 Task: Look for space in Amersfoort, Netherlands from 15th June, 2023 to 21st June, 2023 for 5 adults in price range Rs.14000 to Rs.25000. Place can be entire place with 3 bedrooms having 3 beds and 3 bathrooms. Property type can be house, flat, guest house. Amenities needed are: washing machine. Booking option can be shelf check-in. Required host language is English.
Action: Mouse moved to (482, 92)
Screenshot: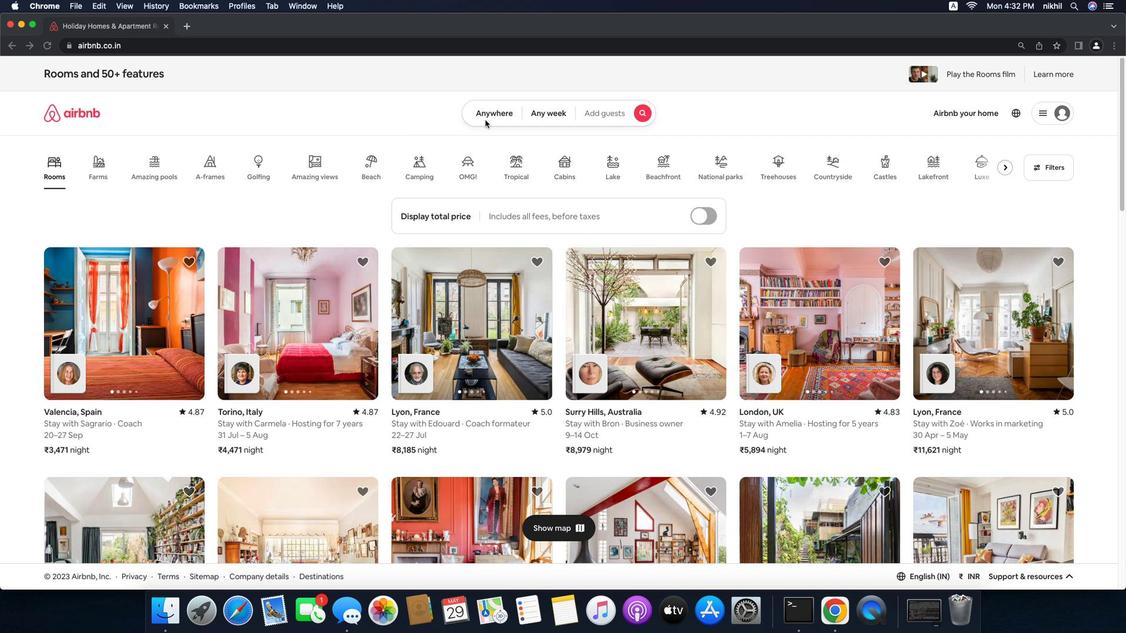 
Action: Mouse pressed left at (482, 92)
Screenshot: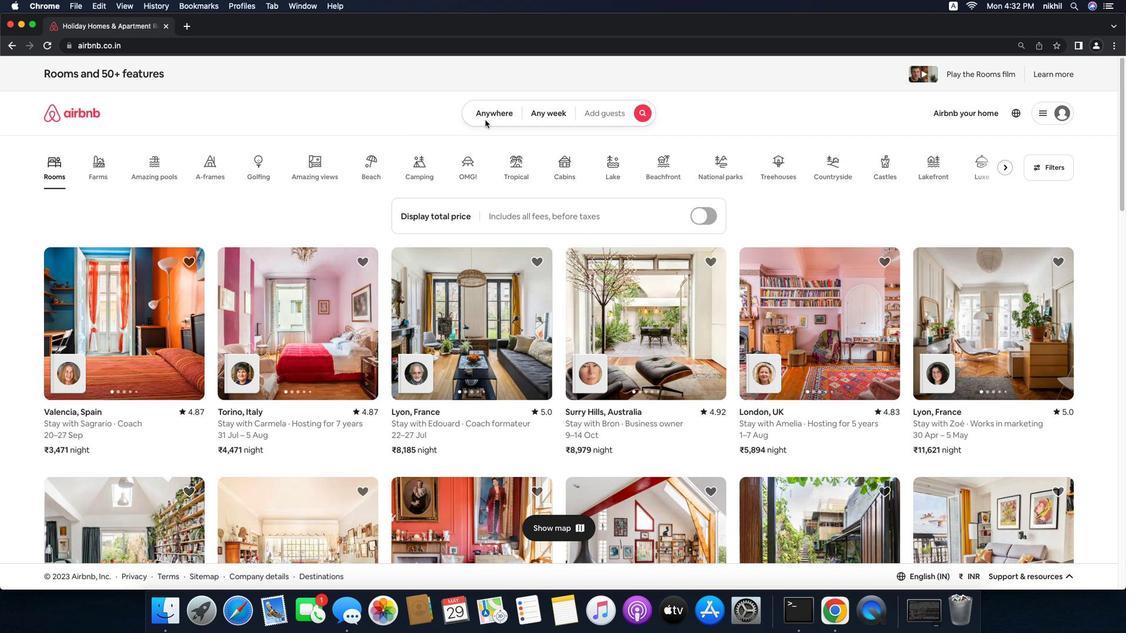 
Action: Mouse moved to (489, 83)
Screenshot: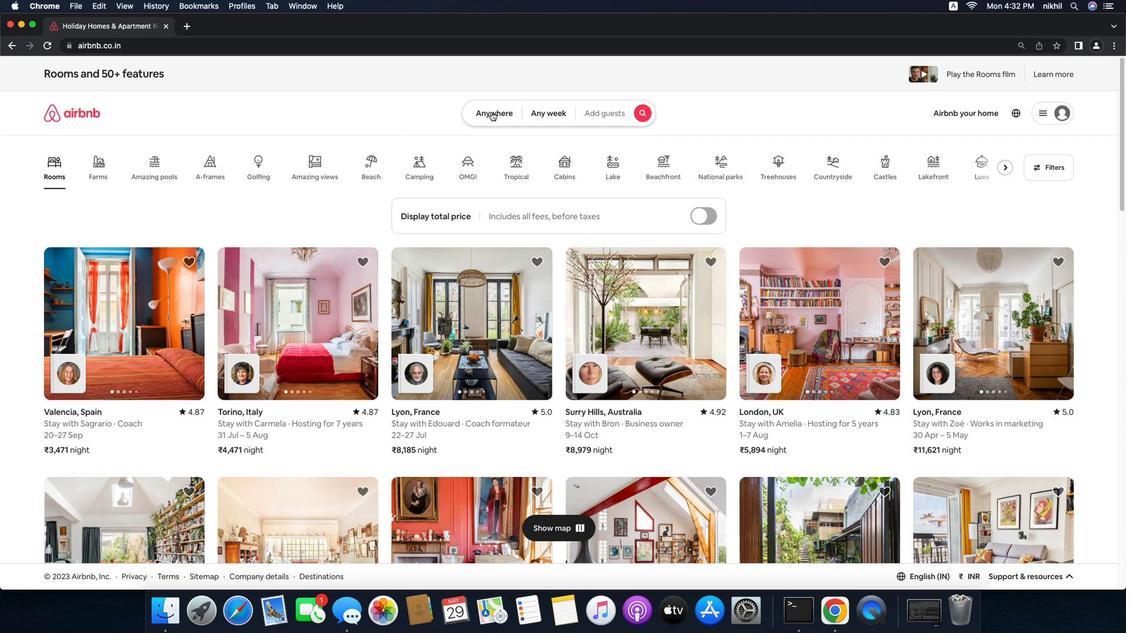 
Action: Mouse pressed left at (489, 83)
Screenshot: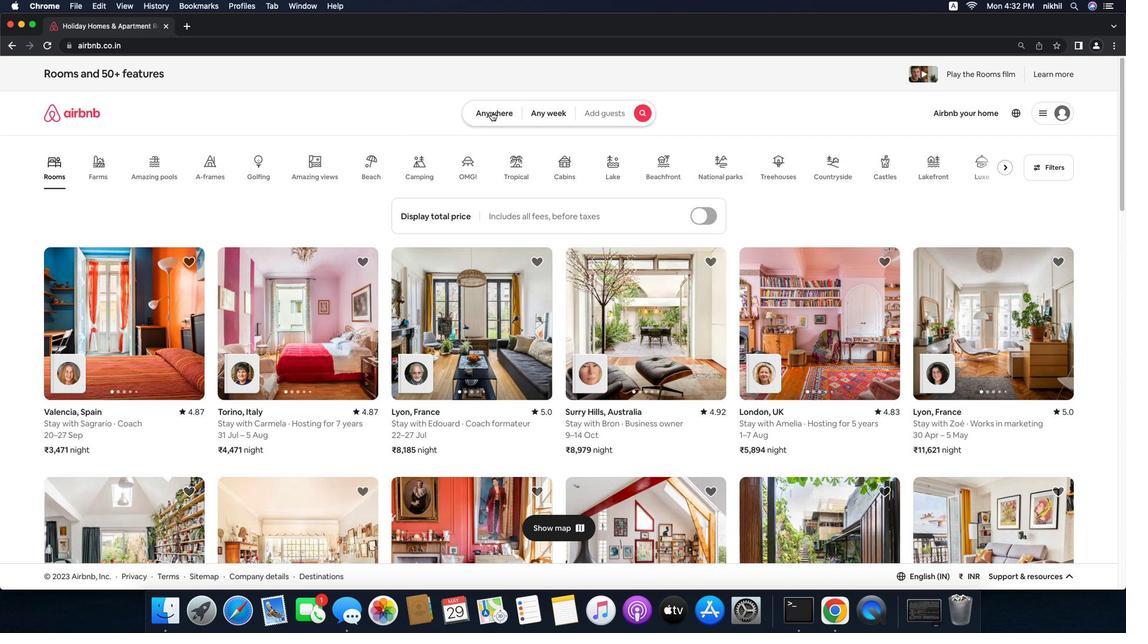 
Action: Mouse moved to (391, 135)
Screenshot: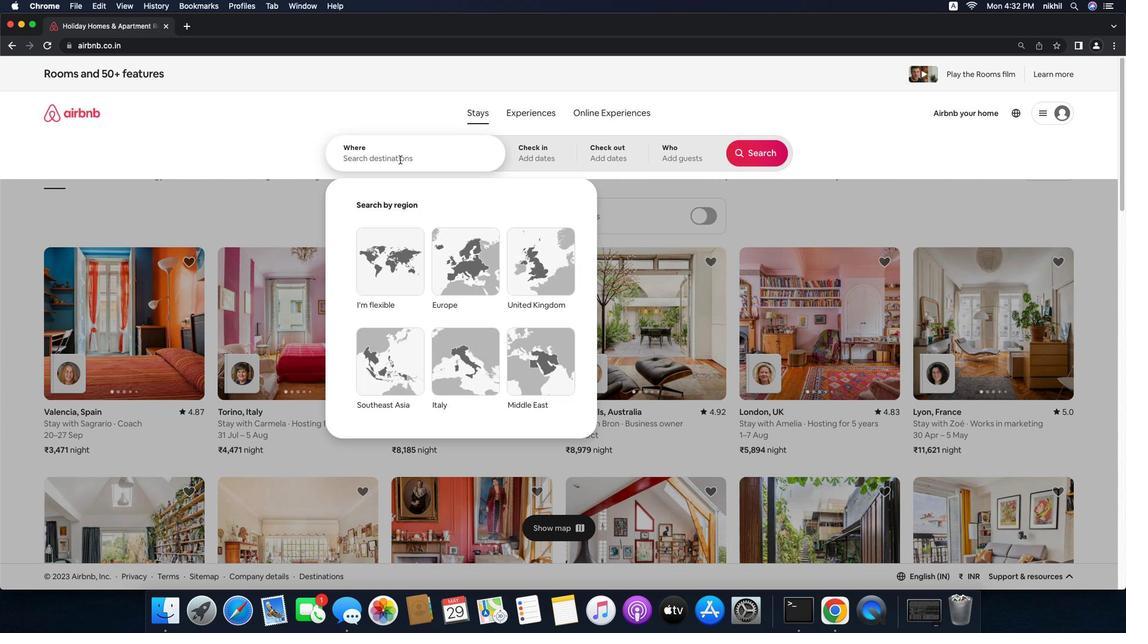 
Action: Mouse pressed left at (391, 135)
Screenshot: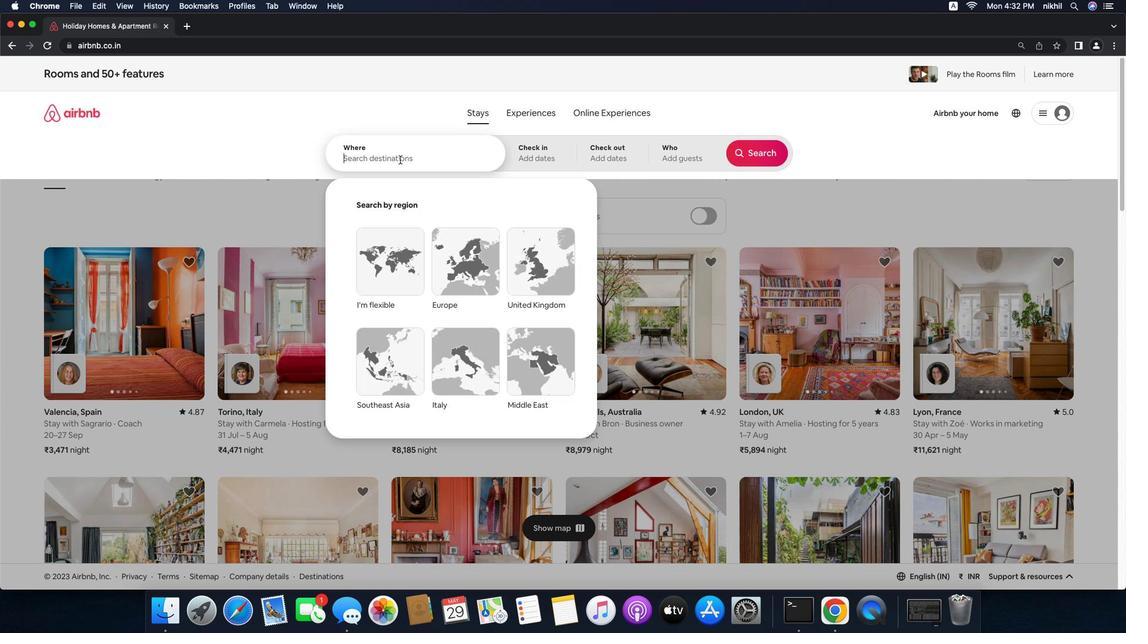 
Action: Key pressed 'A'Key.caps_lock'm''e''r''s''f''o''o''r''t'','Key.spaceKey.caps_lock'N'Key.caps_lock'e''t''h''e''r''l''a''n''d''s'
Screenshot: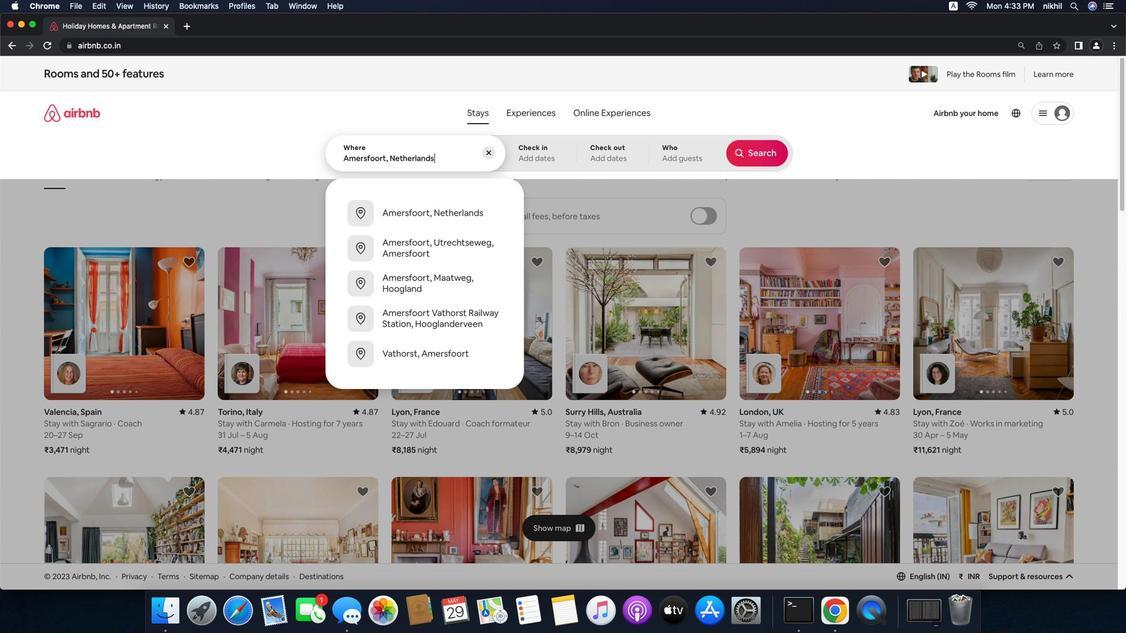 
Action: Mouse moved to (437, 188)
Screenshot: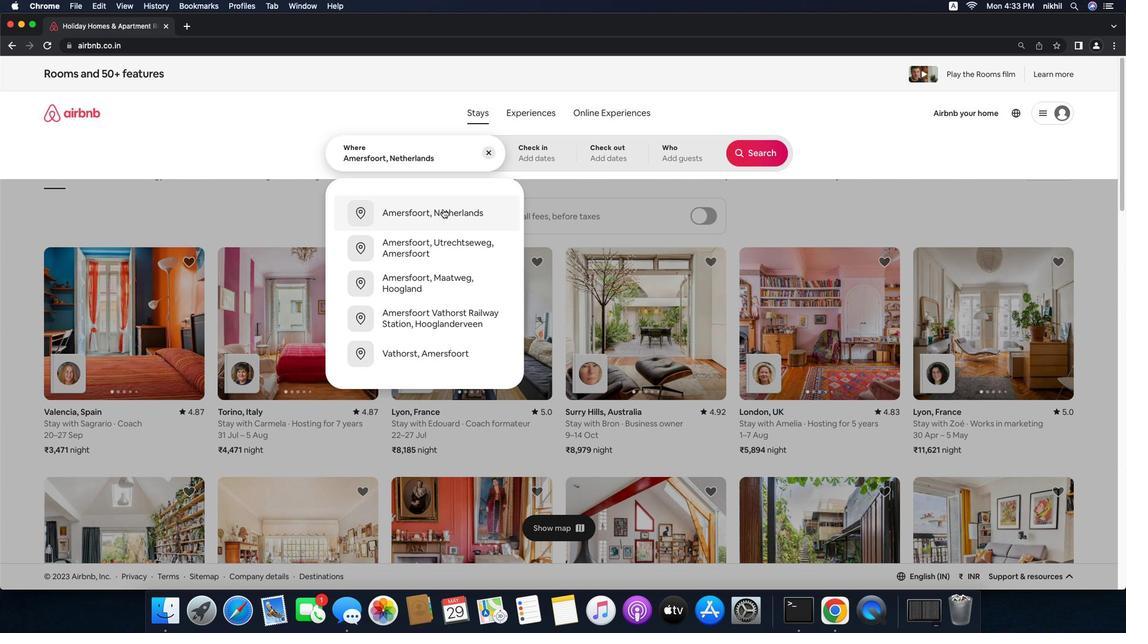 
Action: Mouse pressed left at (437, 188)
Screenshot: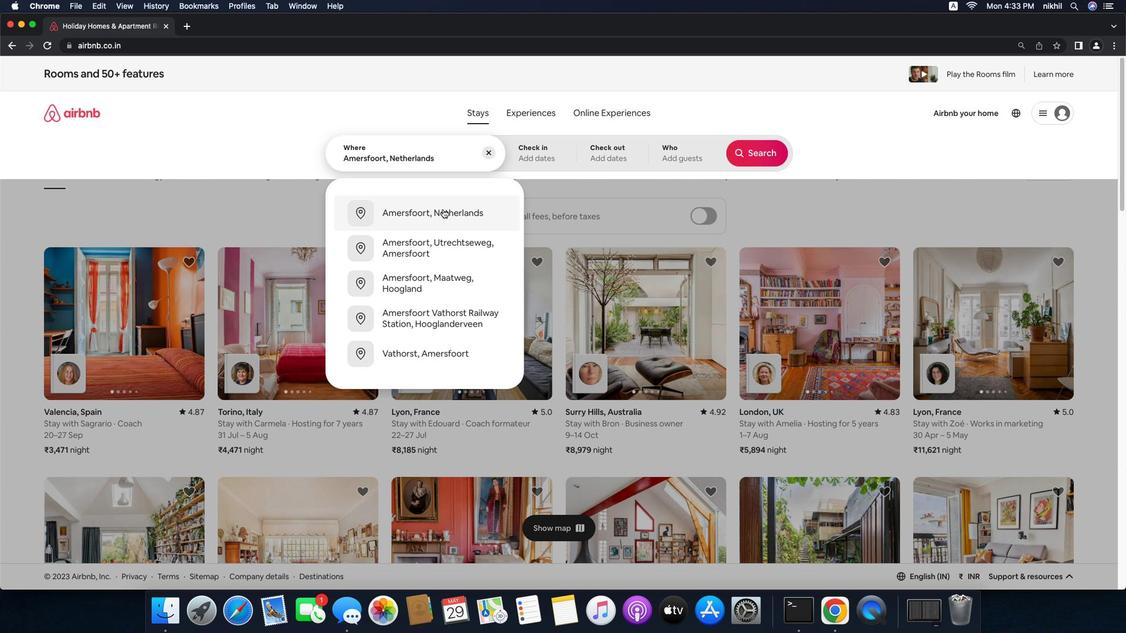 
Action: Mouse moved to (695, 327)
Screenshot: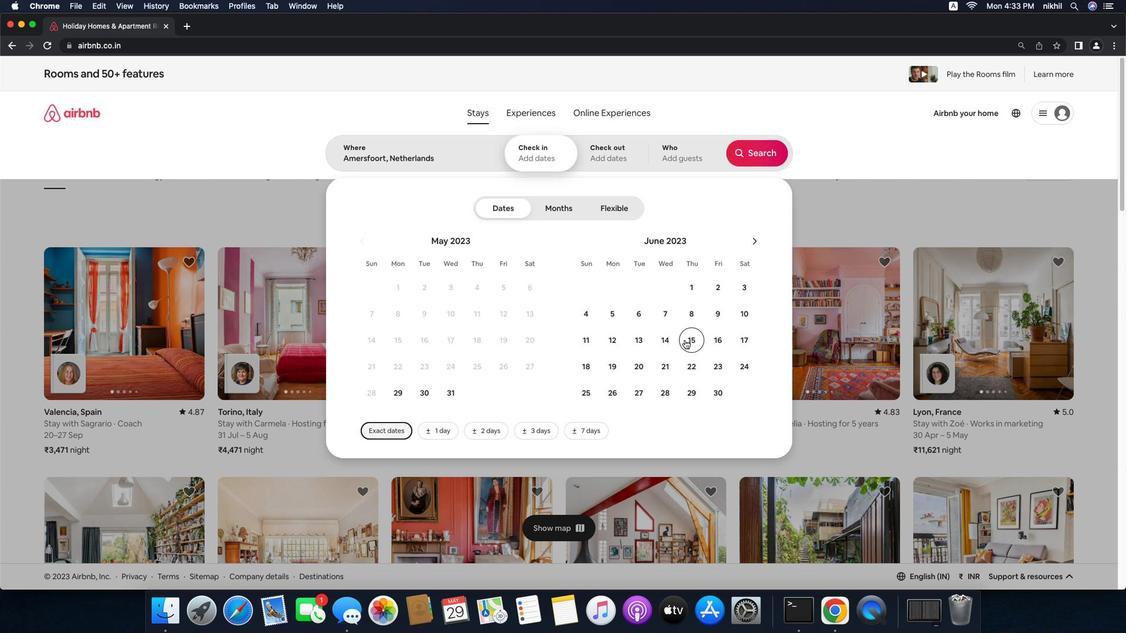 
Action: Mouse pressed left at (695, 327)
Screenshot: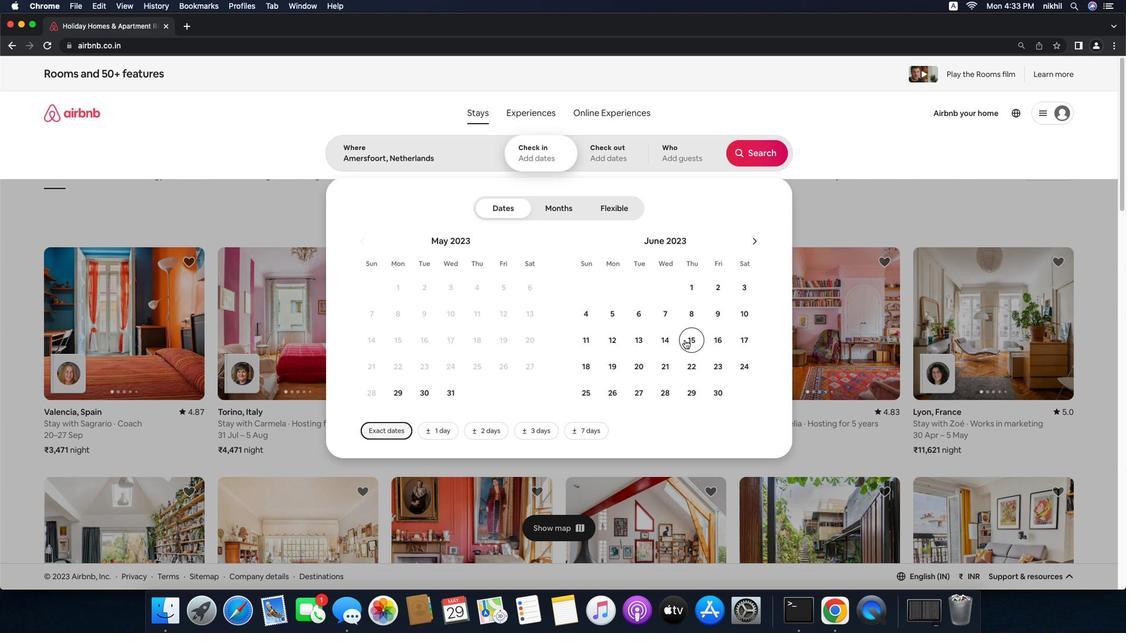 
Action: Mouse moved to (674, 353)
Screenshot: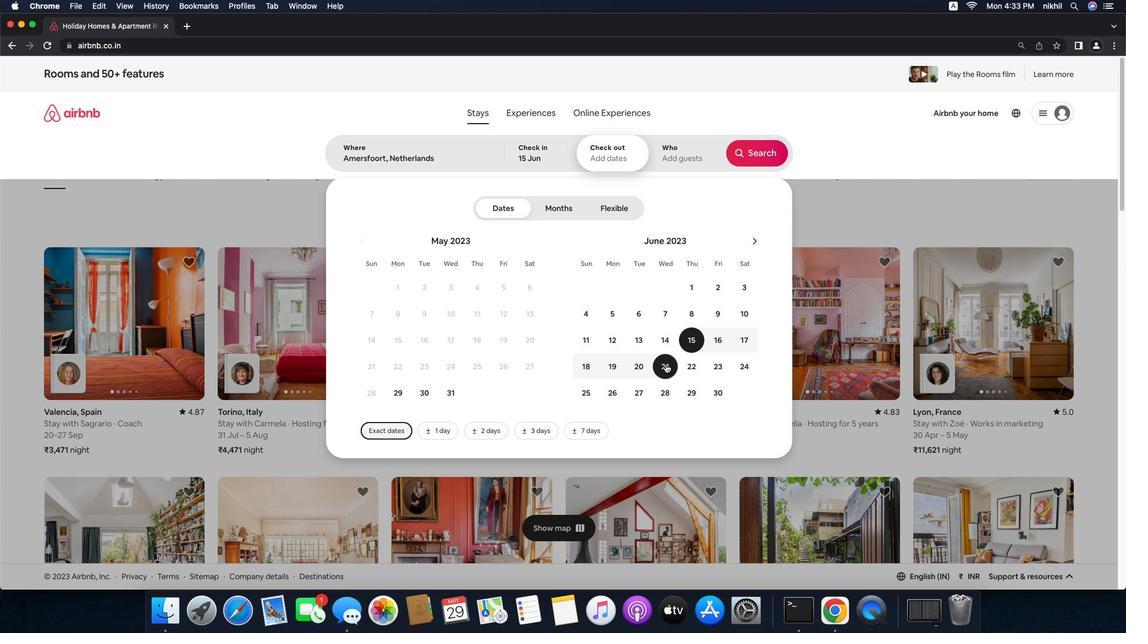 
Action: Mouse pressed left at (674, 353)
Screenshot: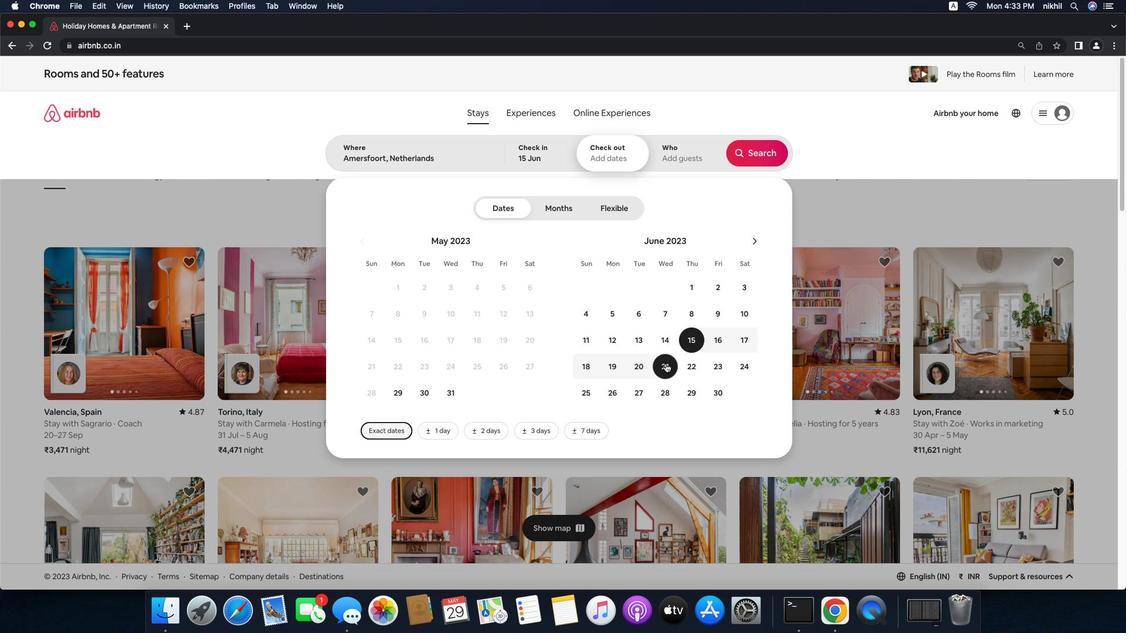 
Action: Mouse moved to (700, 133)
Screenshot: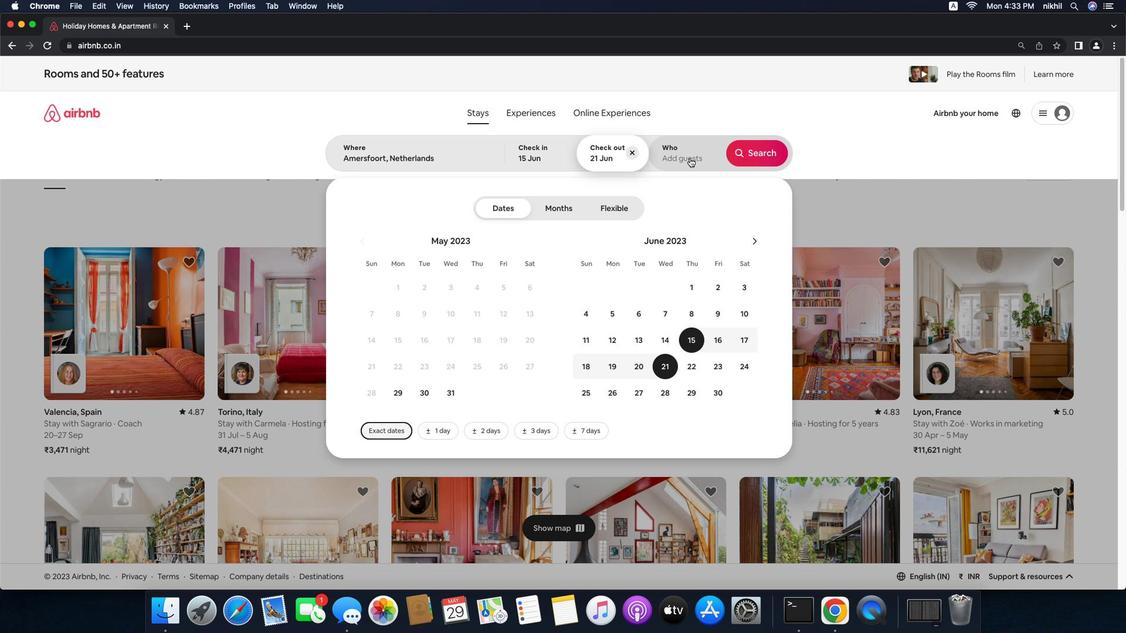 
Action: Mouse pressed left at (700, 133)
Screenshot: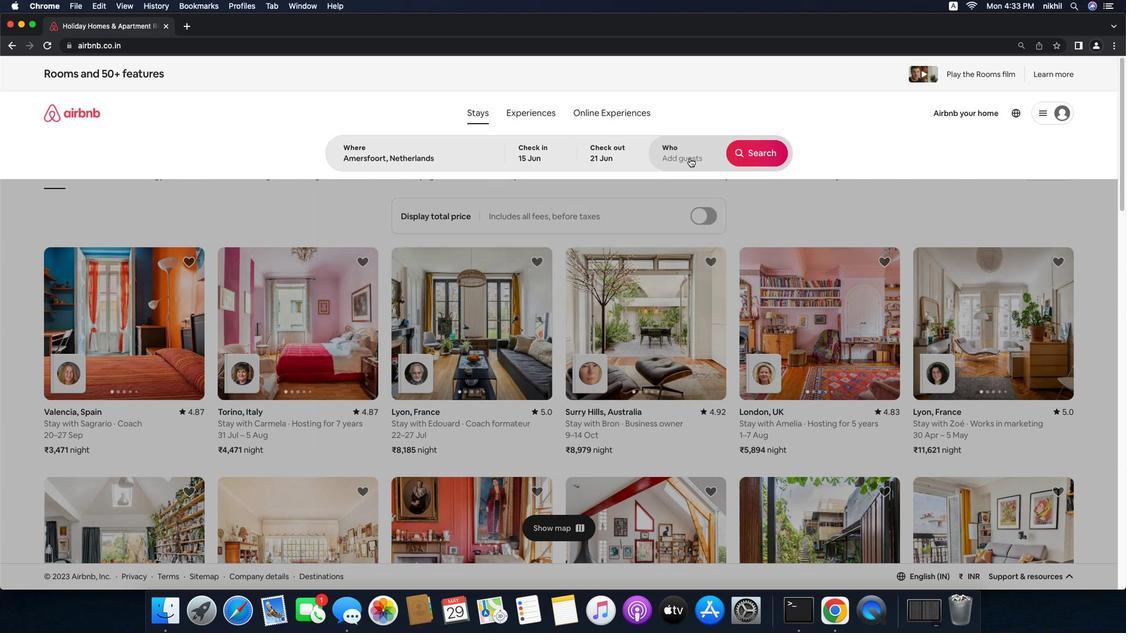 
Action: Mouse moved to (771, 191)
Screenshot: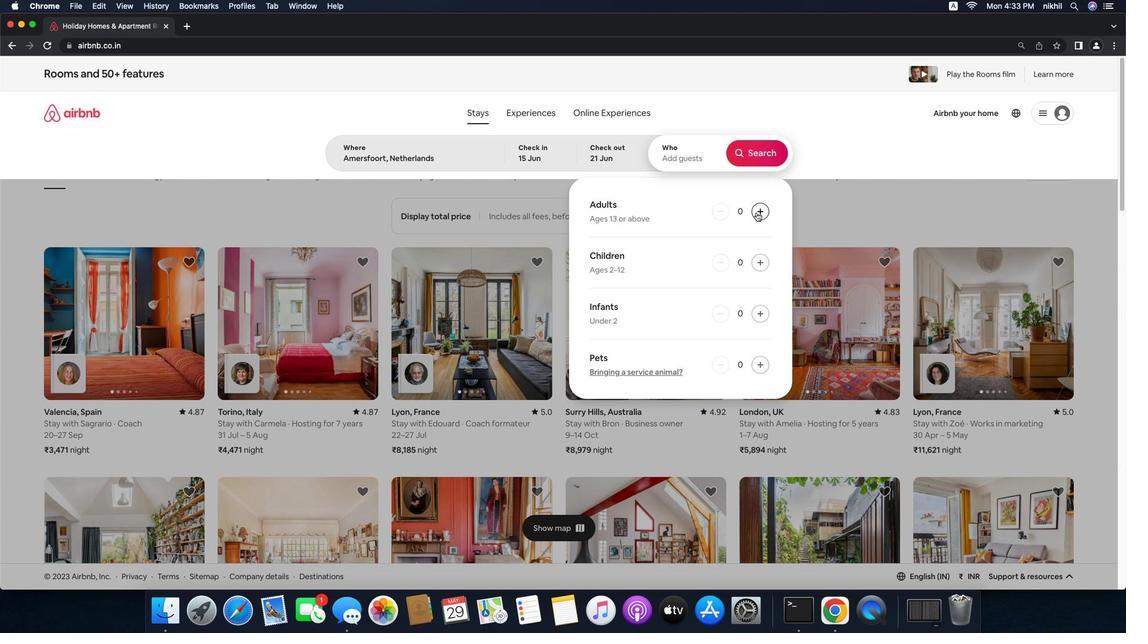 
Action: Mouse pressed left at (771, 191)
Screenshot: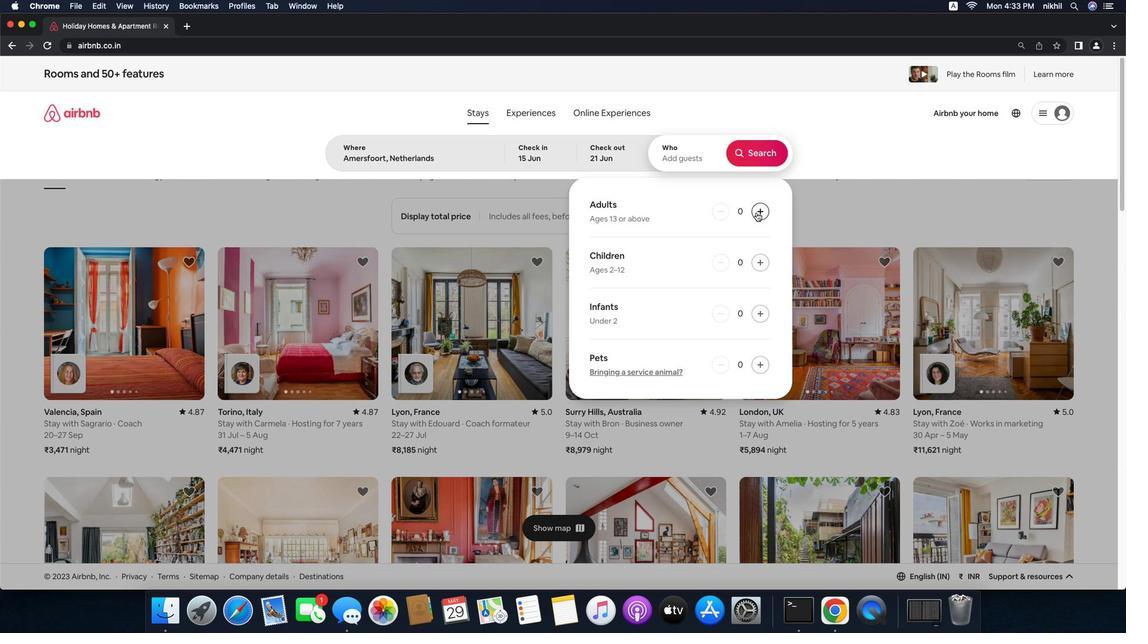 
Action: Mouse pressed left at (771, 191)
Screenshot: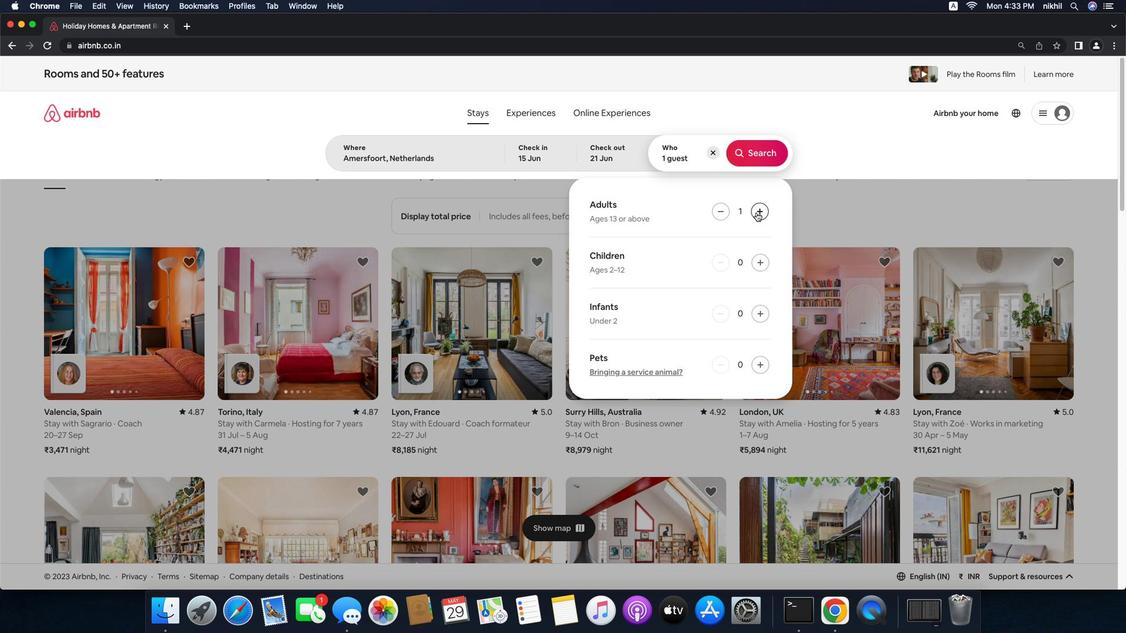 
Action: Mouse pressed left at (771, 191)
Screenshot: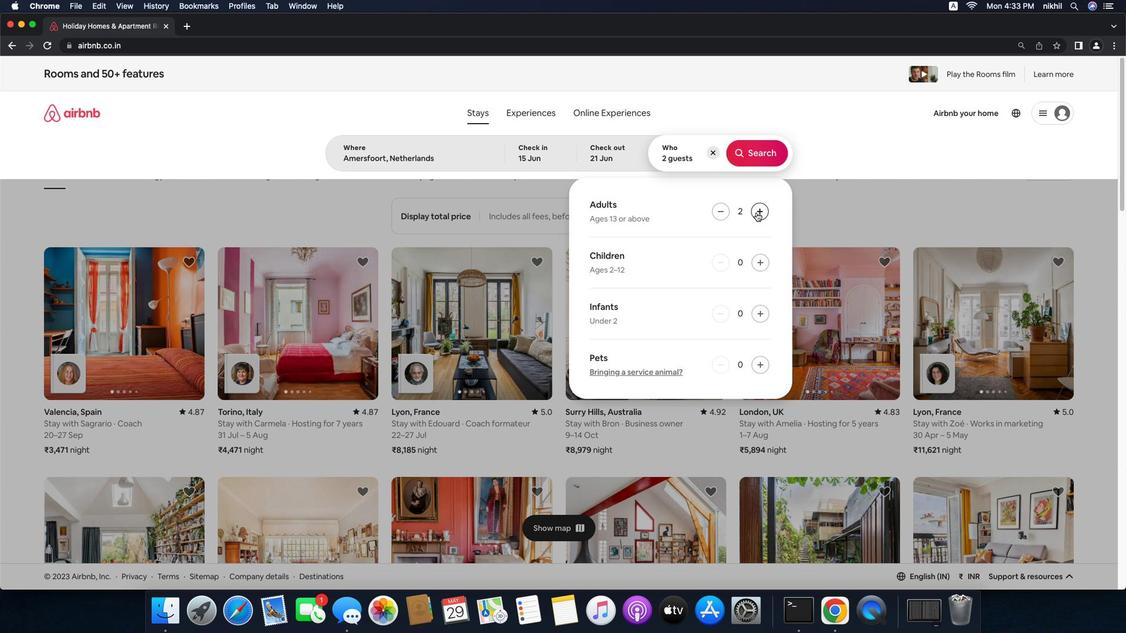 
Action: Mouse pressed left at (771, 191)
Screenshot: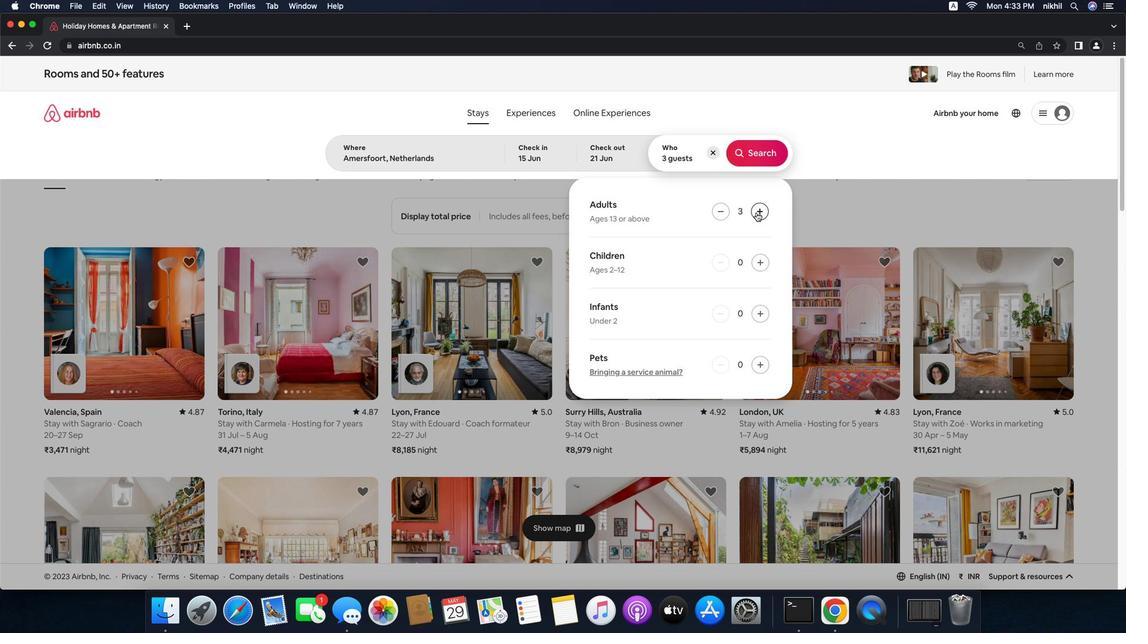 
Action: Mouse pressed left at (771, 191)
Screenshot: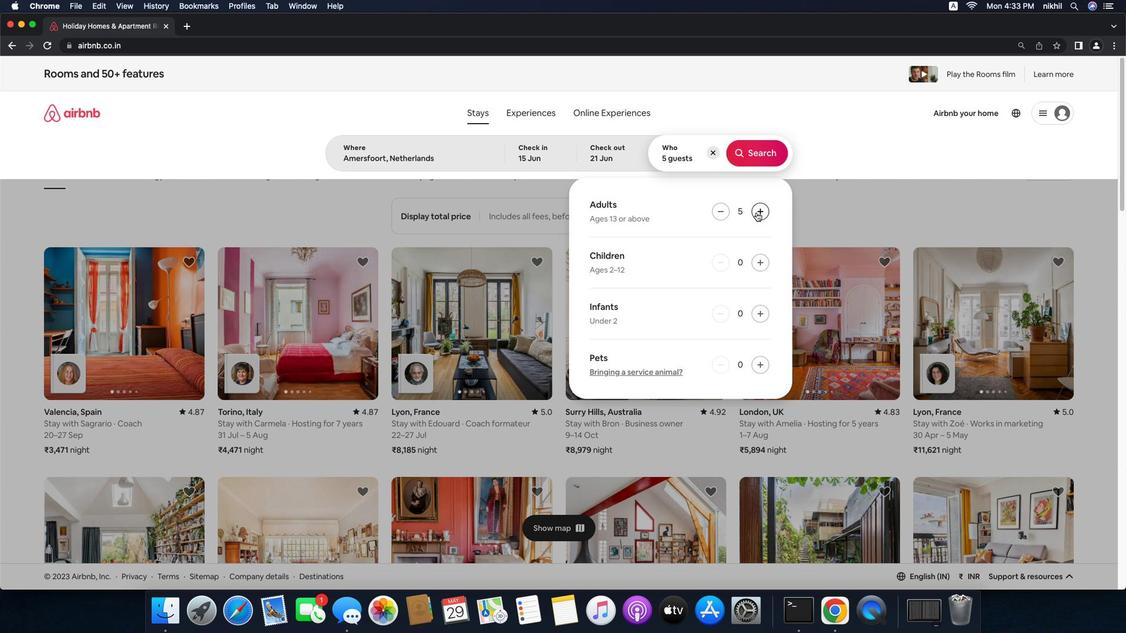 
Action: Mouse moved to (778, 126)
Screenshot: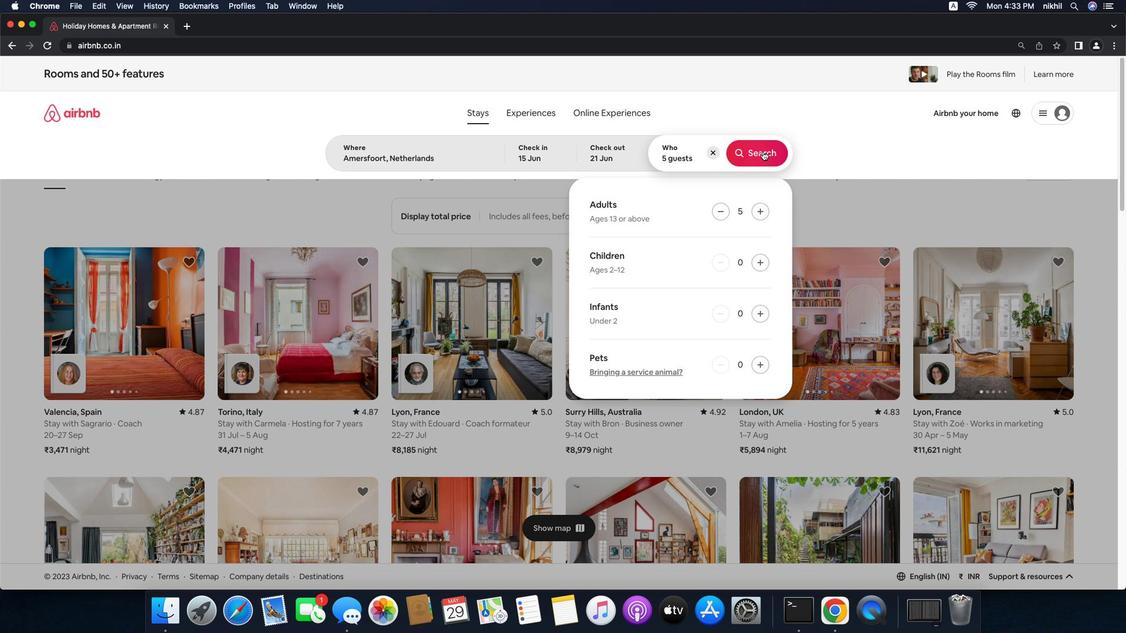 
Action: Mouse pressed left at (778, 126)
Screenshot: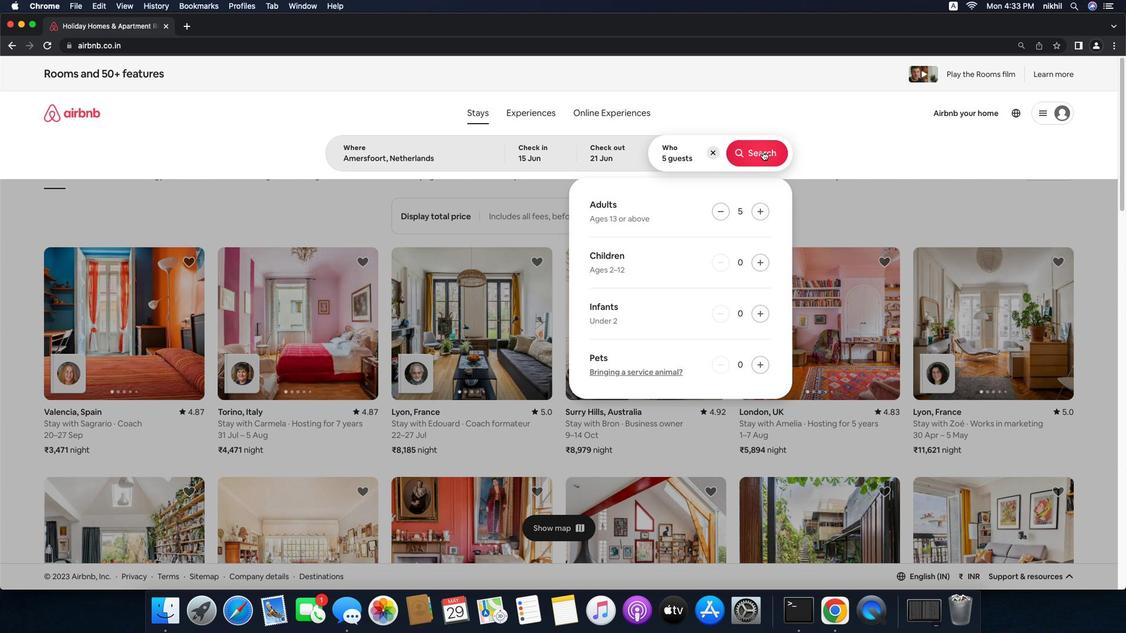 
Action: Mouse moved to (1112, 91)
Screenshot: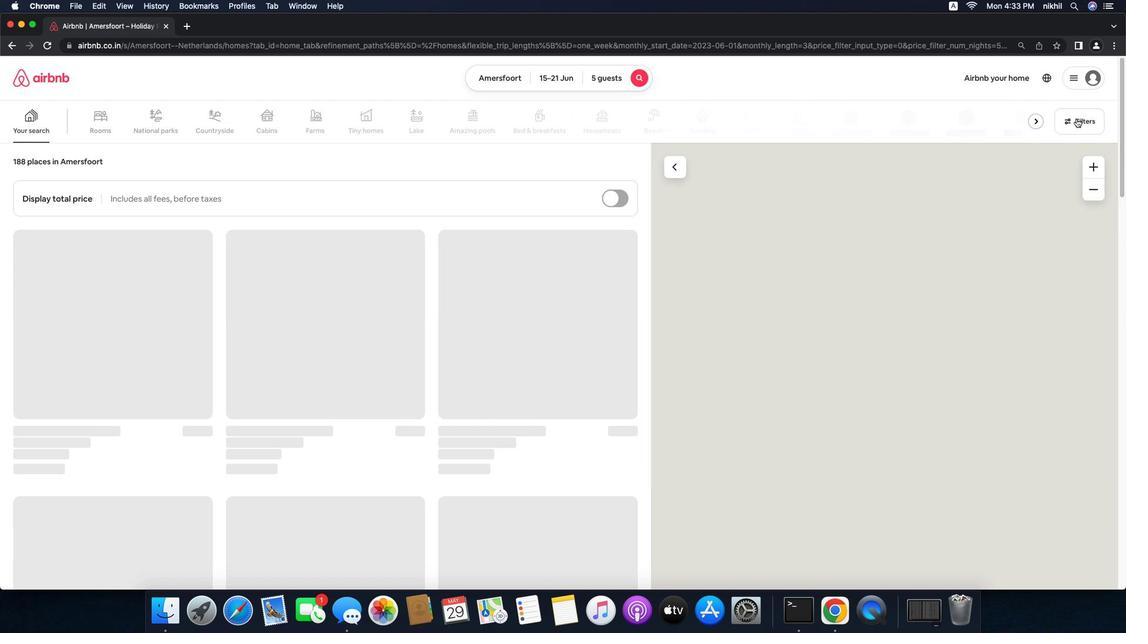 
Action: Mouse pressed left at (1112, 91)
Screenshot: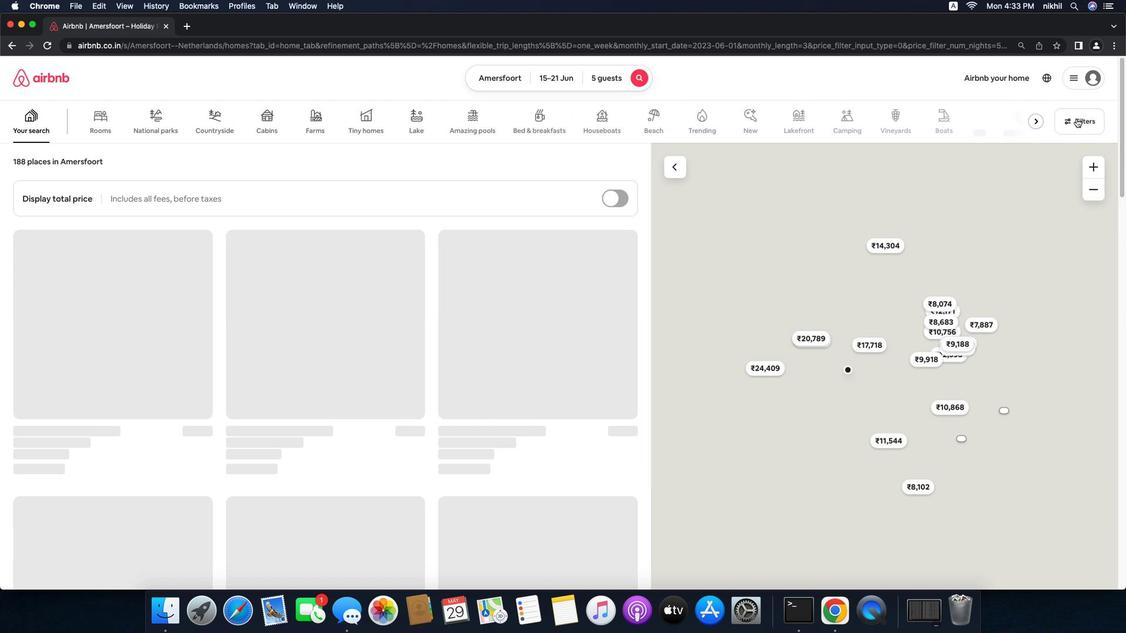 
Action: Mouse moved to (446, 377)
Screenshot: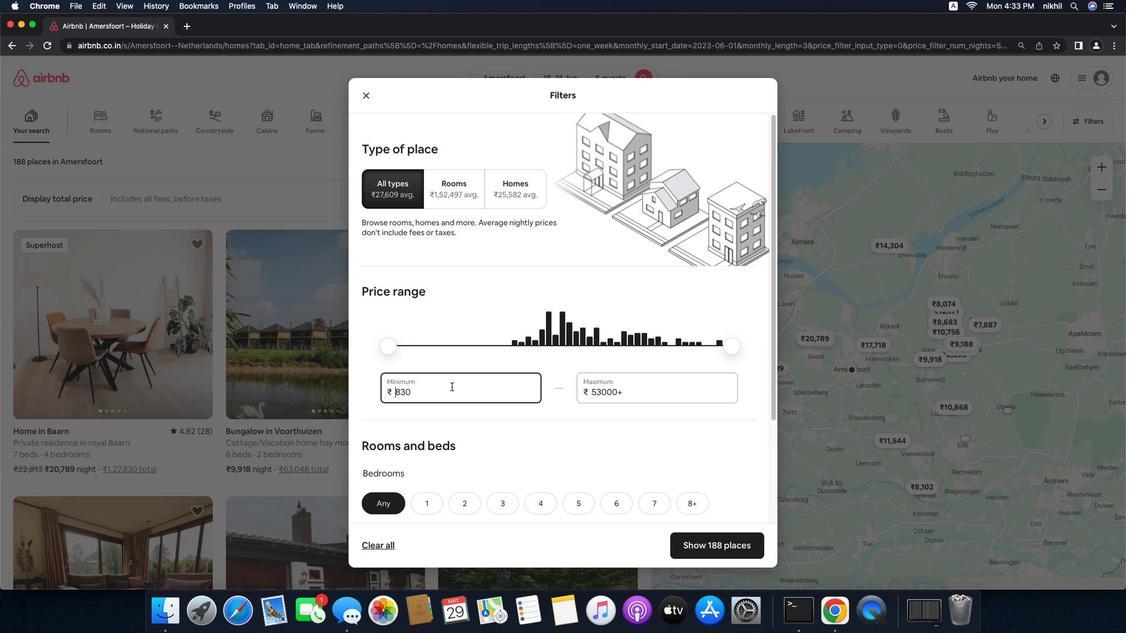 
Action: Mouse pressed left at (446, 377)
Screenshot: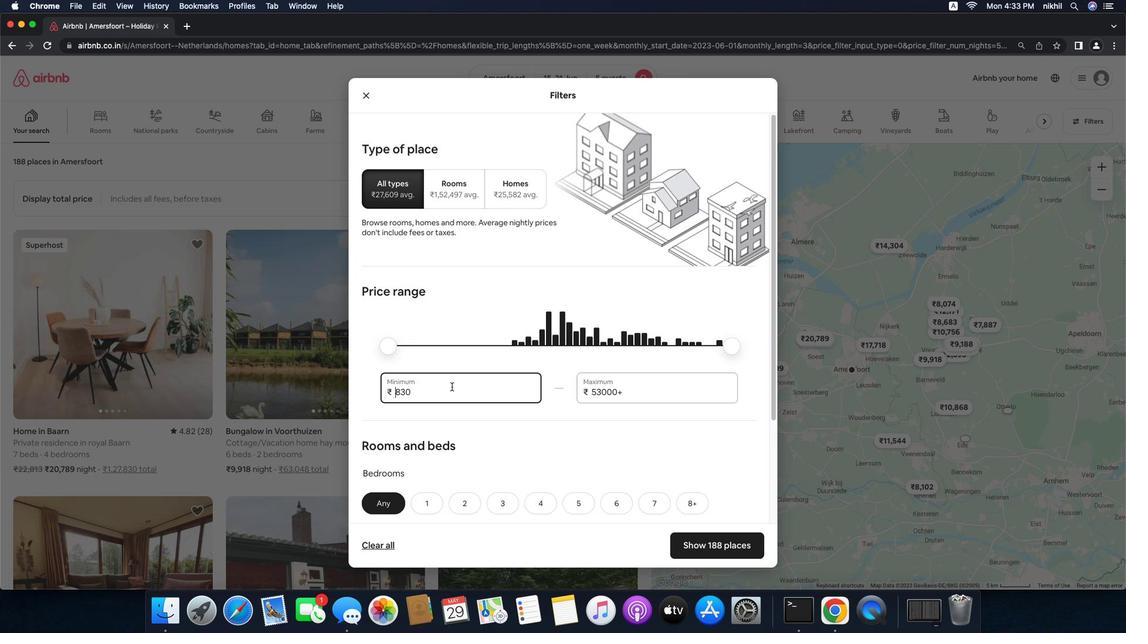 
Action: Mouse moved to (446, 376)
Screenshot: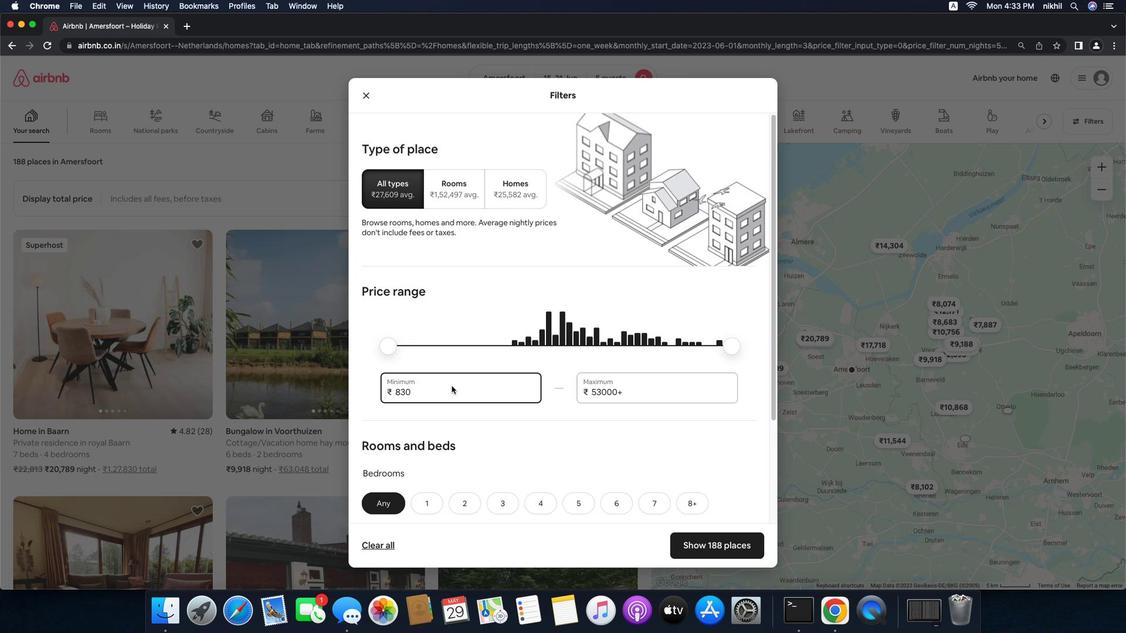 
Action: Mouse pressed left at (446, 376)
Screenshot: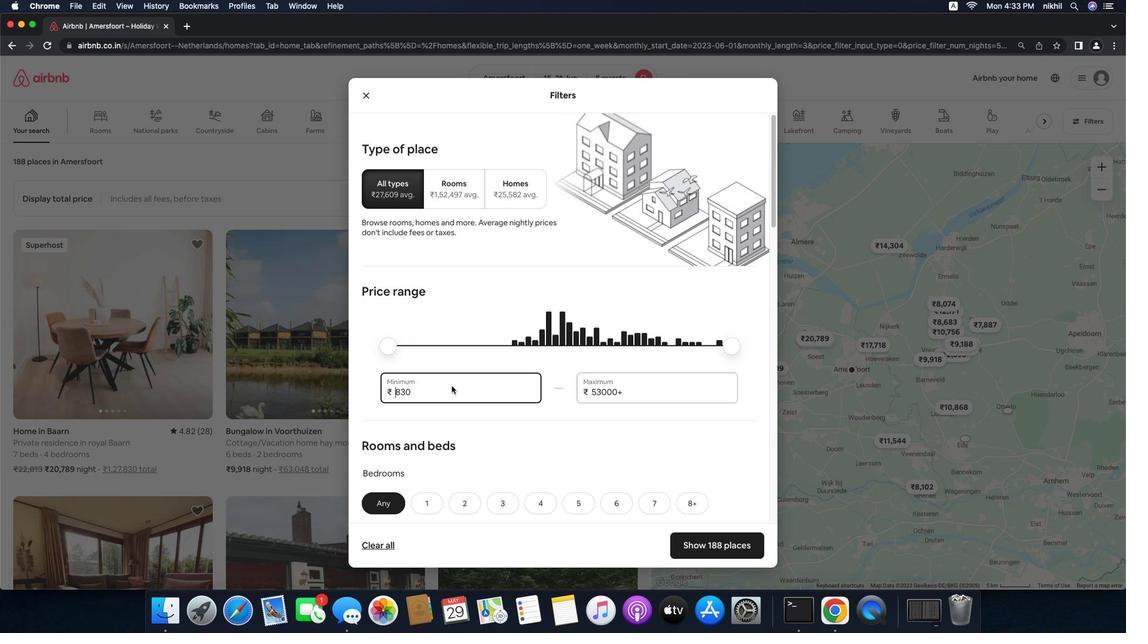 
Action: Mouse moved to (417, 384)
Screenshot: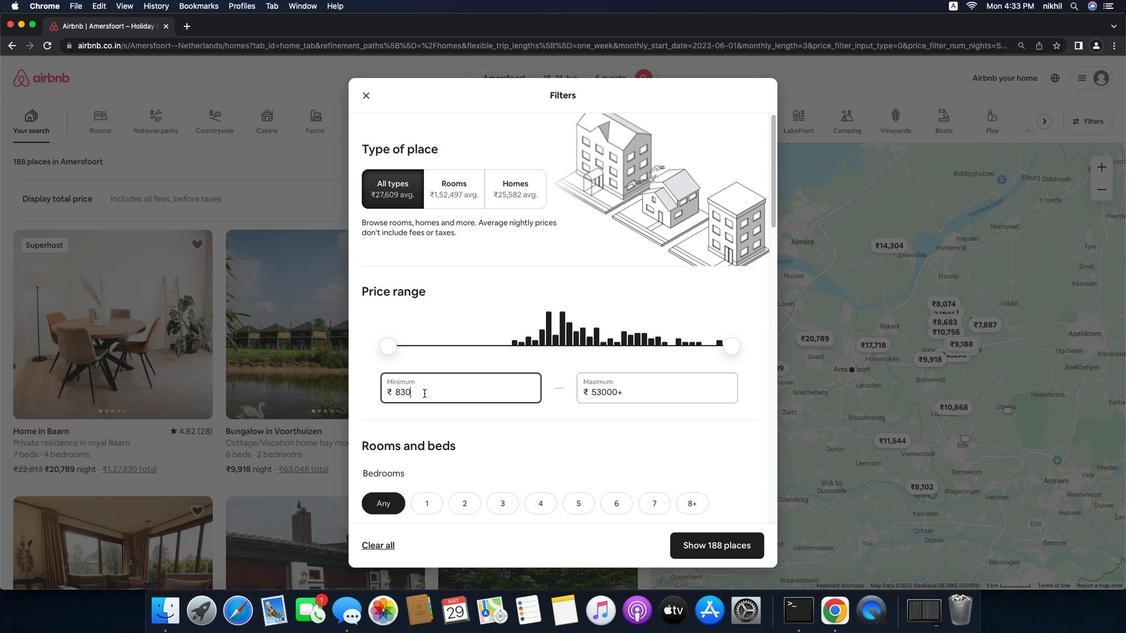 
Action: Mouse pressed left at (417, 384)
Screenshot: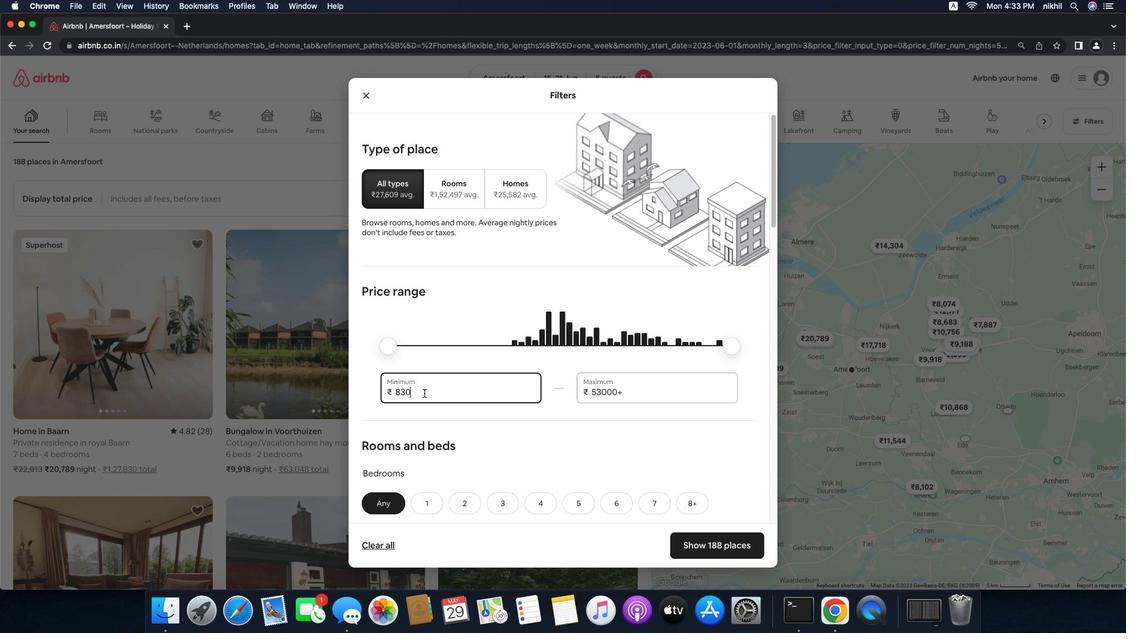 
Action: Mouse moved to (416, 384)
Screenshot: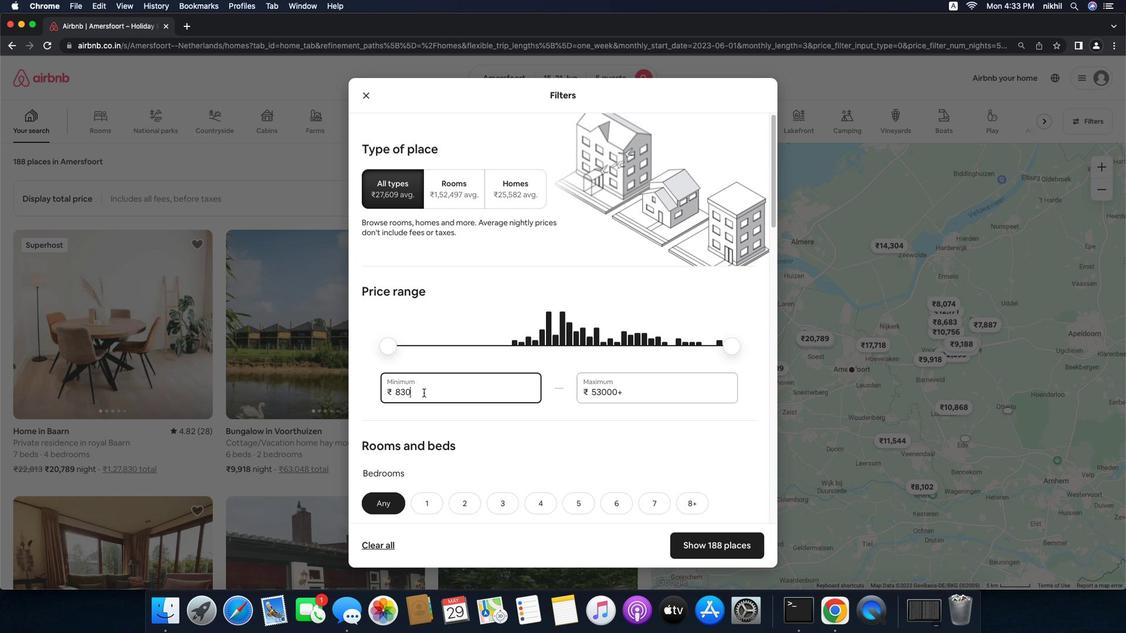 
Action: Key pressed Key.backspaceKey.backspaceKey.backspace'1''4''0''0''0'
Screenshot: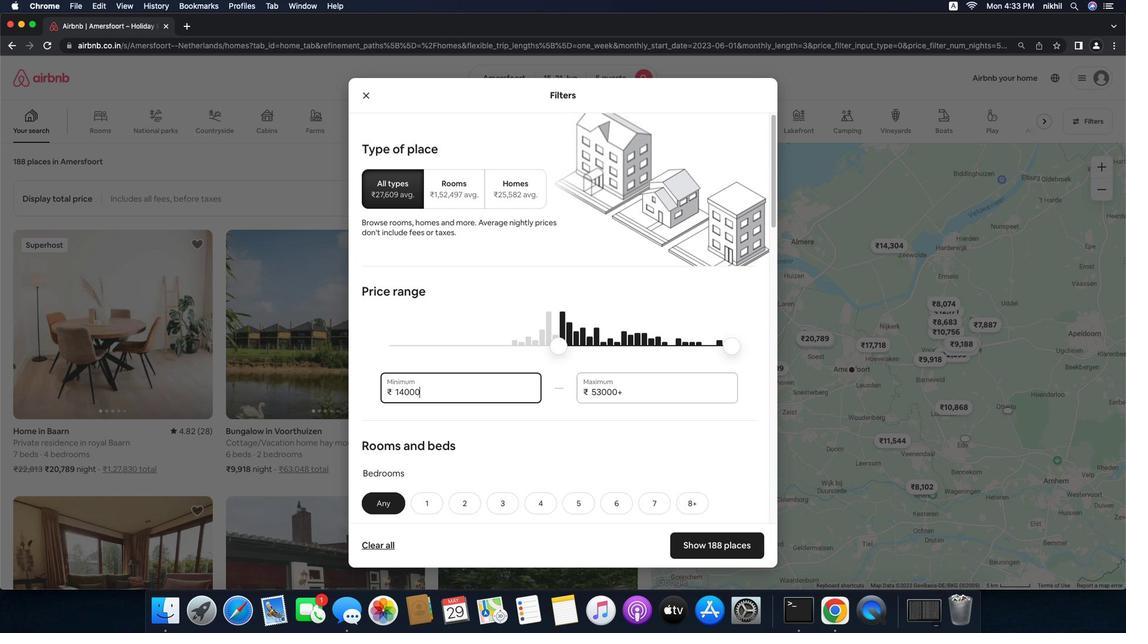 
Action: Mouse moved to (646, 387)
Screenshot: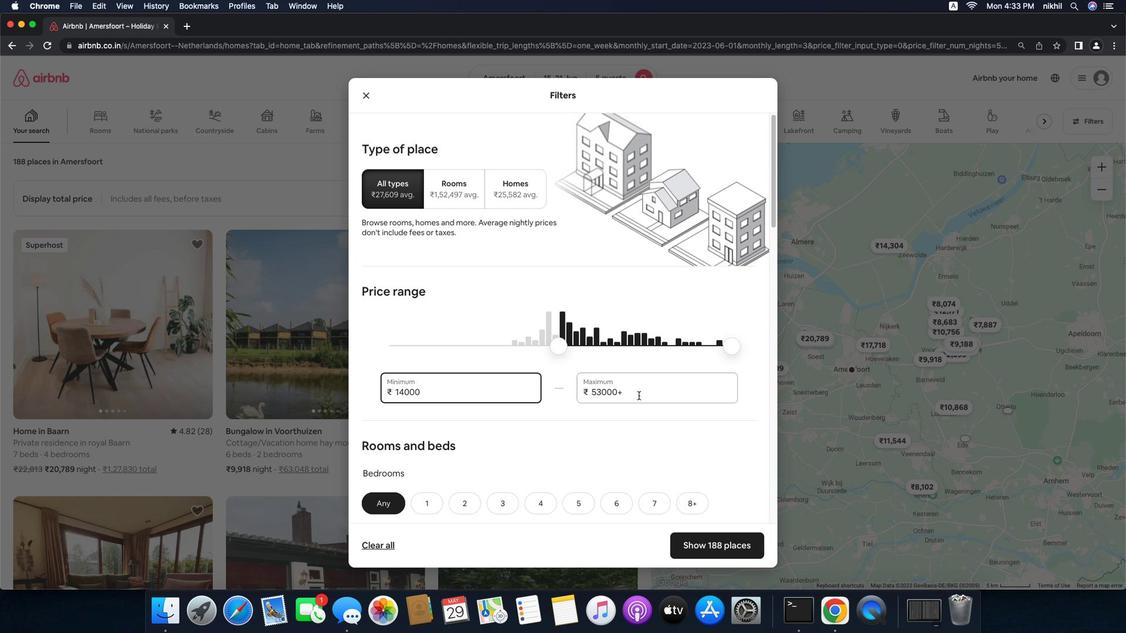 
Action: Mouse pressed left at (646, 387)
Screenshot: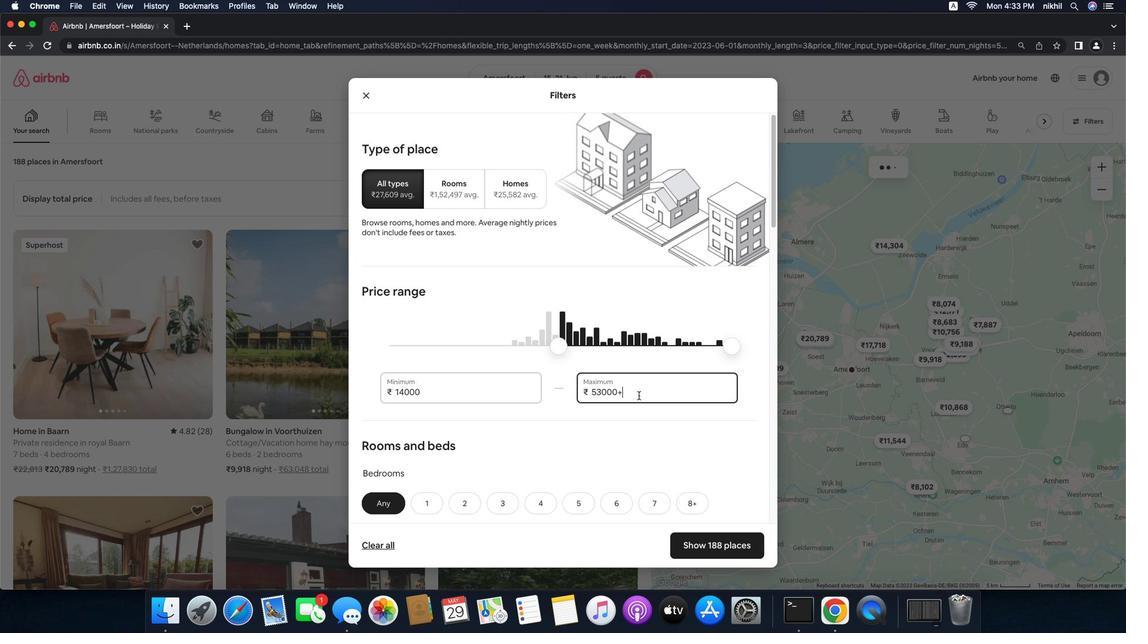 
Action: Mouse moved to (645, 387)
Screenshot: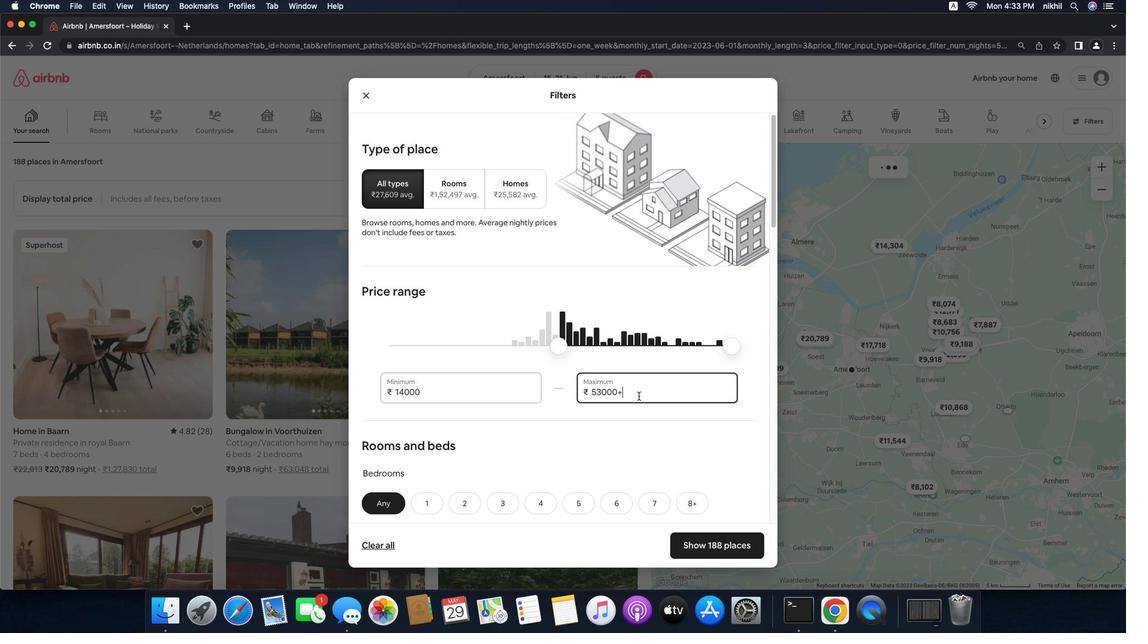 
Action: Key pressed Key.backspaceKey.backspaceKey.backspaceKey.backspaceKey.backspaceKey.backspace'2''5''0''0''0'
Screenshot: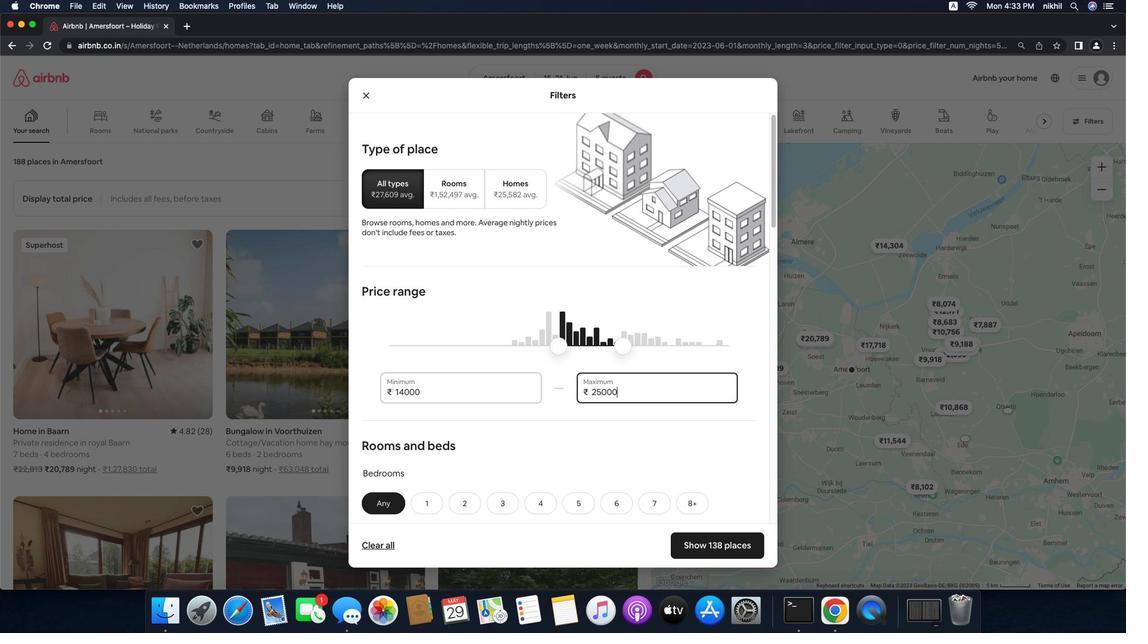 
Action: Mouse moved to (534, 405)
Screenshot: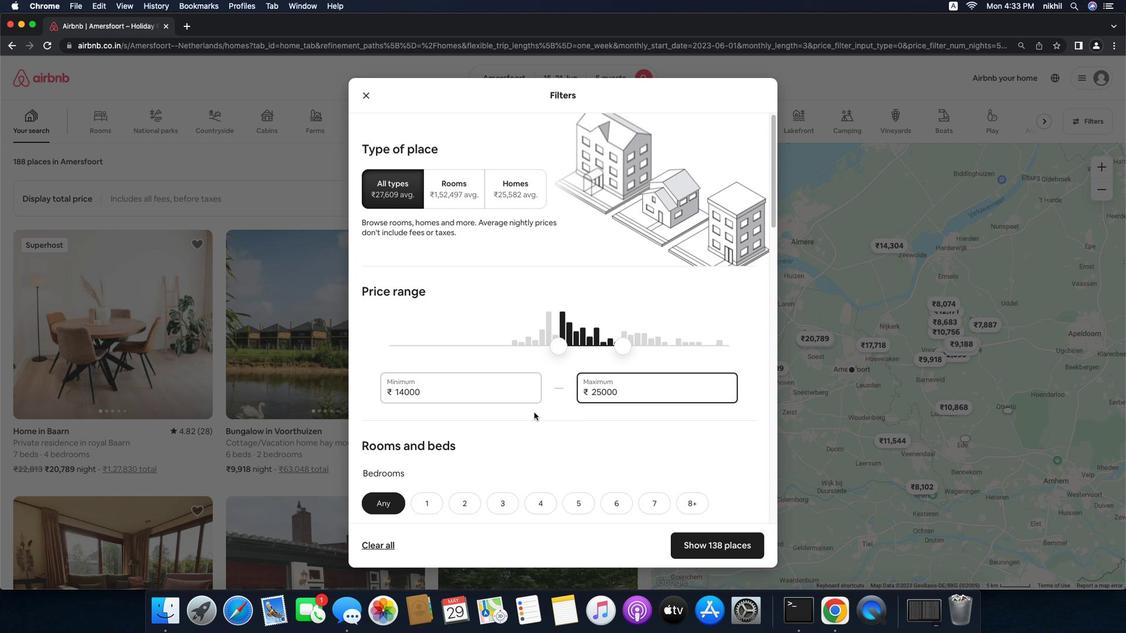 
Action: Mouse scrolled (534, 405) with delta (-34, -35)
Screenshot: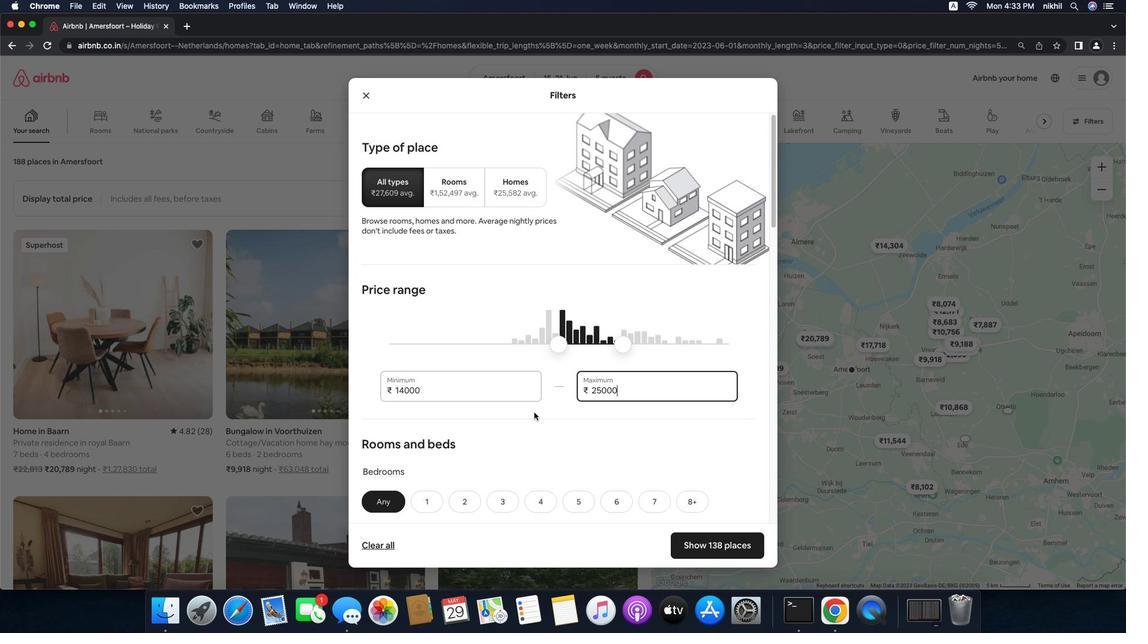 
Action: Mouse scrolled (534, 405) with delta (-34, -35)
Screenshot: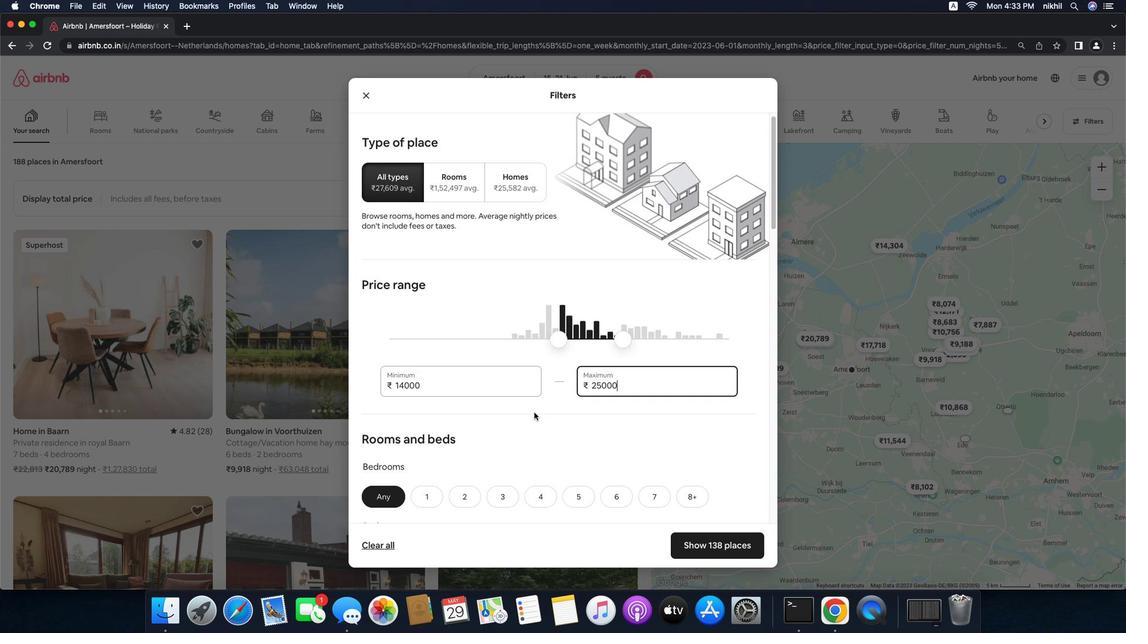 
Action: Mouse scrolled (534, 405) with delta (-34, -35)
Screenshot: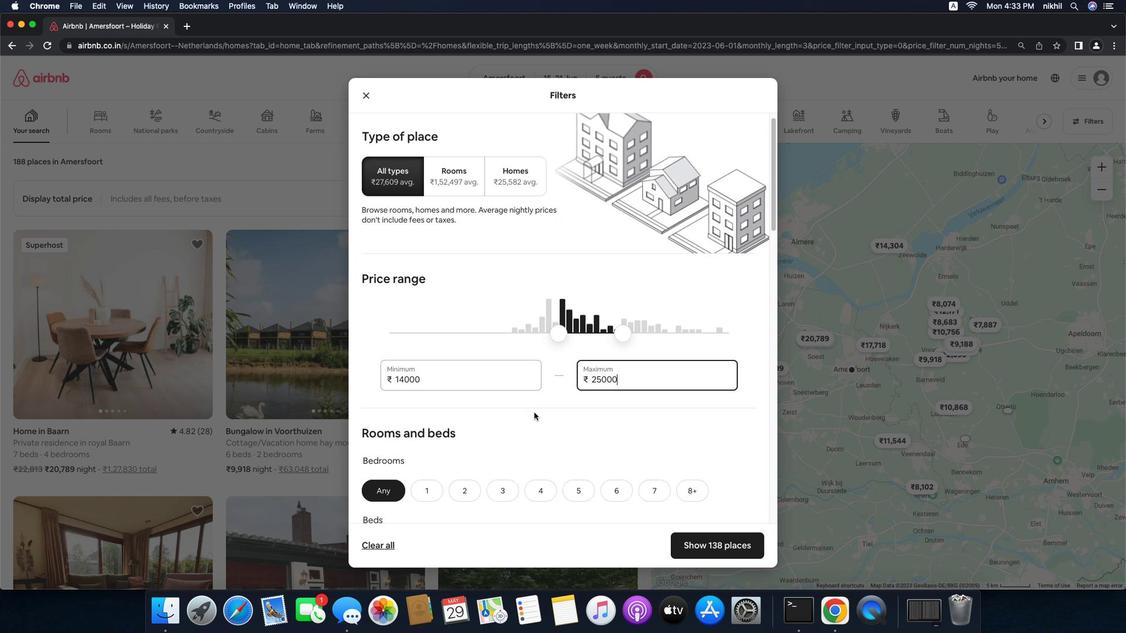 
Action: Mouse scrolled (534, 405) with delta (-34, -35)
Screenshot: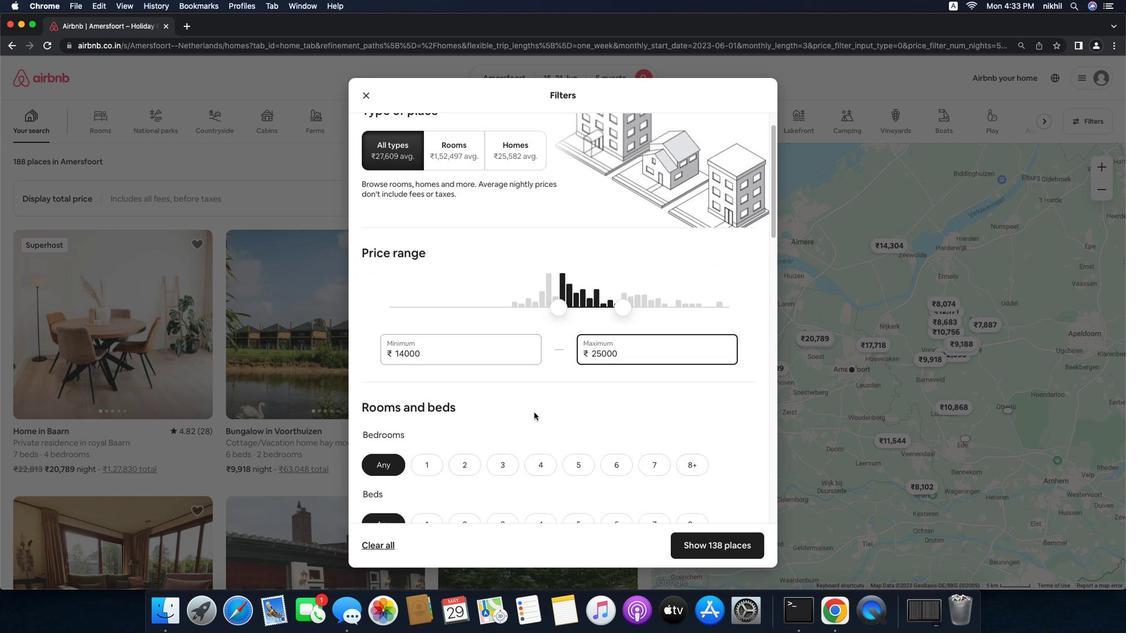 
Action: Mouse scrolled (534, 405) with delta (-34, -35)
Screenshot: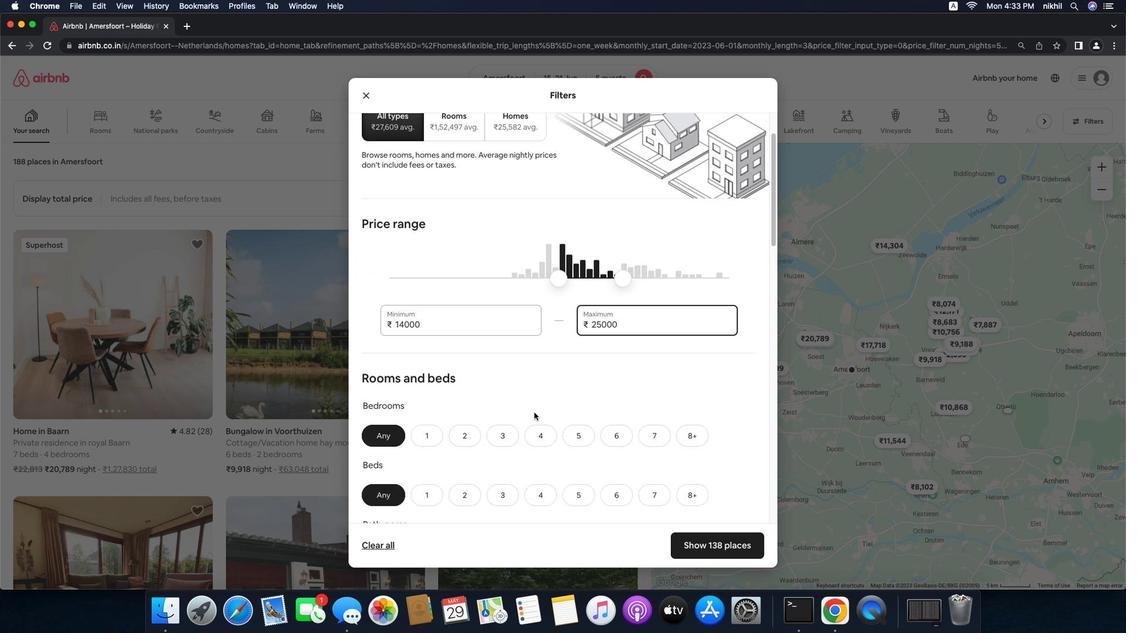 
Action: Mouse scrolled (534, 405) with delta (-34, -36)
Screenshot: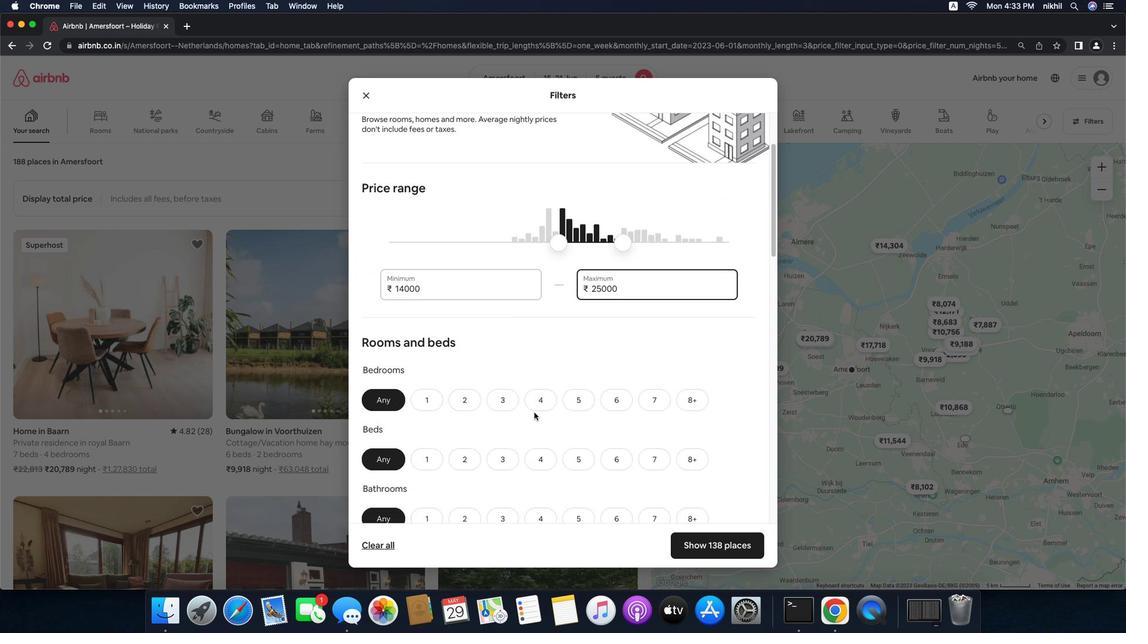 
Action: Mouse scrolled (534, 405) with delta (-34, -35)
Screenshot: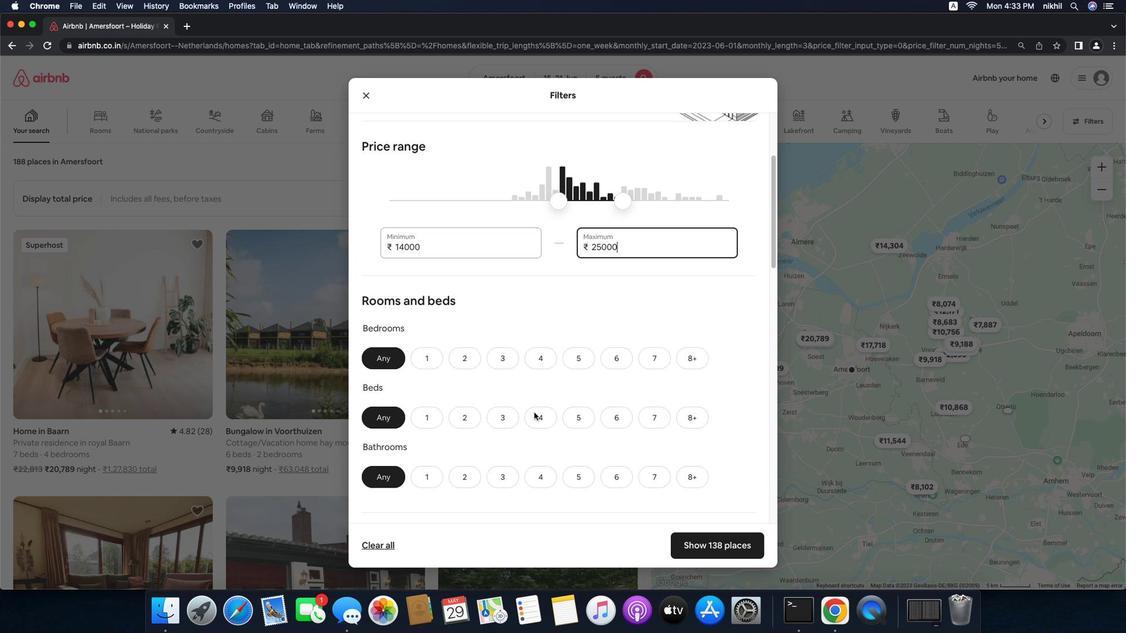 
Action: Mouse scrolled (534, 405) with delta (-34, -35)
Screenshot: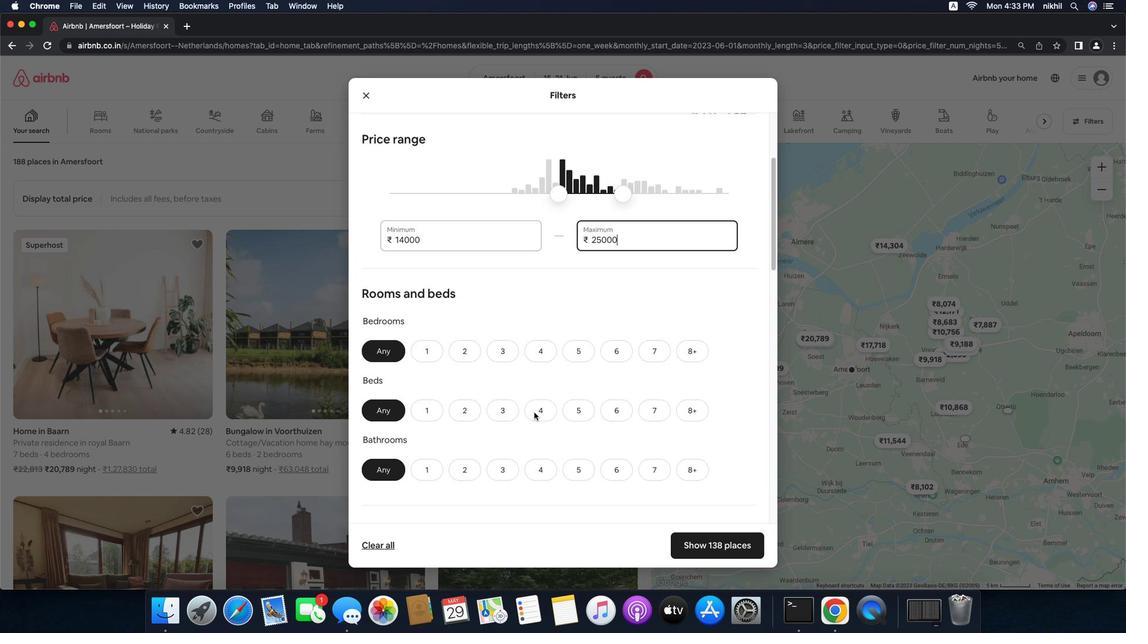 
Action: Mouse moved to (499, 326)
Screenshot: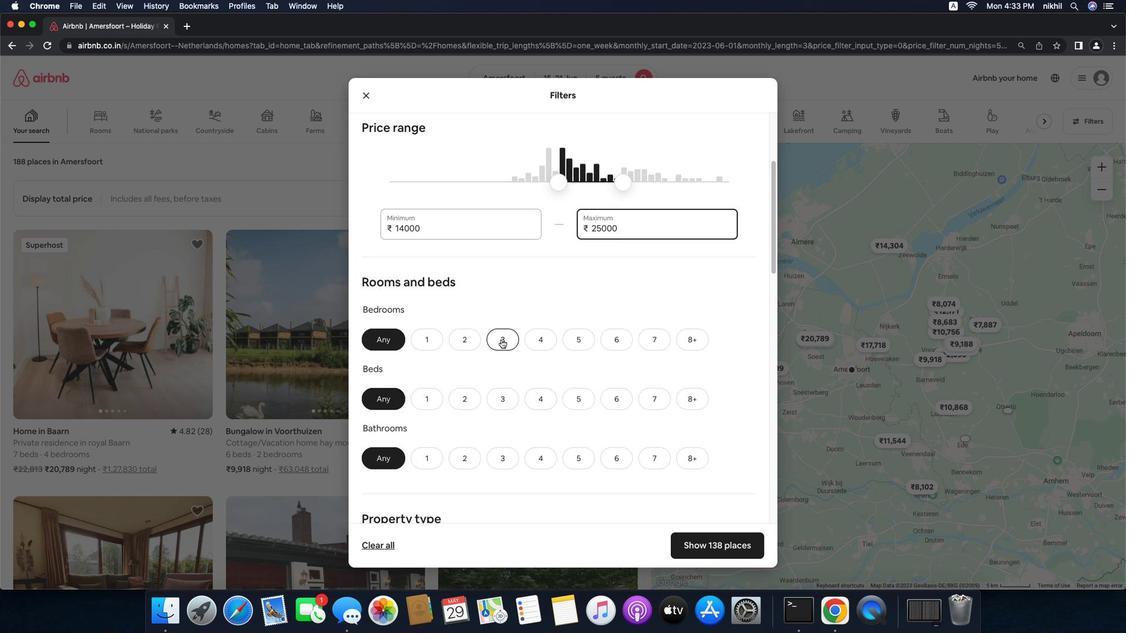 
Action: Mouse pressed left at (499, 326)
Screenshot: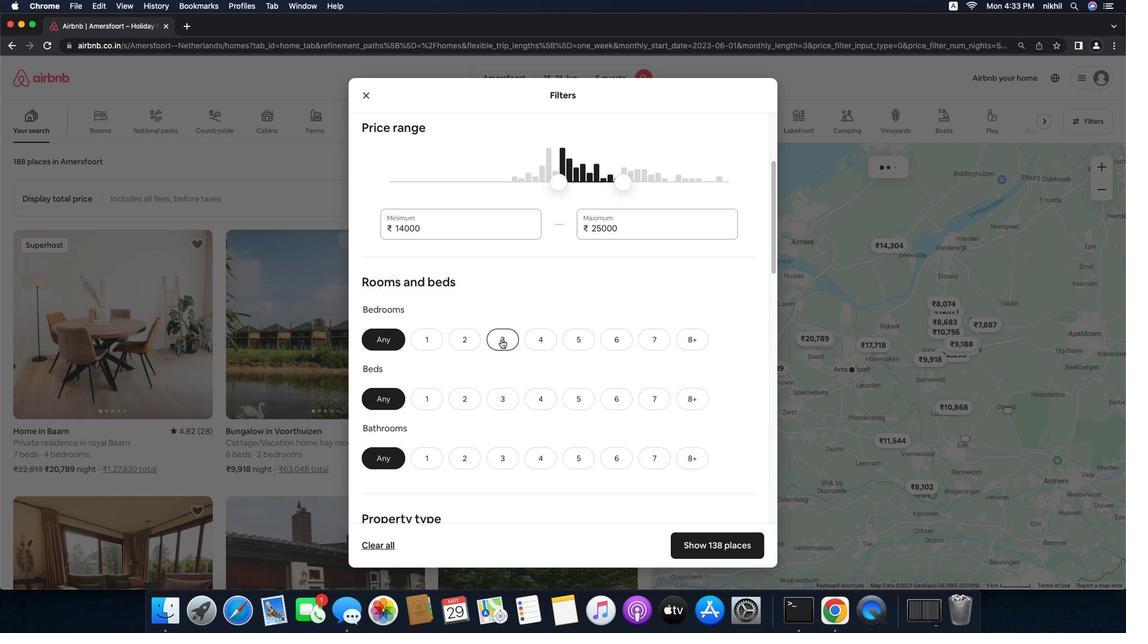 
Action: Mouse moved to (502, 394)
Screenshot: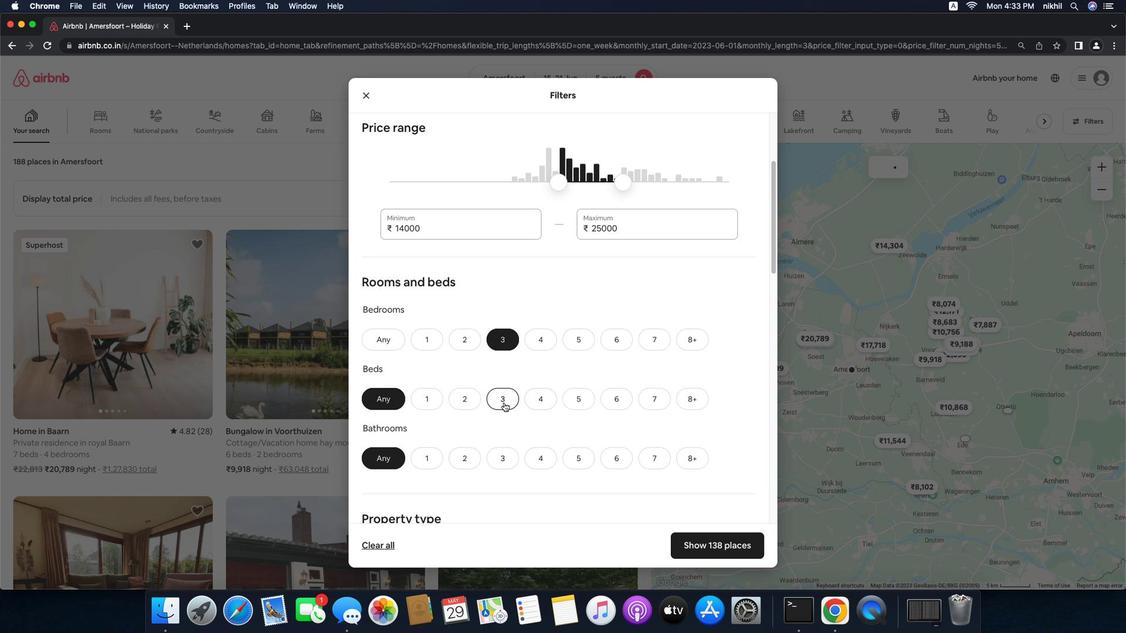 
Action: Mouse pressed left at (502, 394)
Screenshot: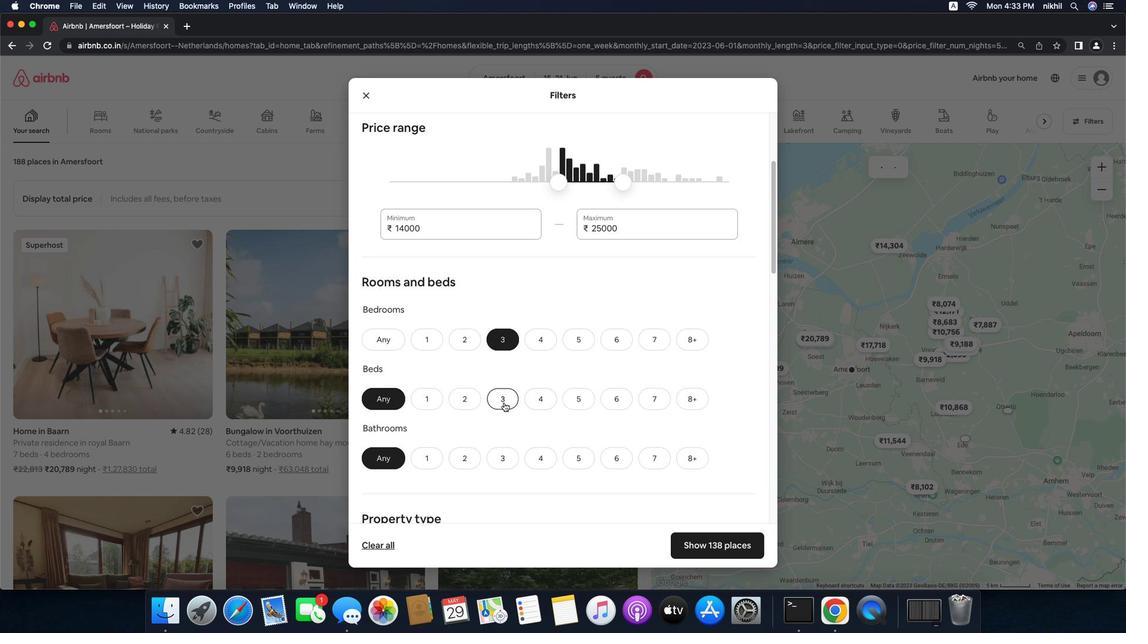 
Action: Mouse moved to (501, 450)
Screenshot: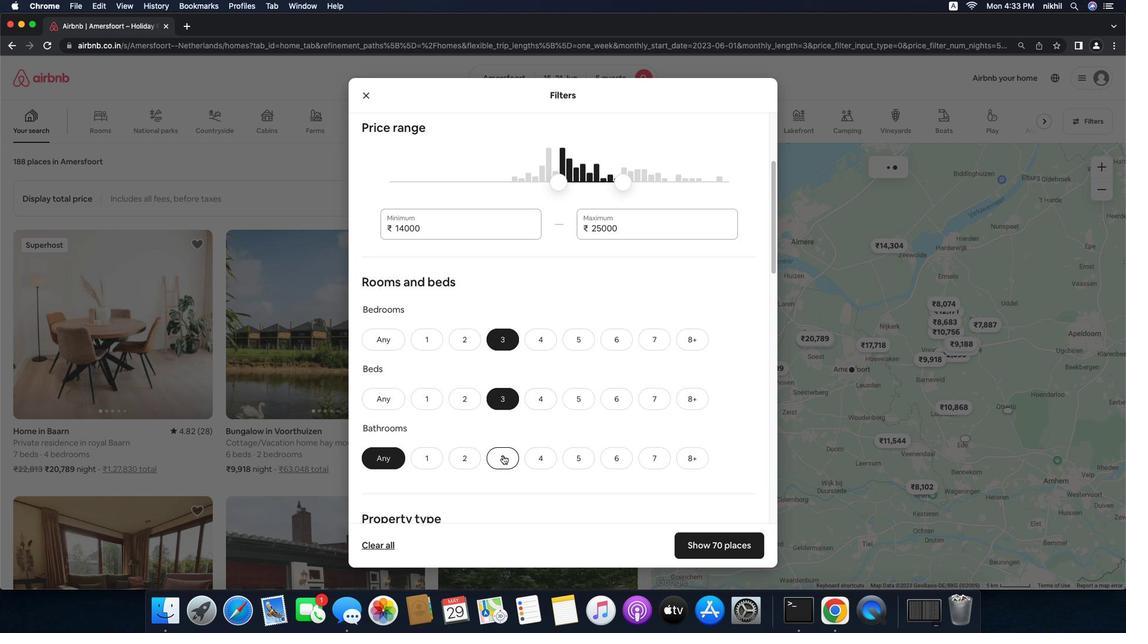 
Action: Mouse pressed left at (501, 450)
Screenshot: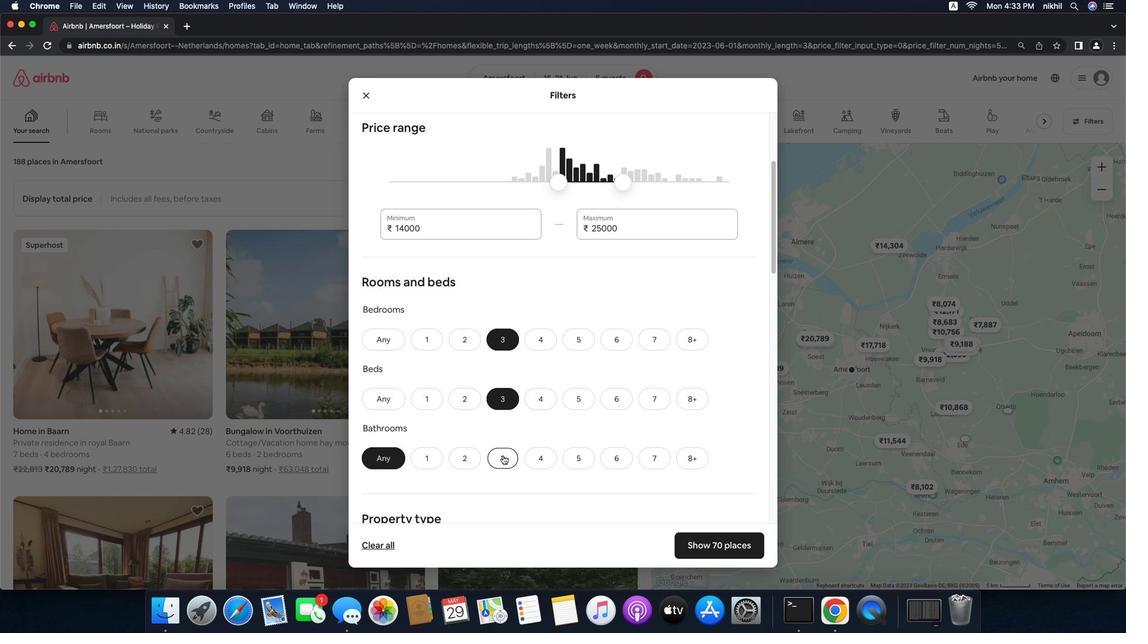 
Action: Mouse moved to (542, 427)
Screenshot: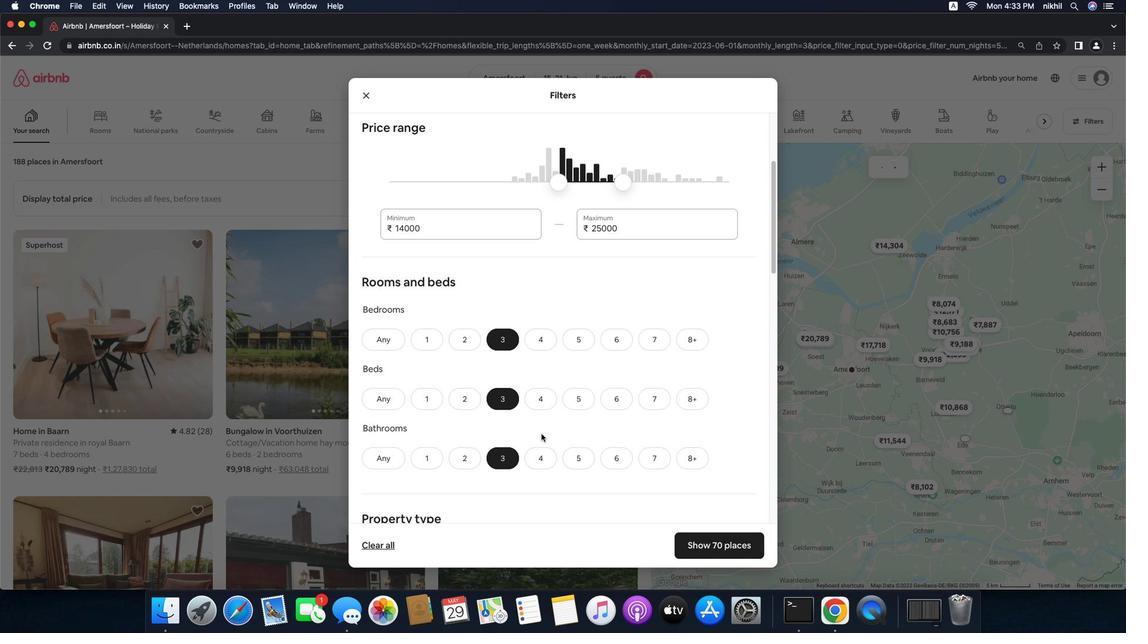 
Action: Mouse scrolled (542, 427) with delta (-34, -35)
Screenshot: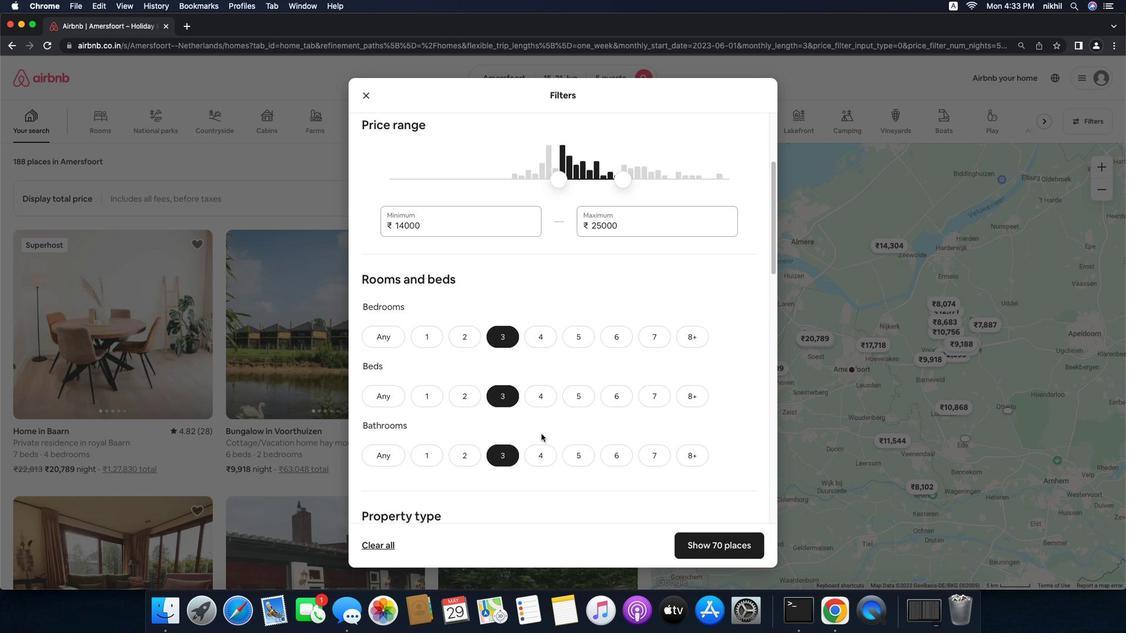 
Action: Mouse scrolled (542, 427) with delta (-34, -35)
Screenshot: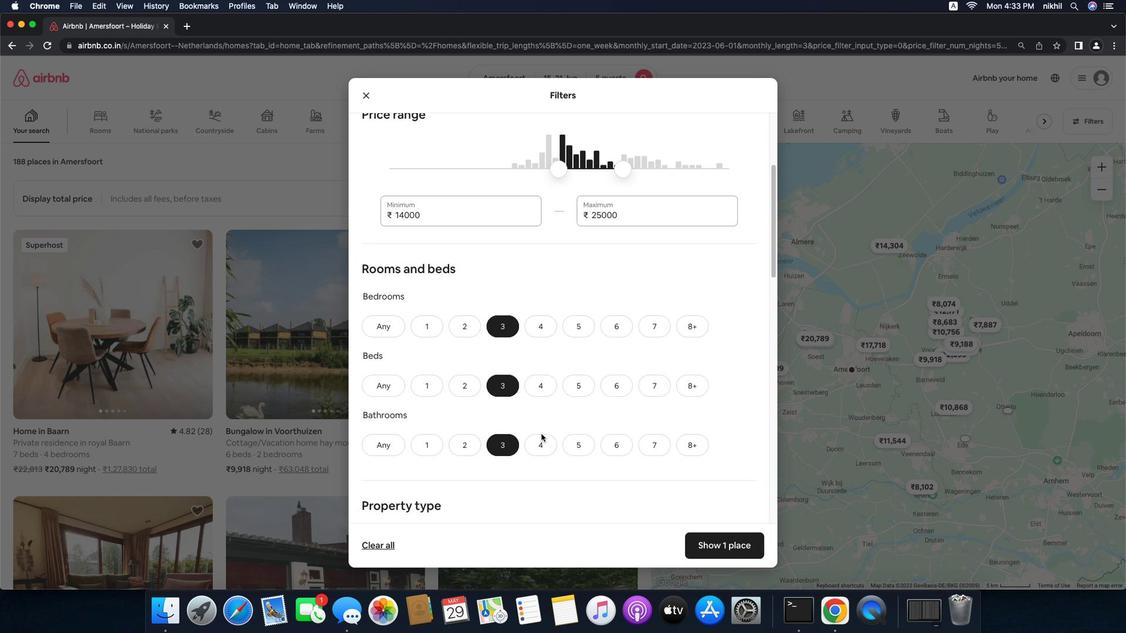 
Action: Mouse scrolled (542, 427) with delta (-34, -36)
Screenshot: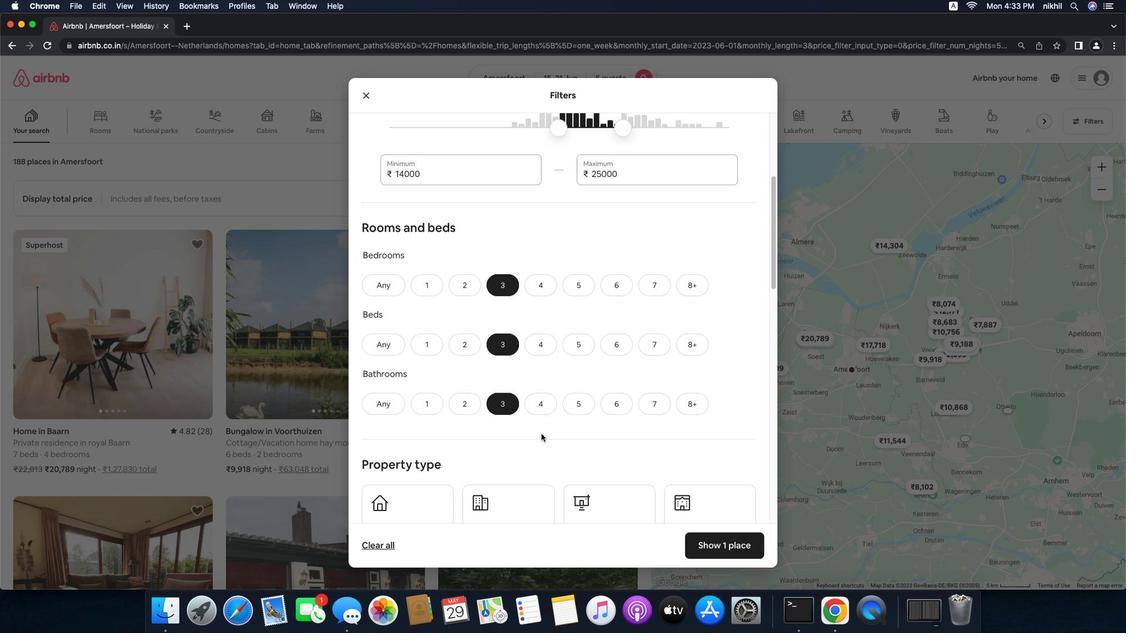 
Action: Mouse moved to (418, 475)
Screenshot: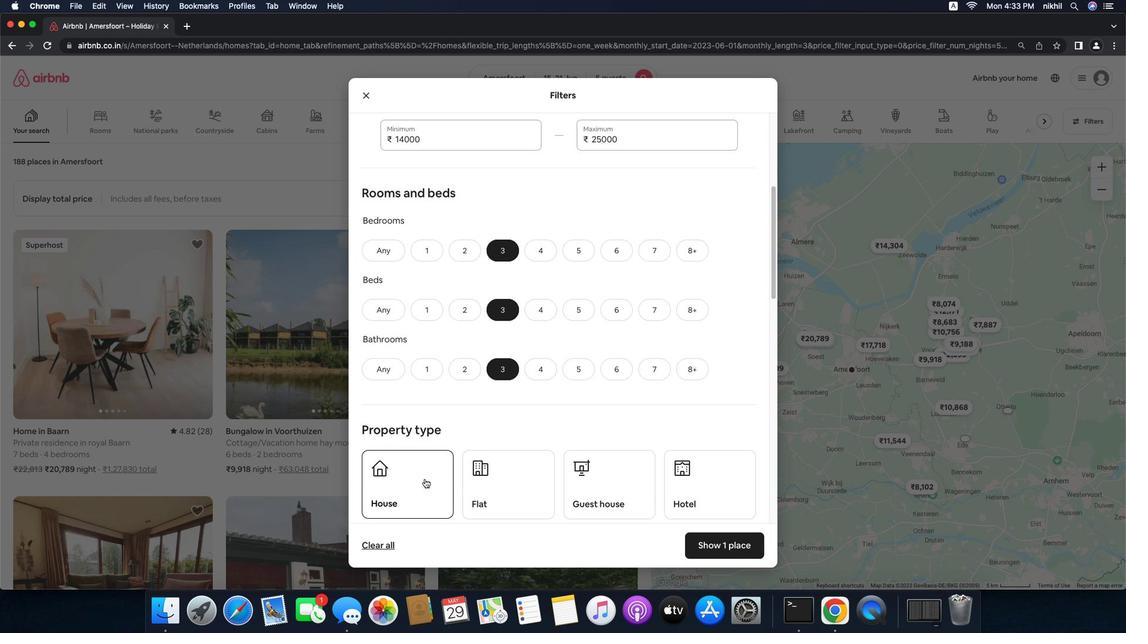
Action: Mouse pressed left at (418, 475)
Screenshot: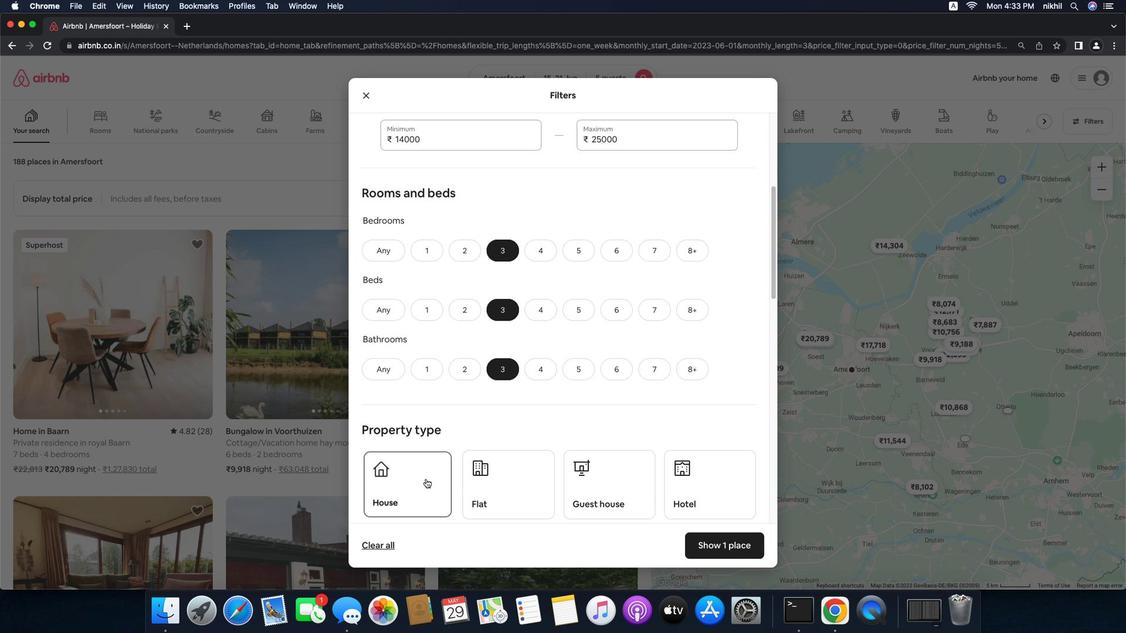 
Action: Mouse moved to (496, 480)
Screenshot: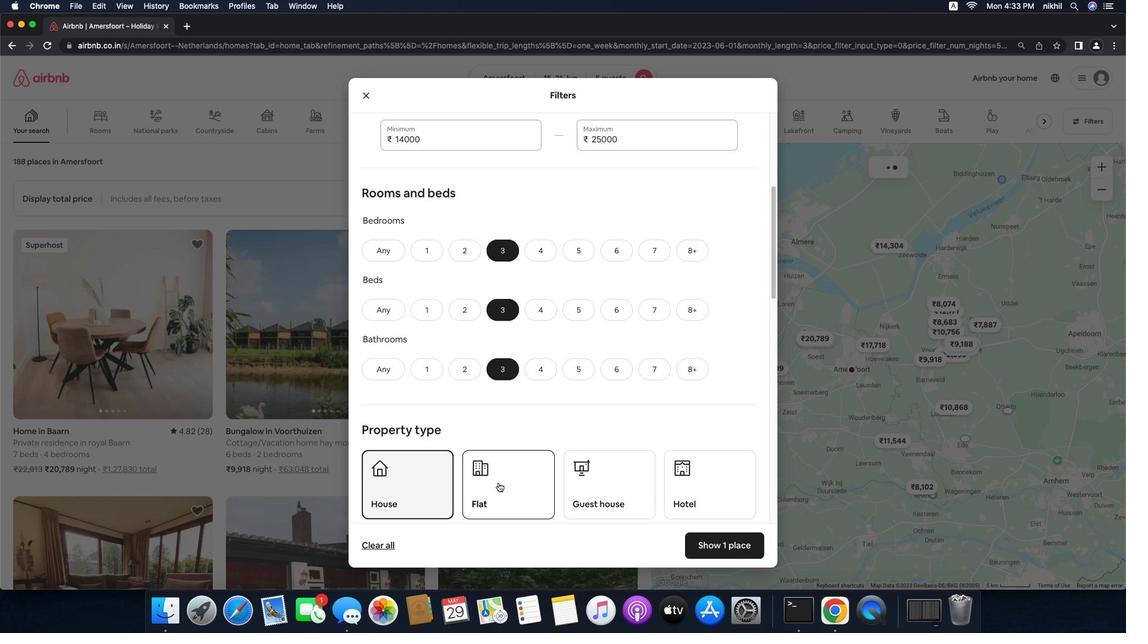 
Action: Mouse pressed left at (496, 480)
Screenshot: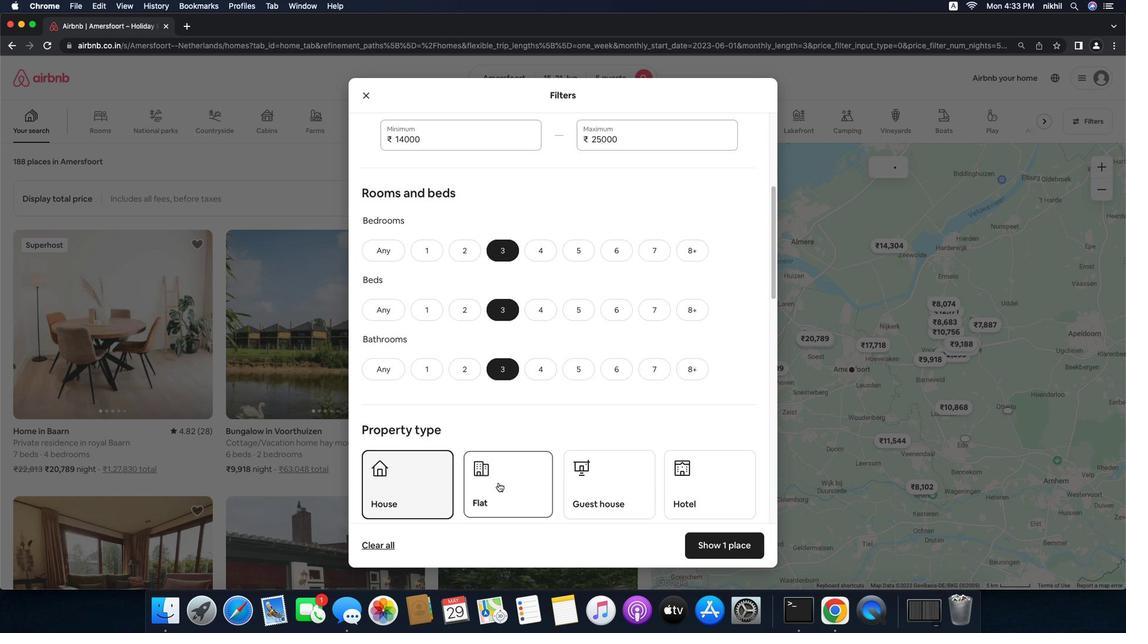 
Action: Mouse moved to (601, 481)
Screenshot: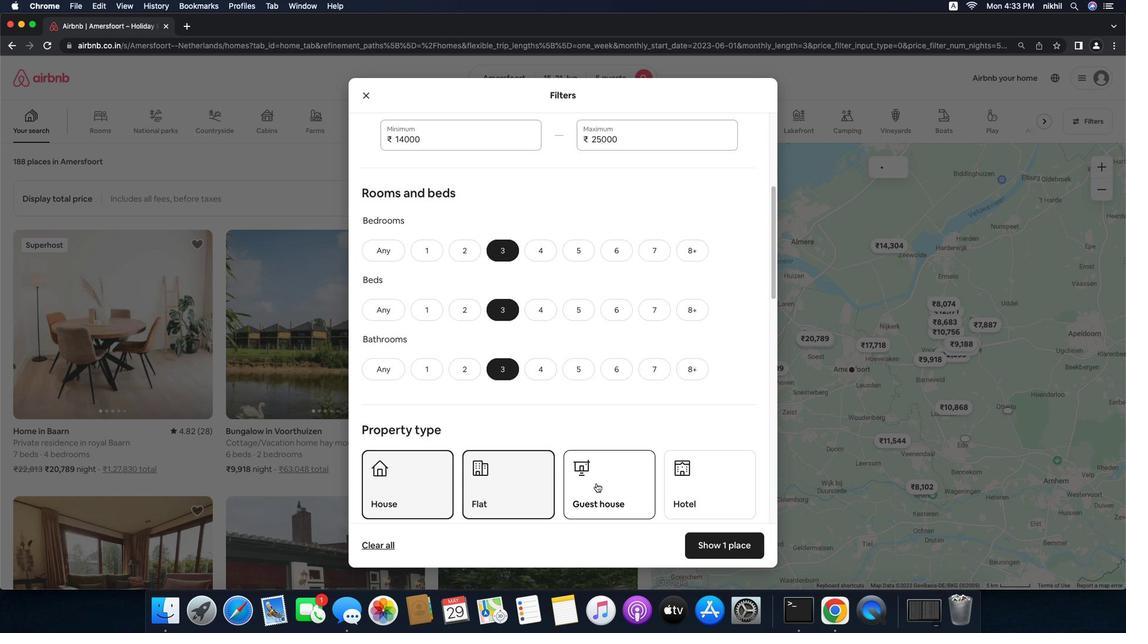 
Action: Mouse pressed left at (601, 481)
Screenshot: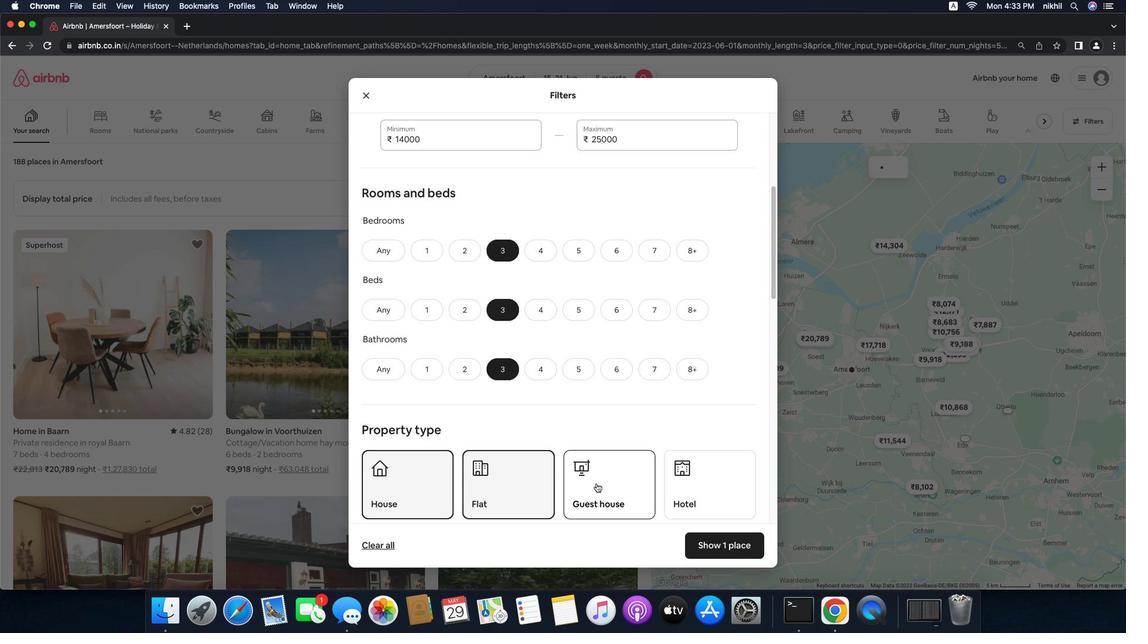 
Action: Mouse moved to (590, 414)
Screenshot: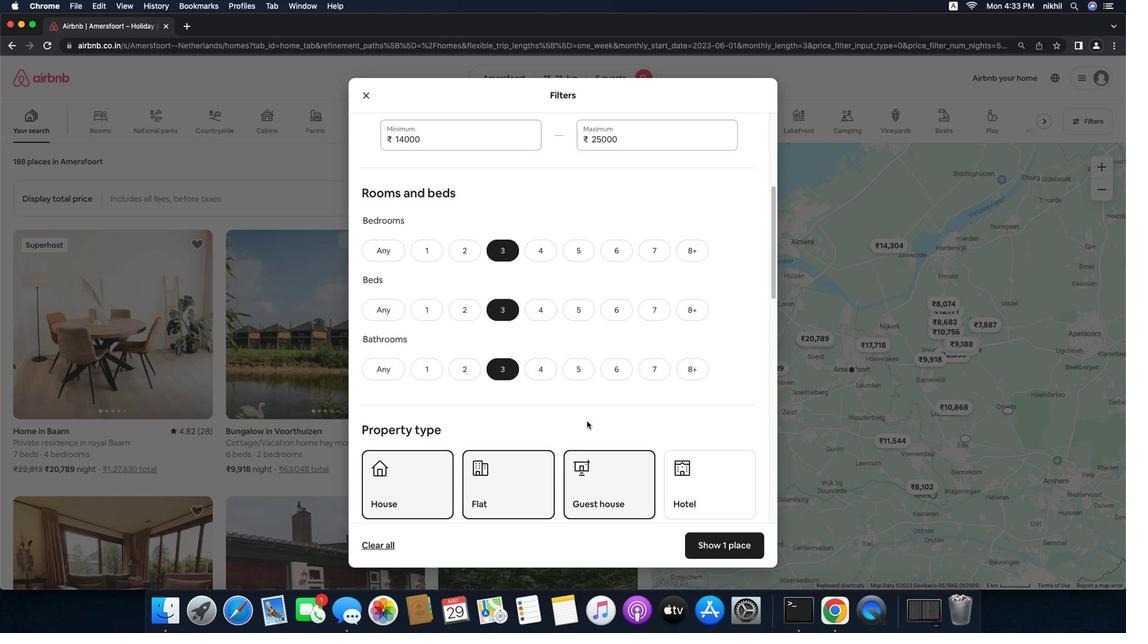
Action: Mouse scrolled (590, 414) with delta (-34, -35)
Screenshot: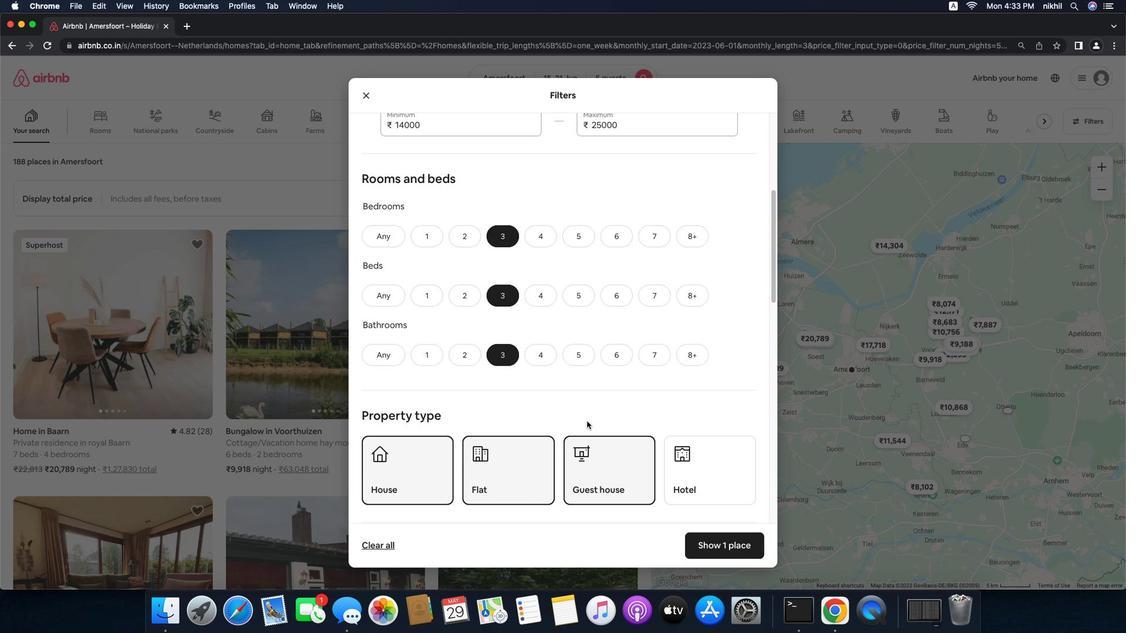 
Action: Mouse scrolled (590, 414) with delta (-34, -35)
Screenshot: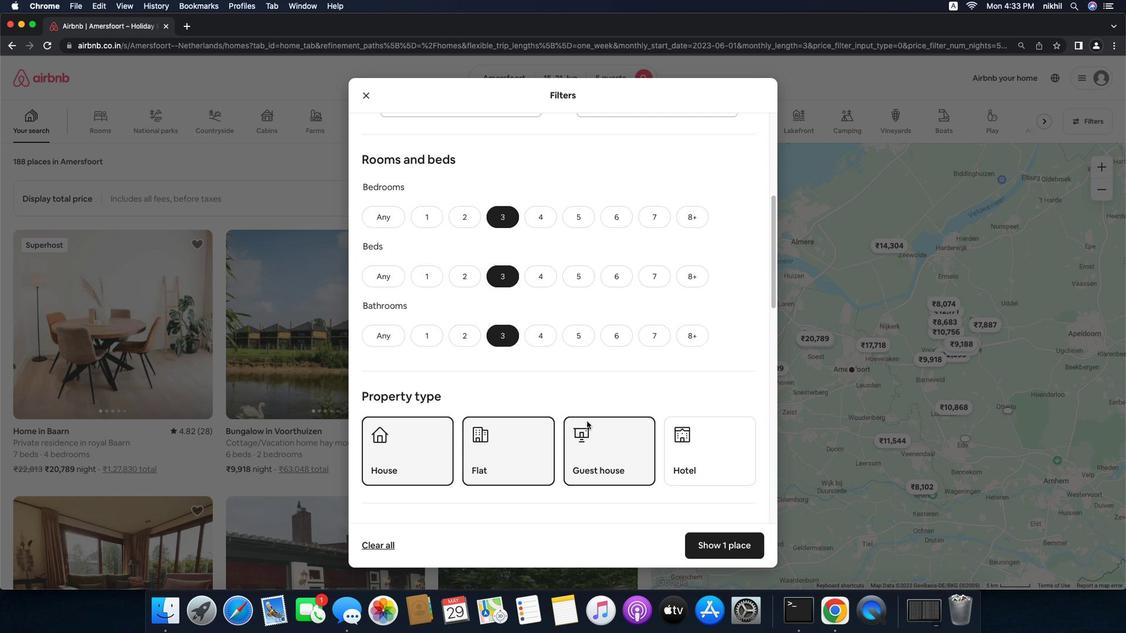 
Action: Mouse scrolled (590, 414) with delta (-34, -36)
Screenshot: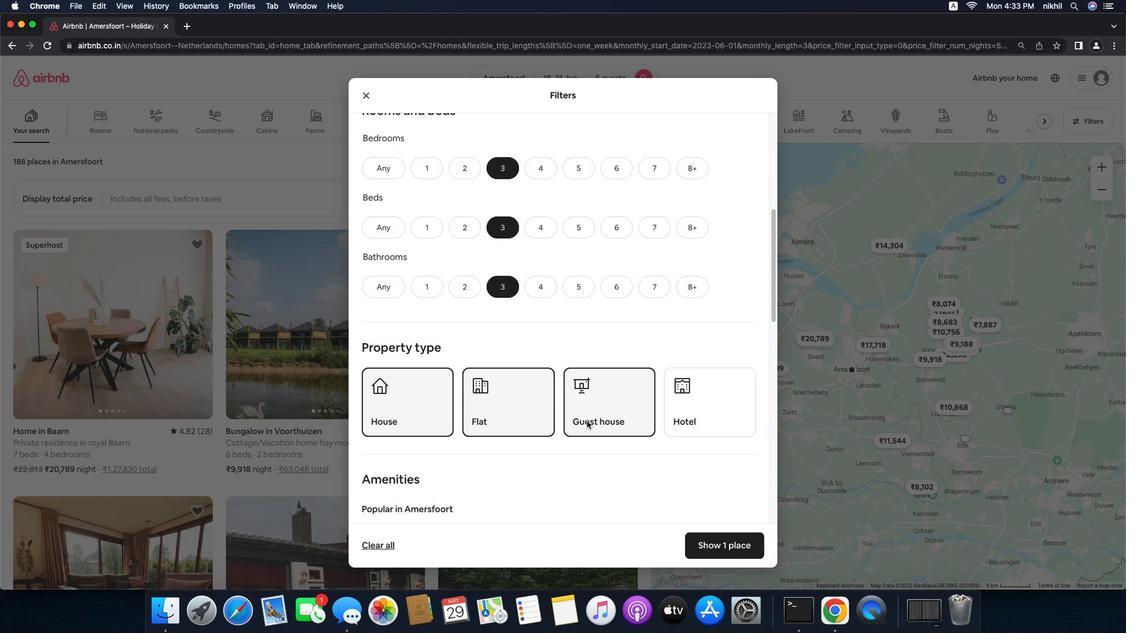 
Action: Mouse scrolled (590, 414) with delta (-34, -35)
Screenshot: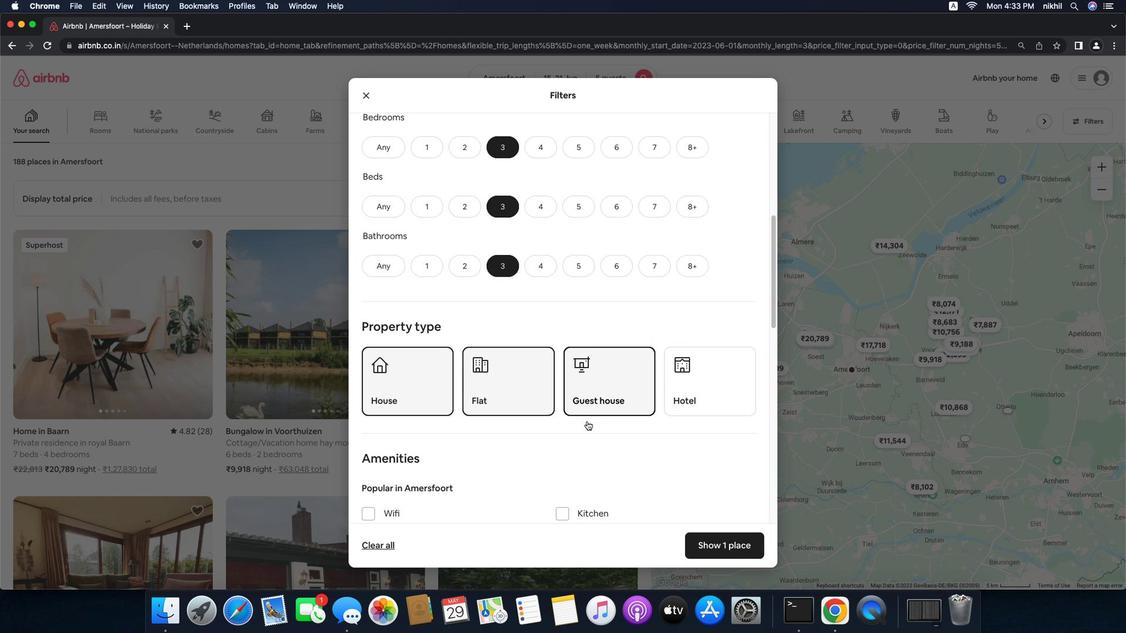 
Action: Mouse scrolled (590, 414) with delta (-34, -35)
Screenshot: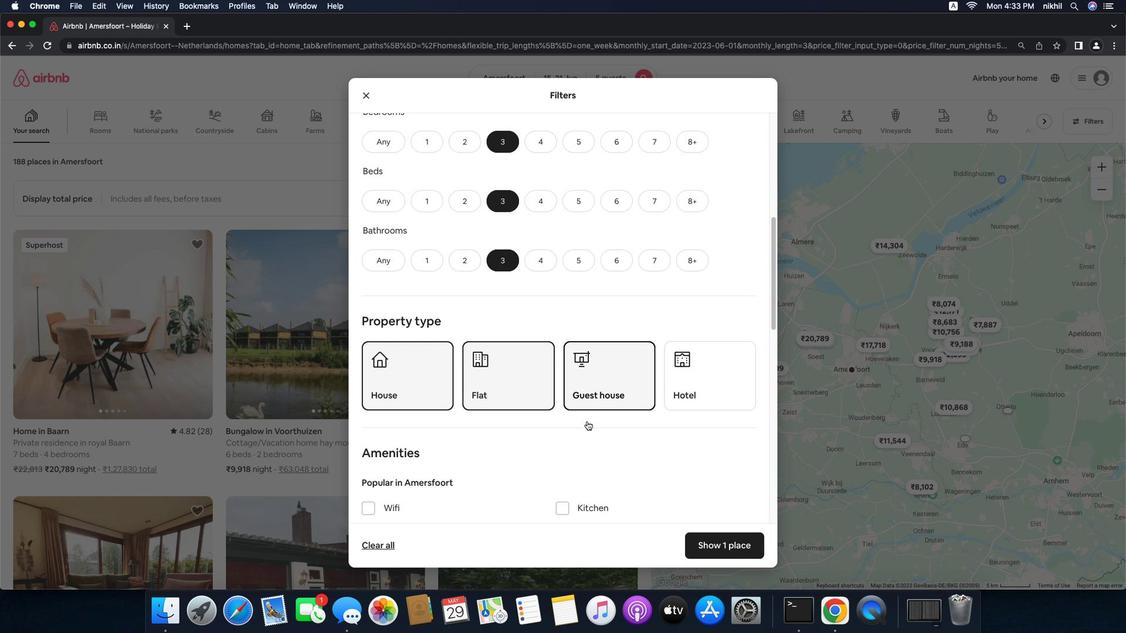 
Action: Mouse scrolled (590, 414) with delta (-34, -35)
Screenshot: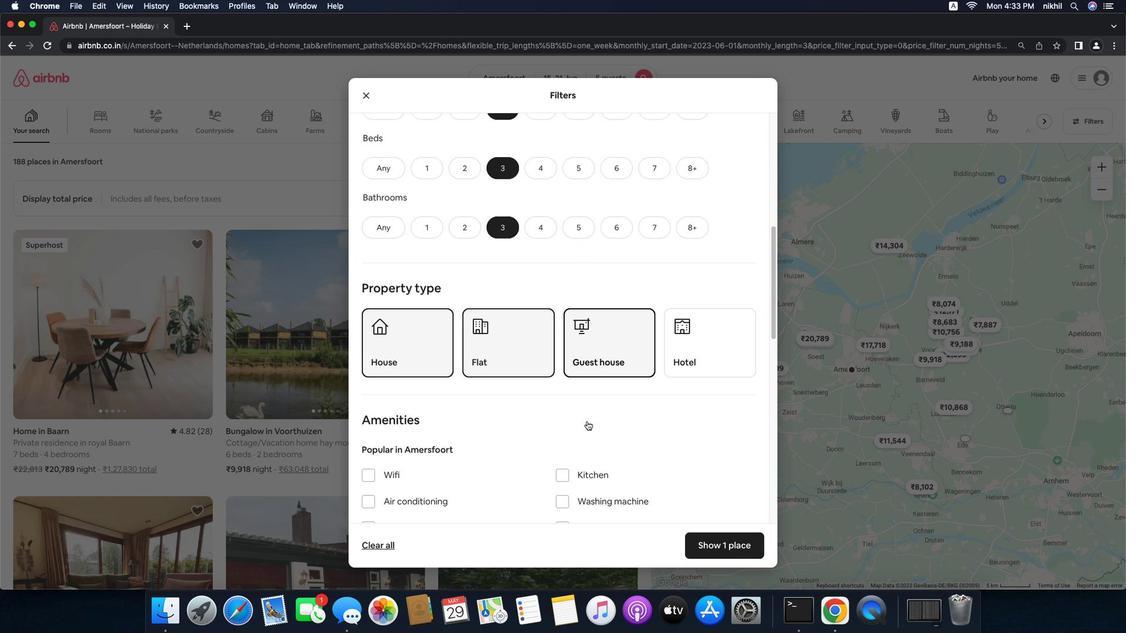 
Action: Mouse scrolled (590, 414) with delta (-34, -35)
Screenshot: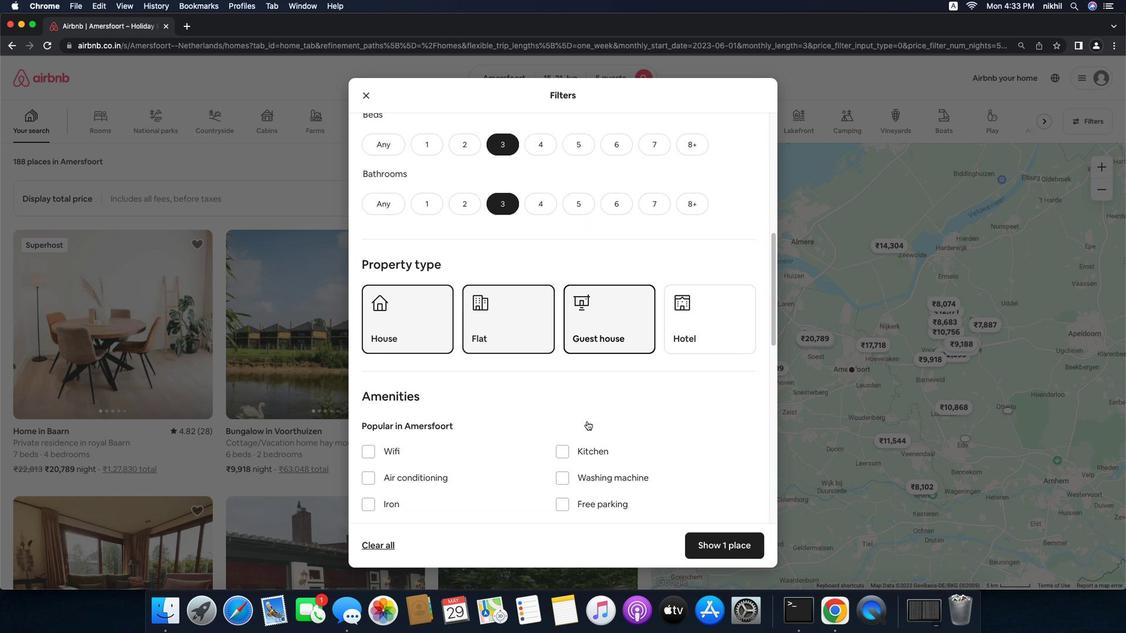
Action: Mouse scrolled (590, 414) with delta (-34, -35)
Screenshot: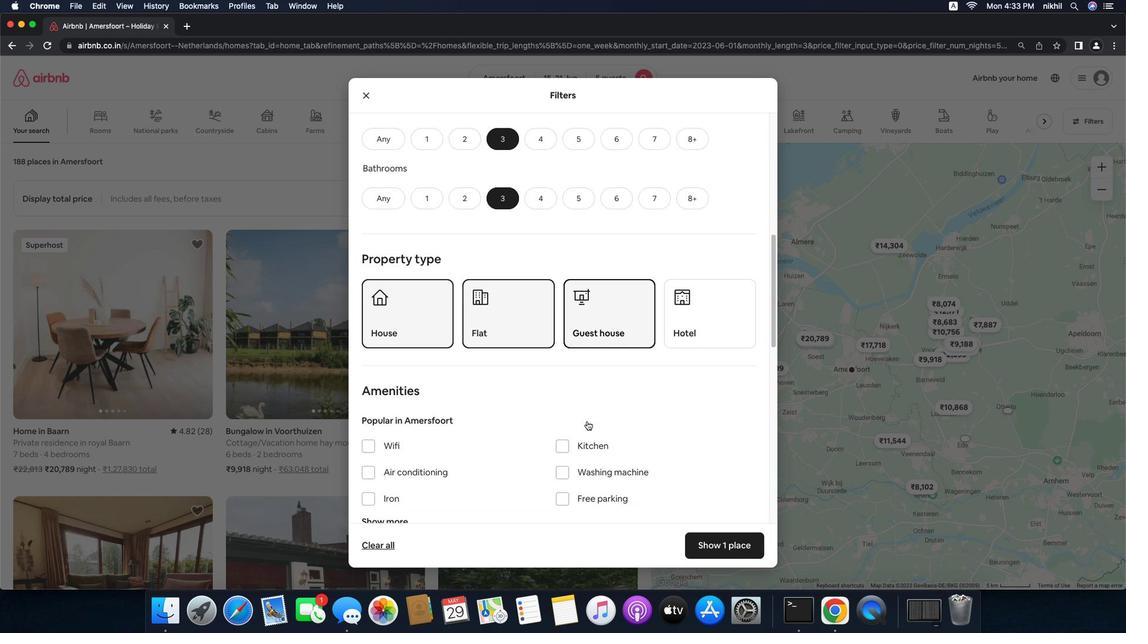 
Action: Mouse scrolled (590, 414) with delta (-34, -35)
Screenshot: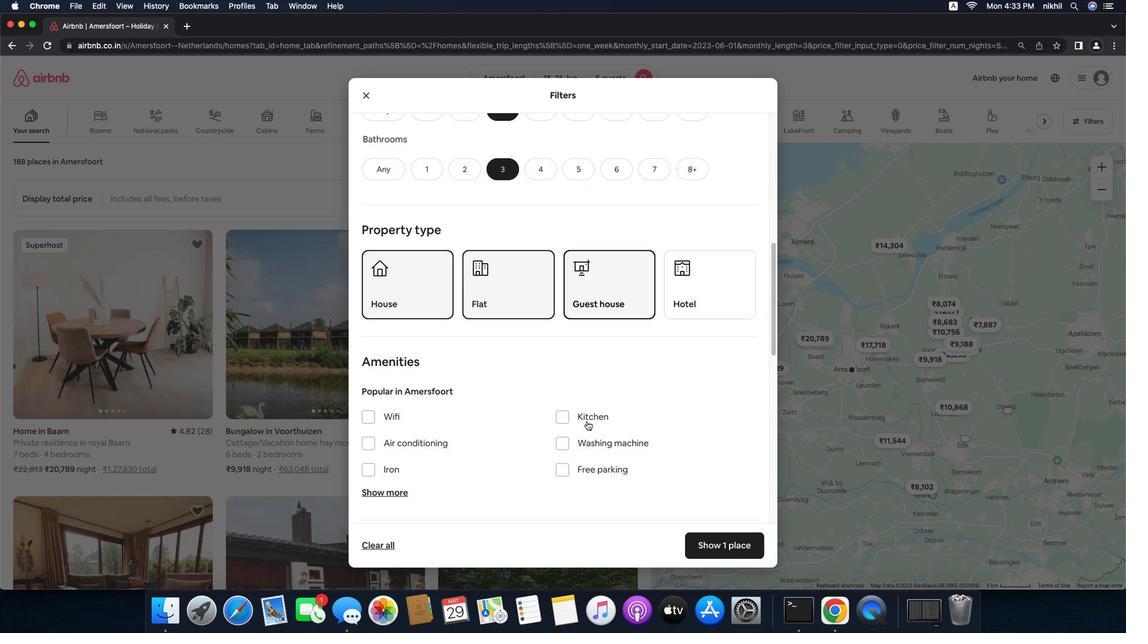 
Action: Mouse moved to (565, 423)
Screenshot: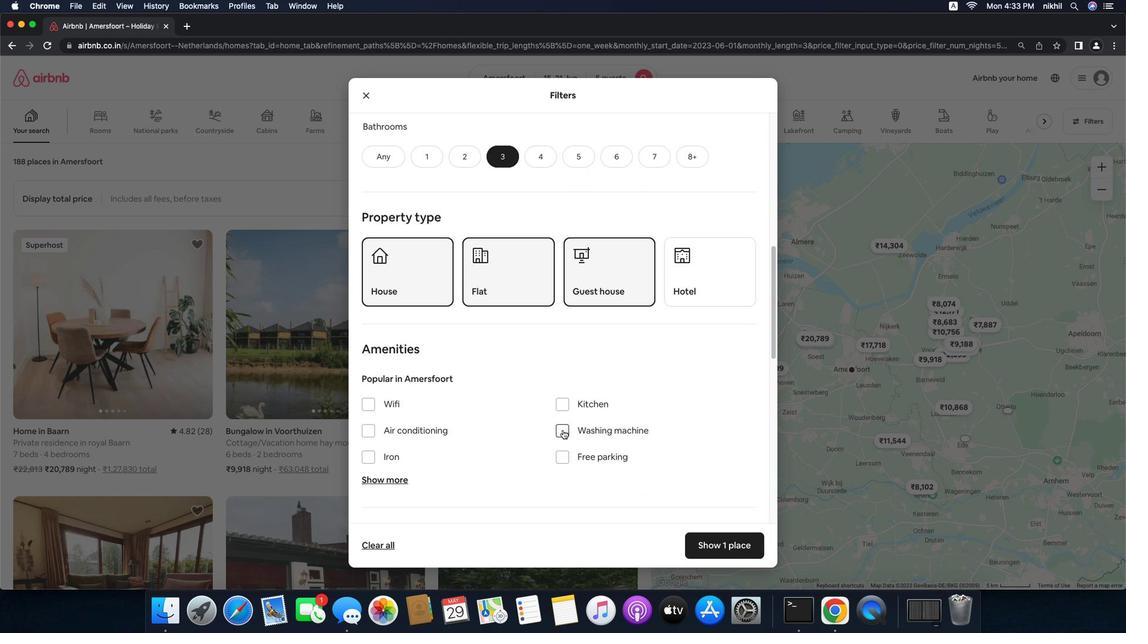 
Action: Mouse pressed left at (565, 423)
Screenshot: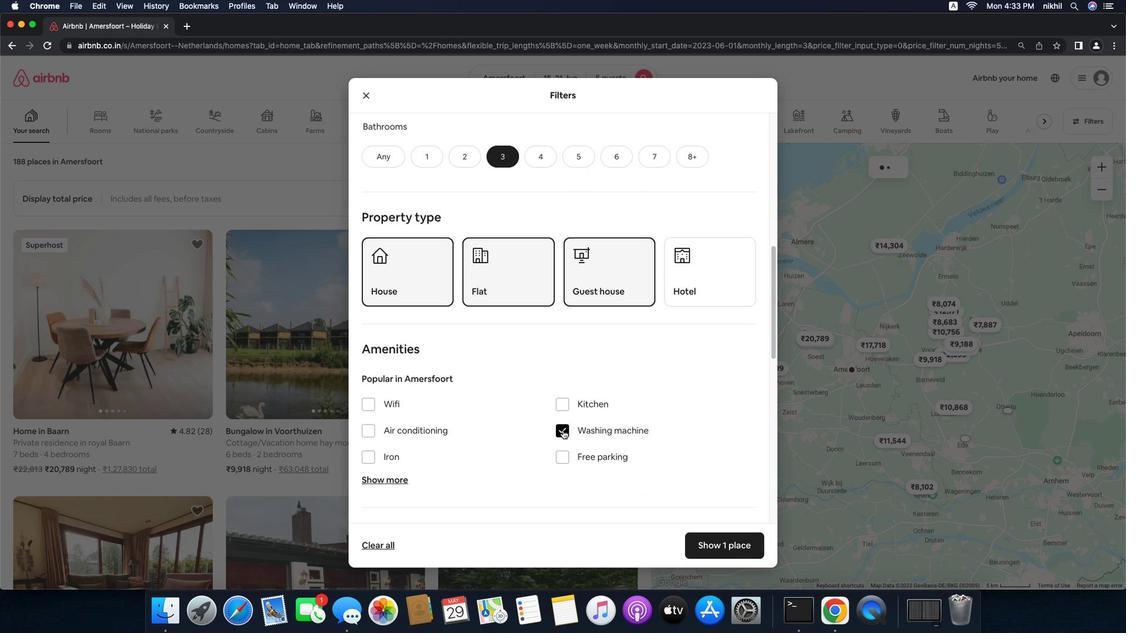 
Action: Mouse moved to (637, 412)
Screenshot: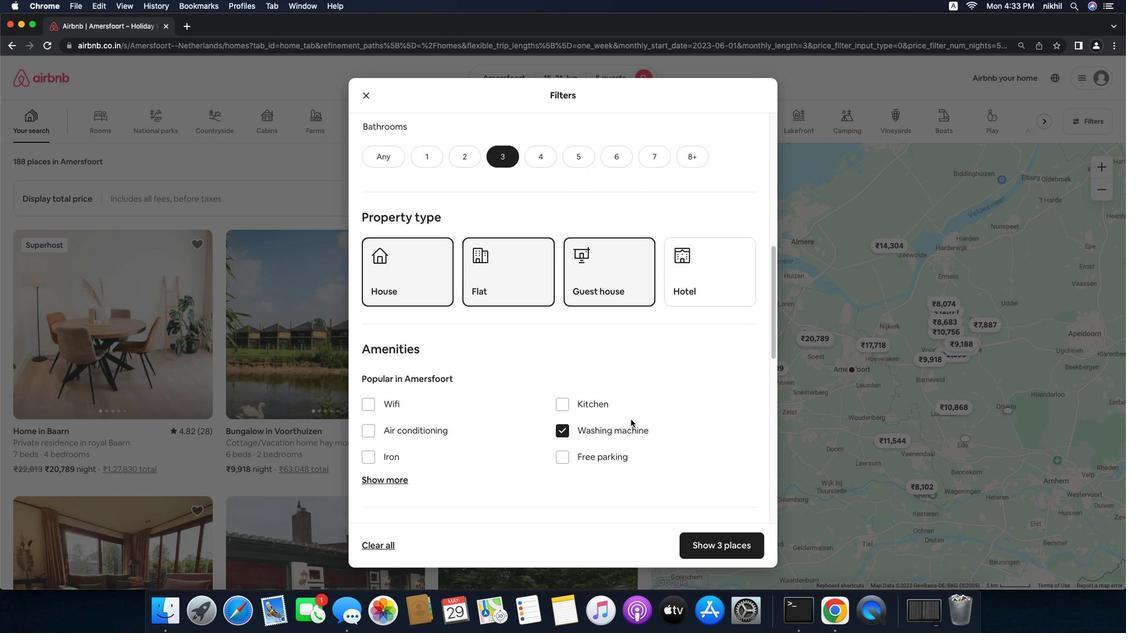 
Action: Mouse scrolled (637, 412) with delta (-34, -35)
Screenshot: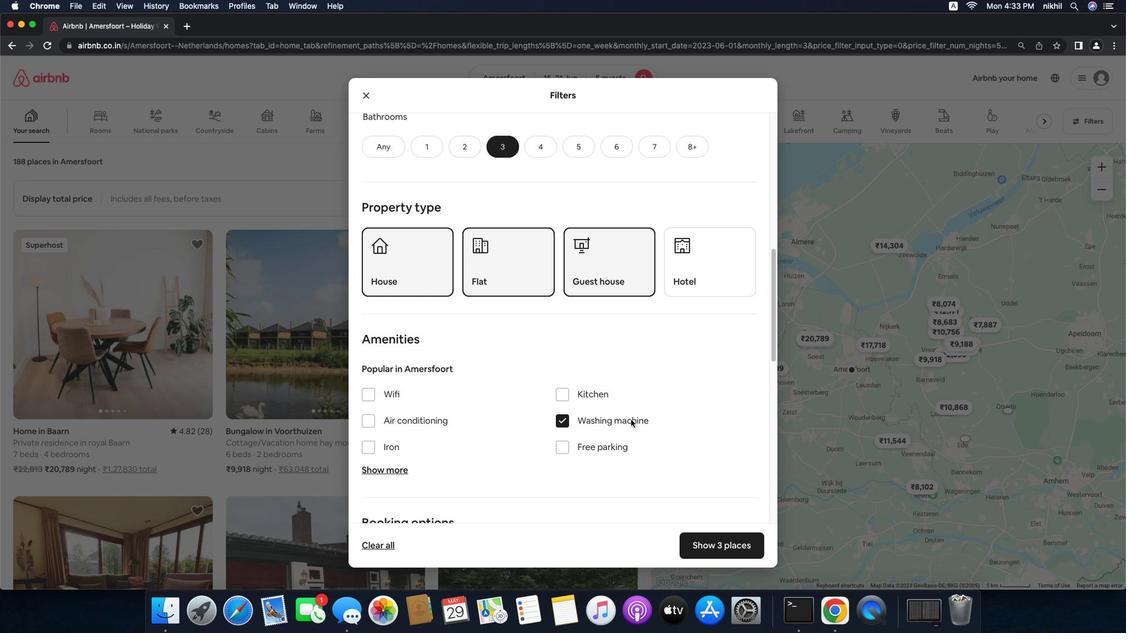 
Action: Mouse scrolled (637, 412) with delta (-34, -35)
Screenshot: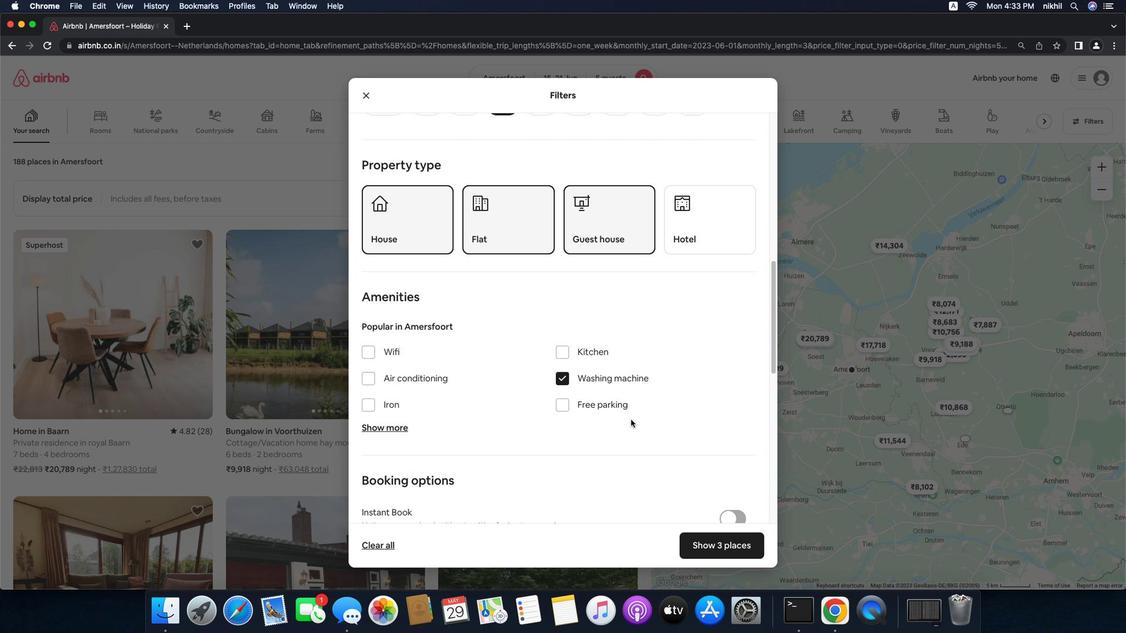 
Action: Mouse scrolled (637, 412) with delta (-34, -36)
Screenshot: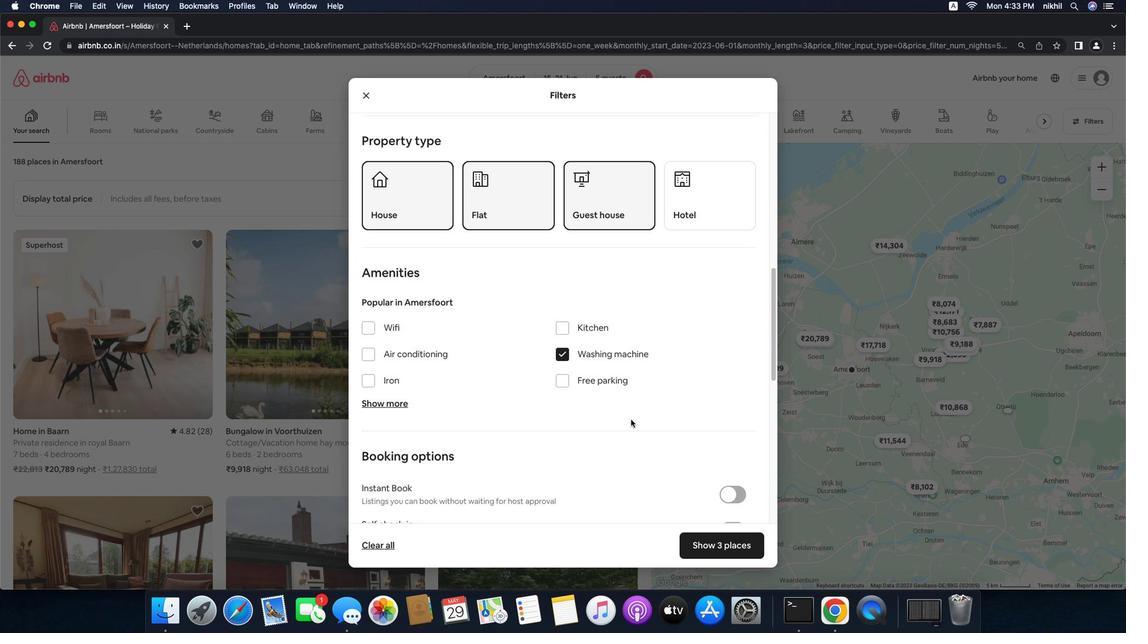 
Action: Mouse scrolled (637, 412) with delta (-34, -35)
Screenshot: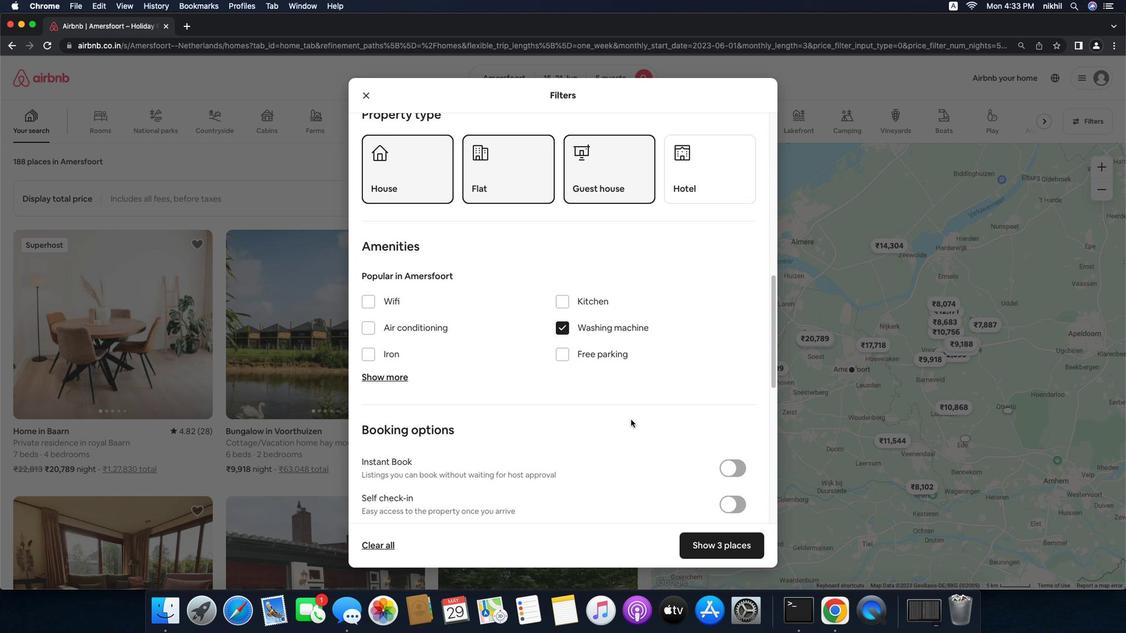 
Action: Mouse scrolled (637, 412) with delta (-34, -35)
Screenshot: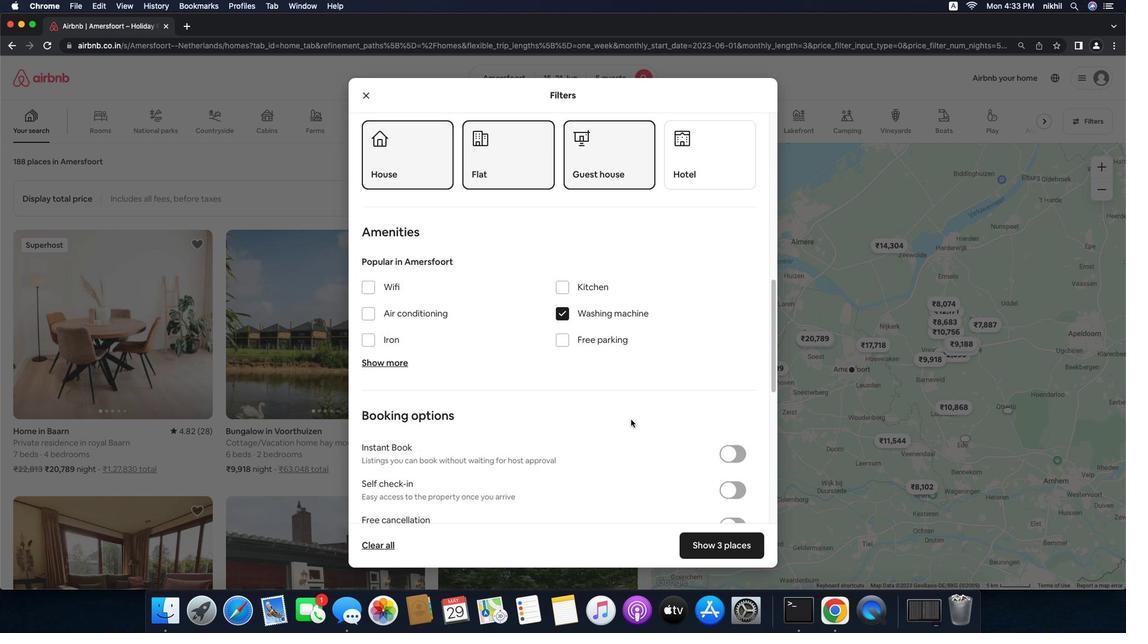 
Action: Mouse scrolled (637, 412) with delta (-34, -36)
Screenshot: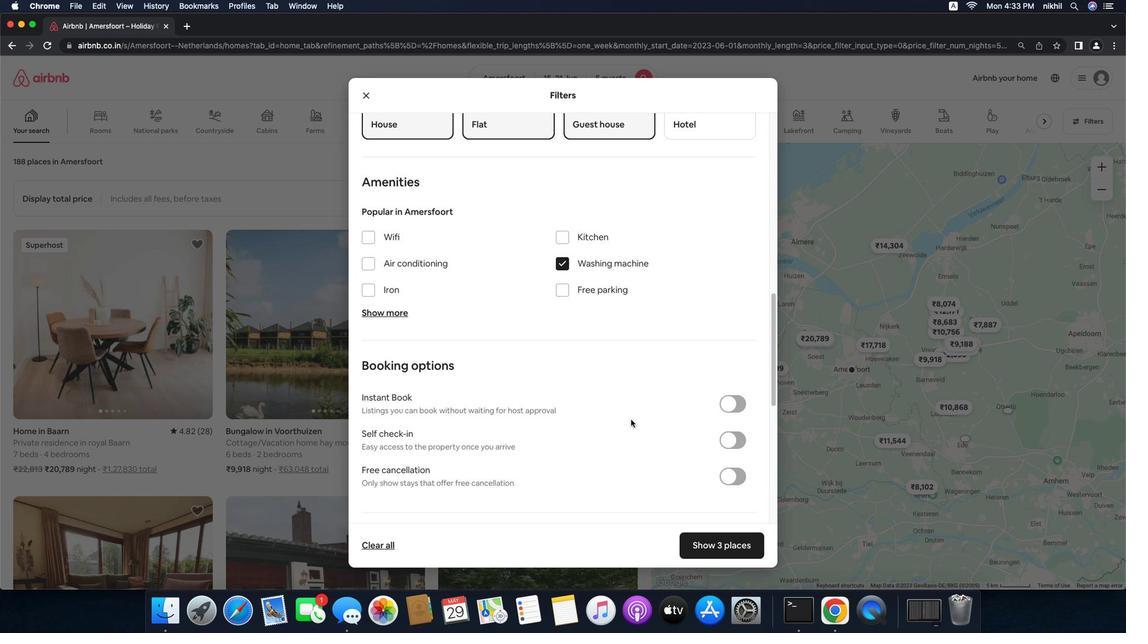 
Action: Mouse moved to (736, 408)
Screenshot: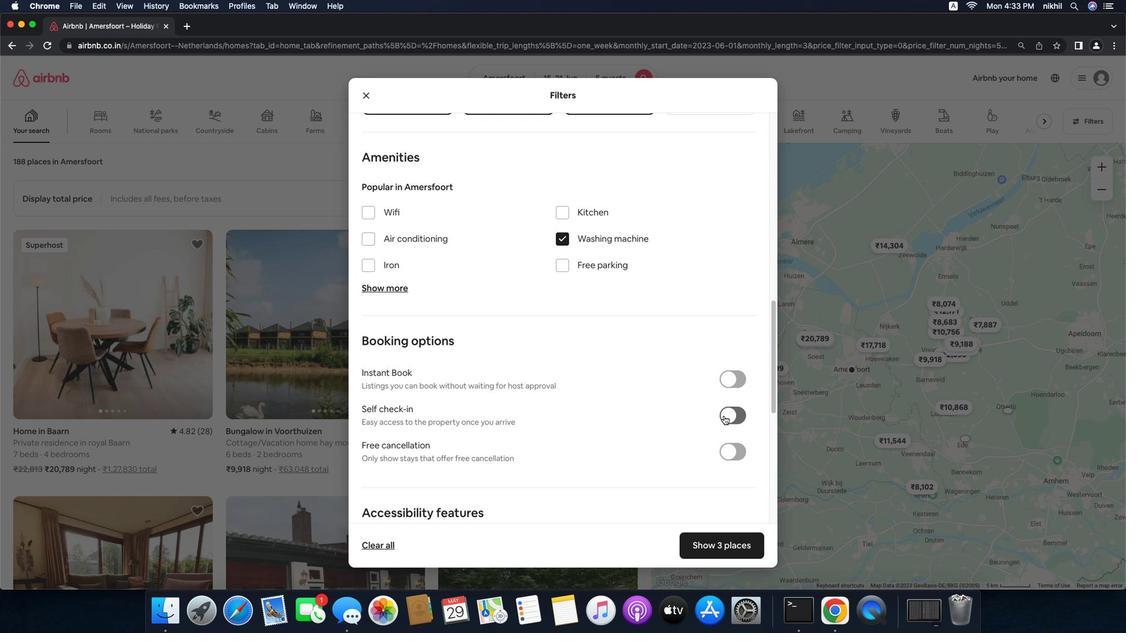 
Action: Mouse pressed left at (736, 408)
Screenshot: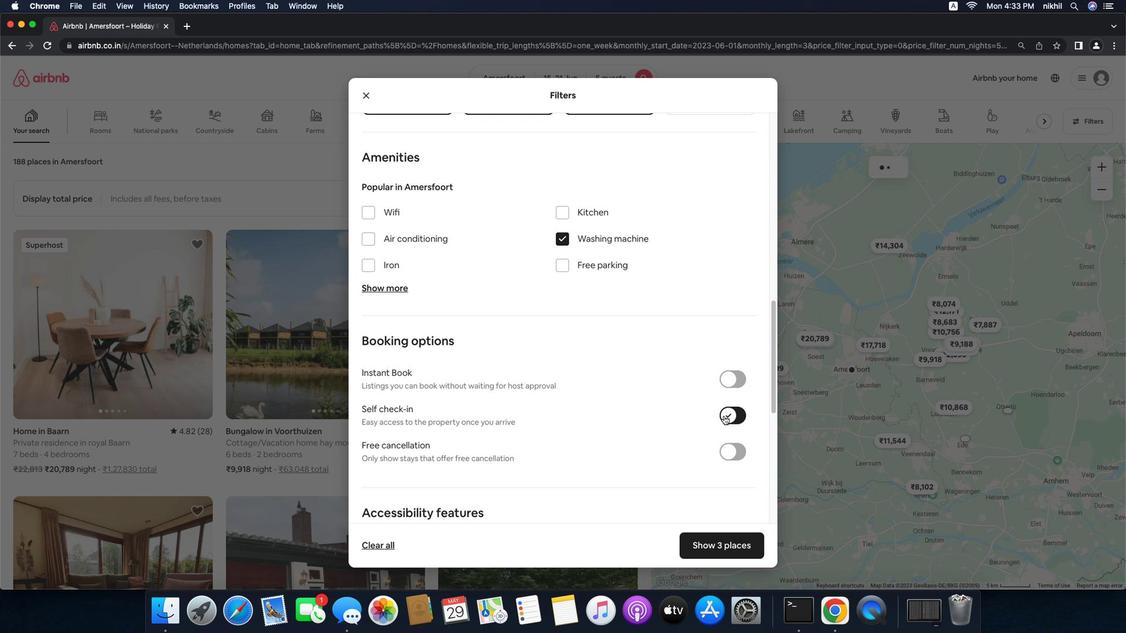 
Action: Mouse moved to (648, 418)
Screenshot: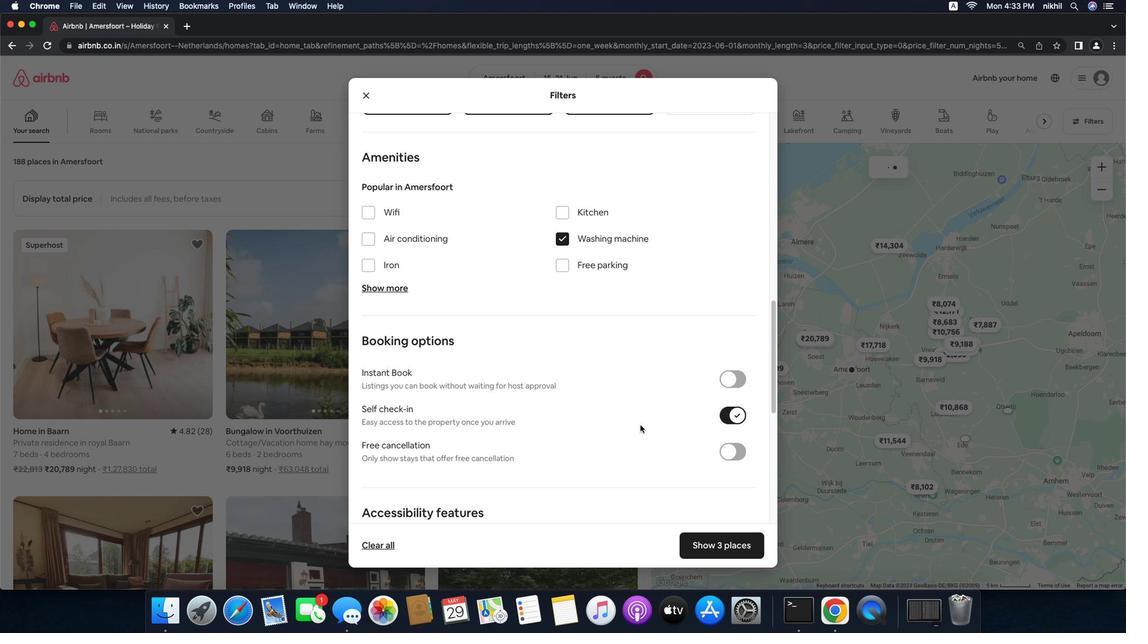 
Action: Mouse scrolled (648, 418) with delta (-34, -35)
Screenshot: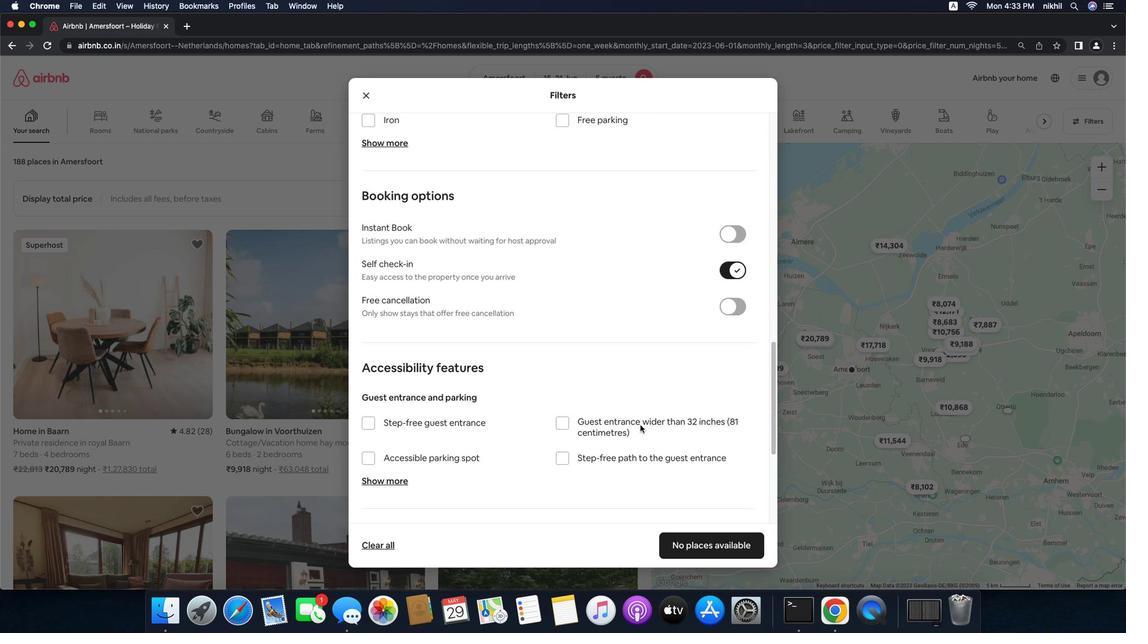 
Action: Mouse scrolled (648, 418) with delta (-34, -35)
Screenshot: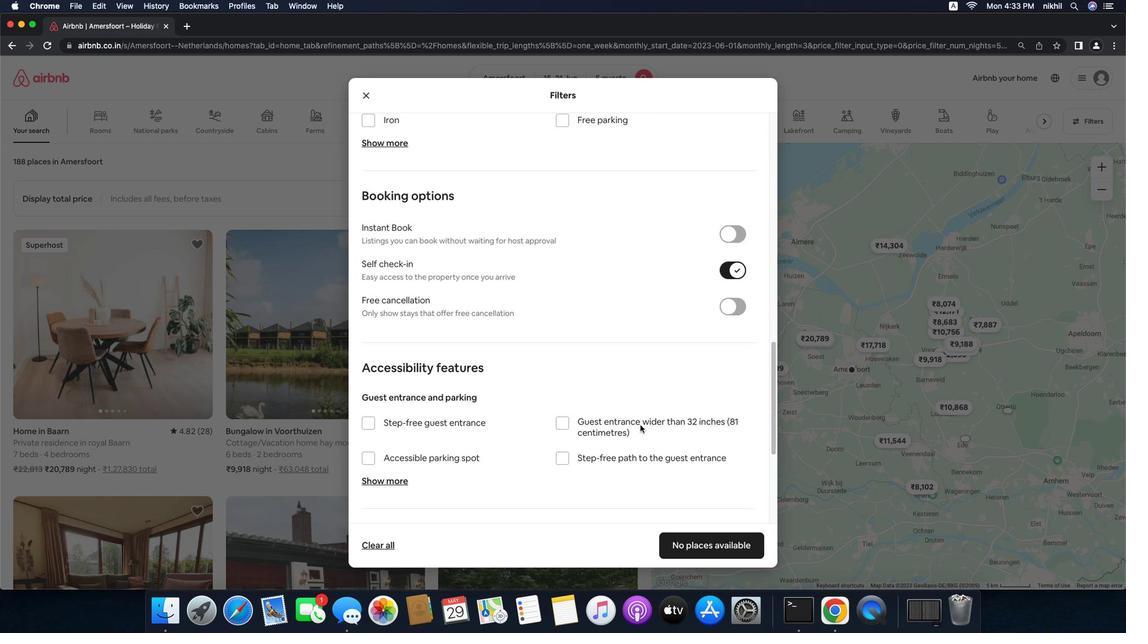 
Action: Mouse scrolled (648, 418) with delta (-34, -37)
Screenshot: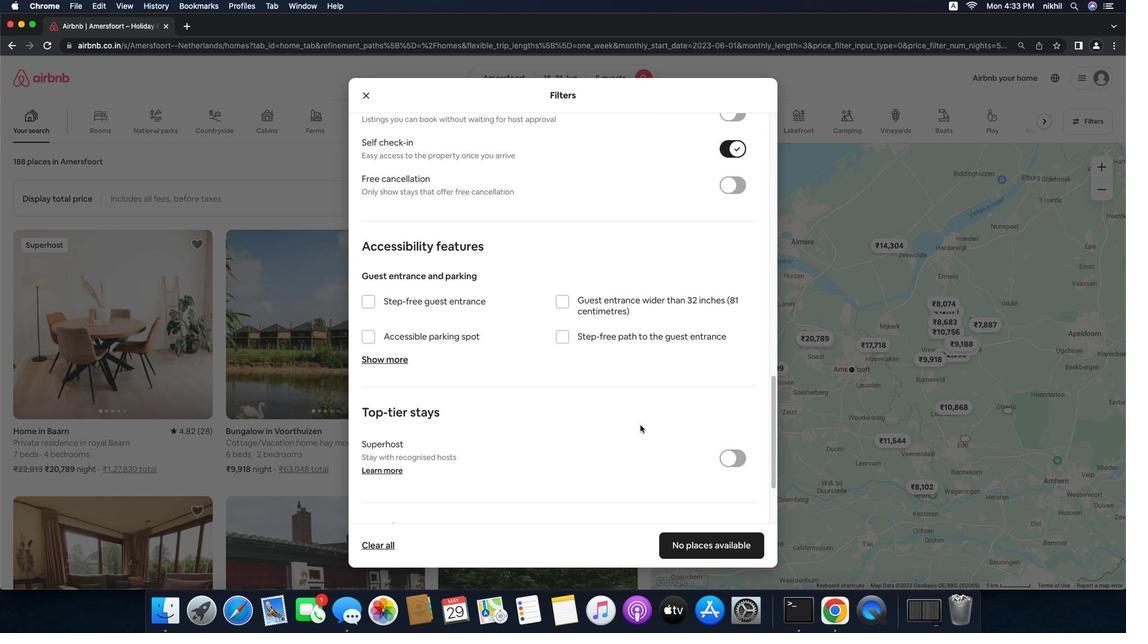 
Action: Mouse scrolled (648, 418) with delta (-34, -38)
Screenshot: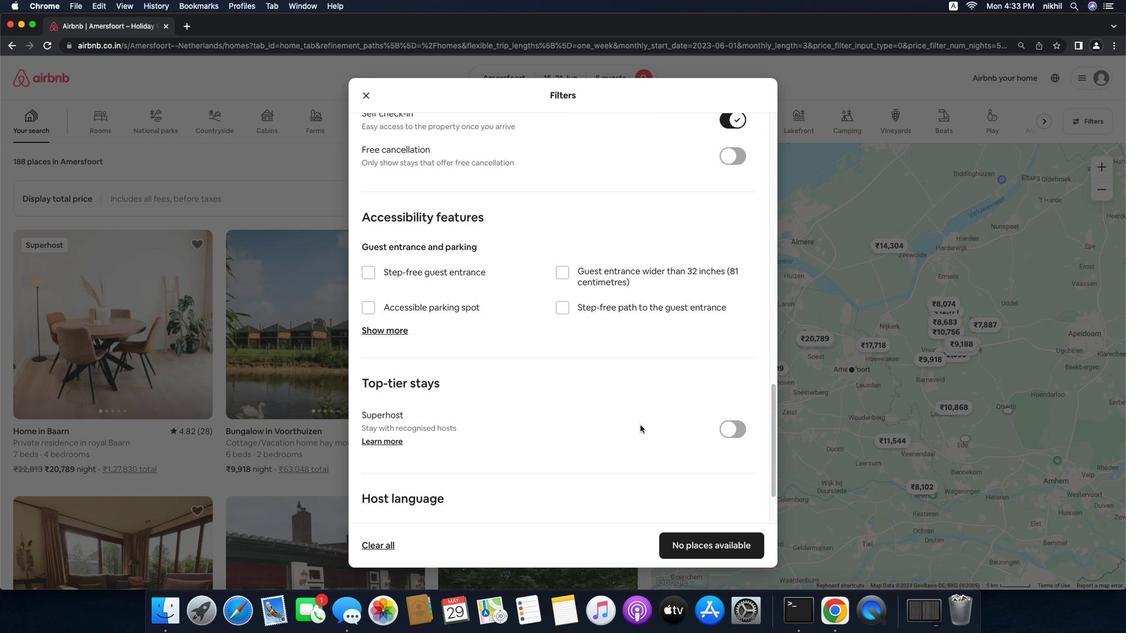 
Action: Mouse scrolled (648, 418) with delta (-34, -35)
Screenshot: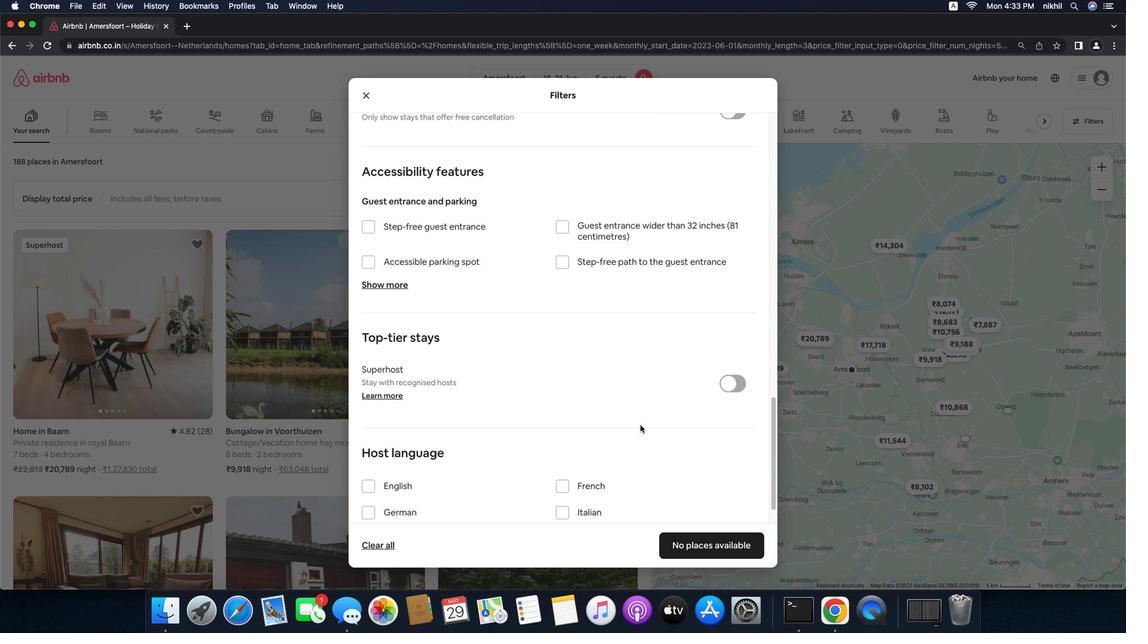 
Action: Mouse scrolled (648, 418) with delta (-34, -35)
Screenshot: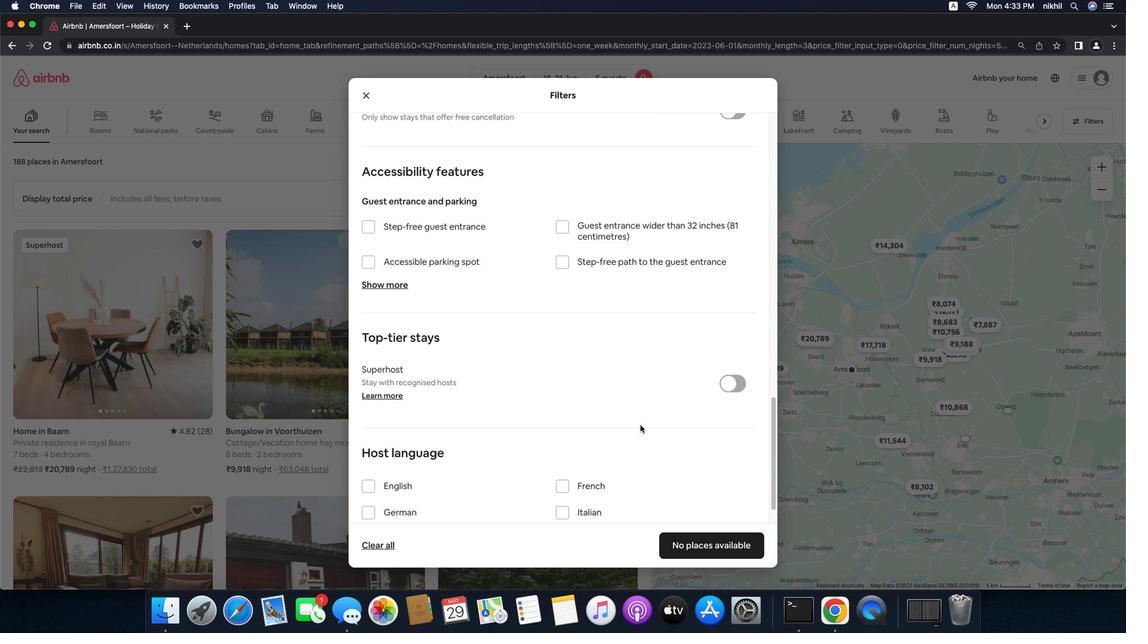 
Action: Mouse scrolled (648, 418) with delta (-34, -36)
Screenshot: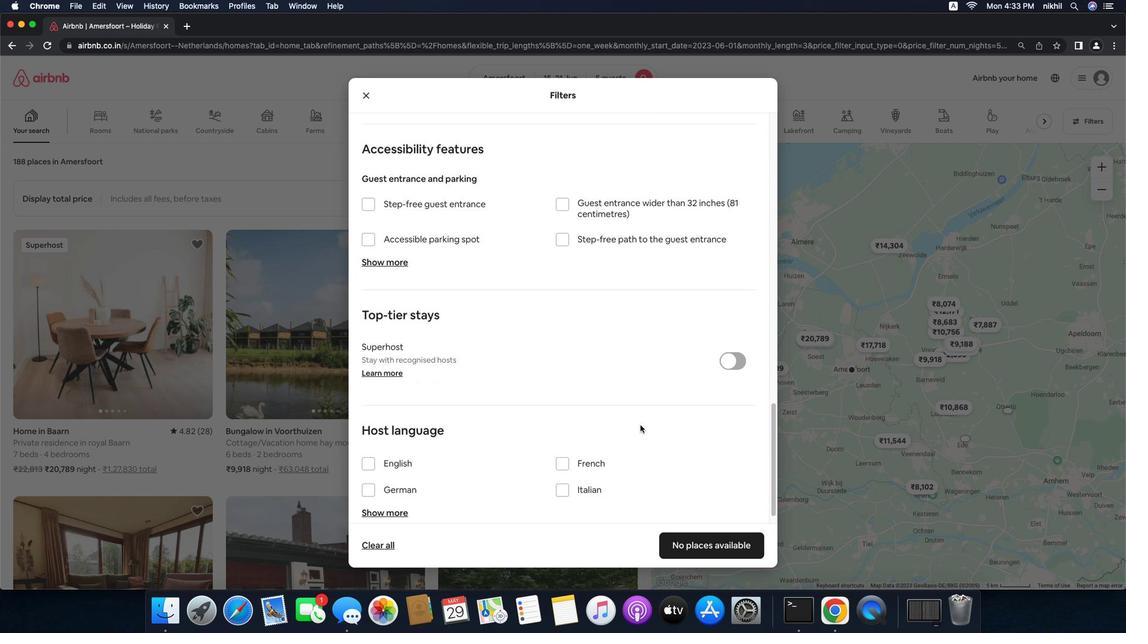 
Action: Mouse scrolled (648, 418) with delta (-34, -38)
Screenshot: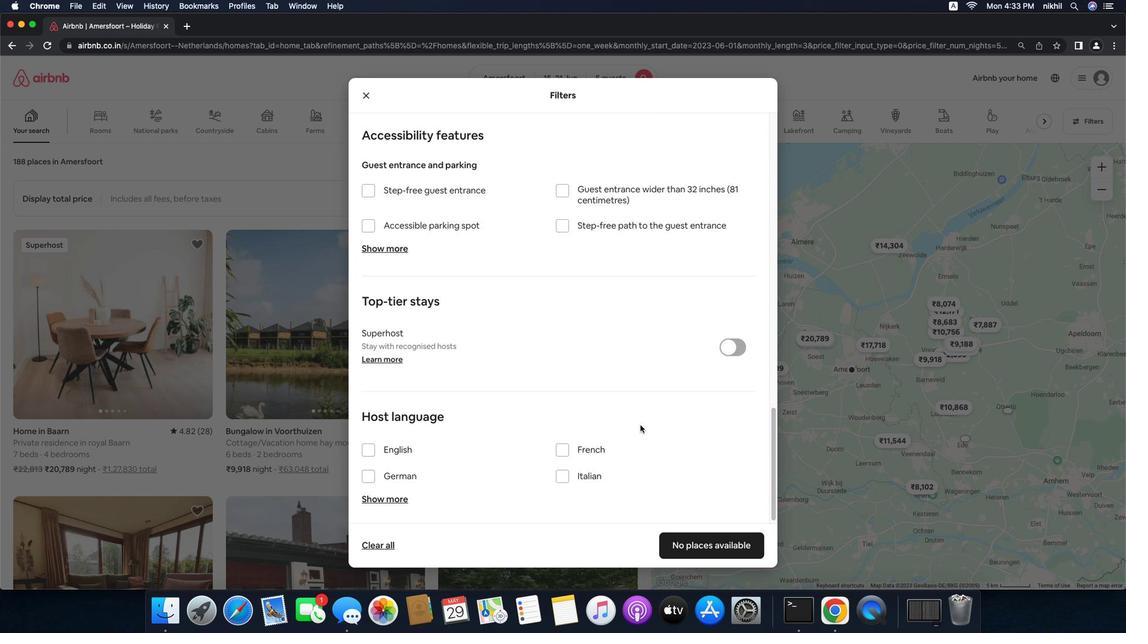 
Action: Mouse moved to (375, 442)
Screenshot: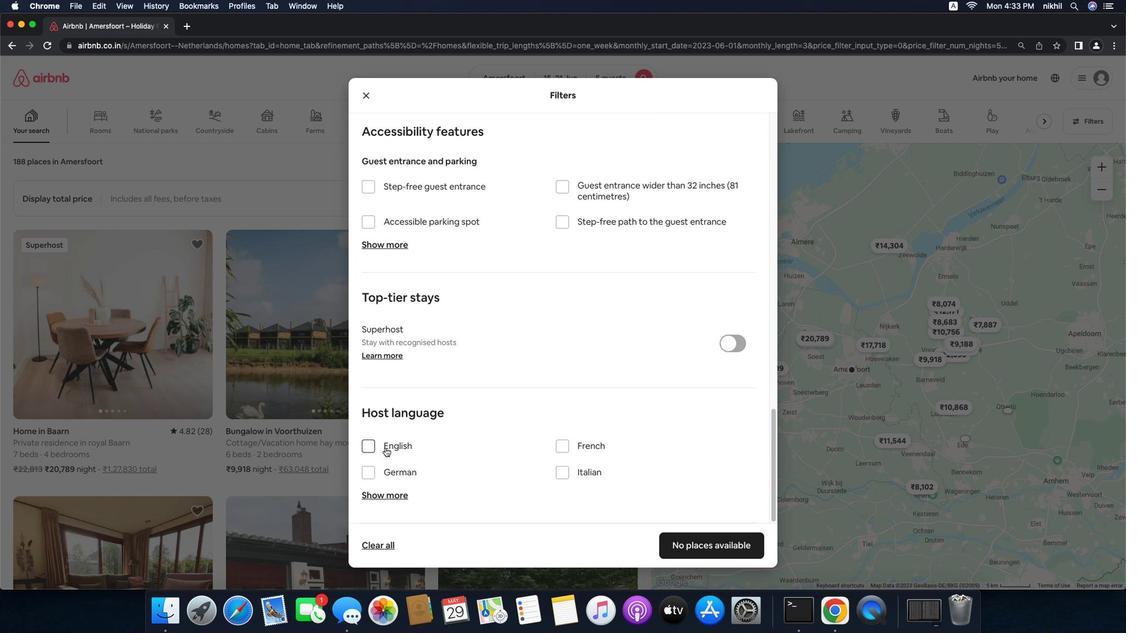 
Action: Mouse pressed left at (375, 442)
Screenshot: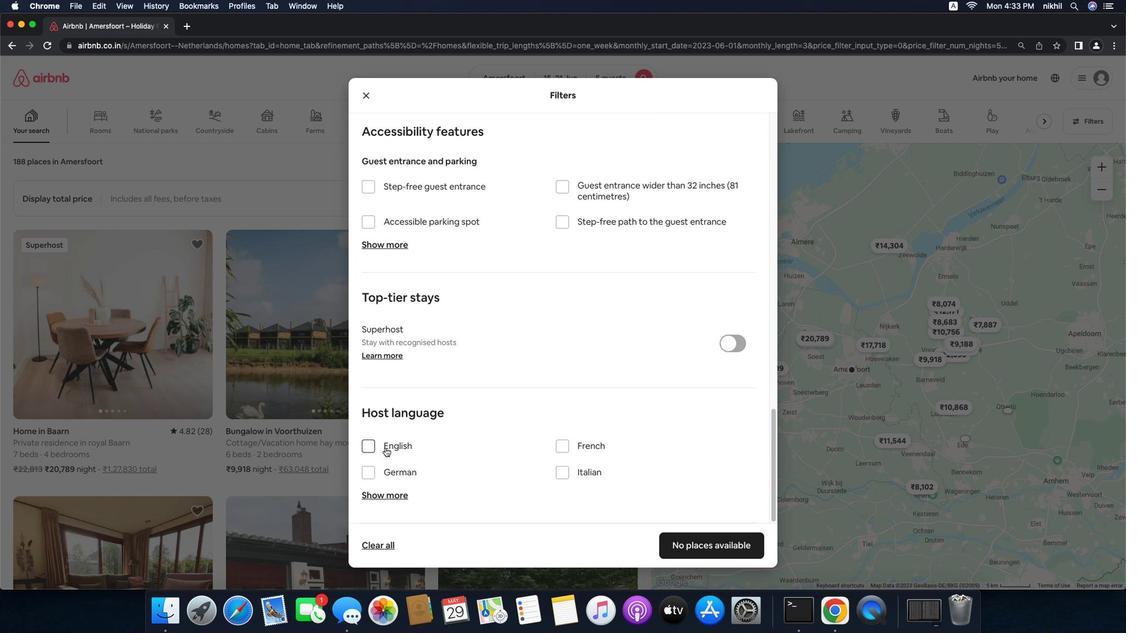 
Action: Mouse moved to (740, 546)
Screenshot: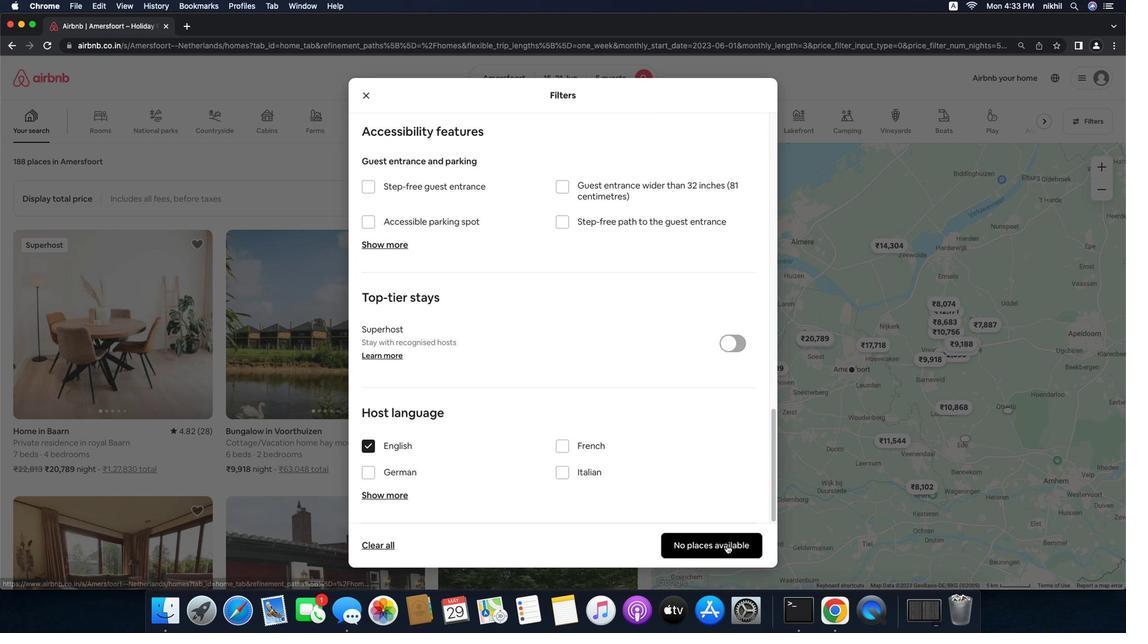 
Action: Mouse pressed left at (740, 546)
Screenshot: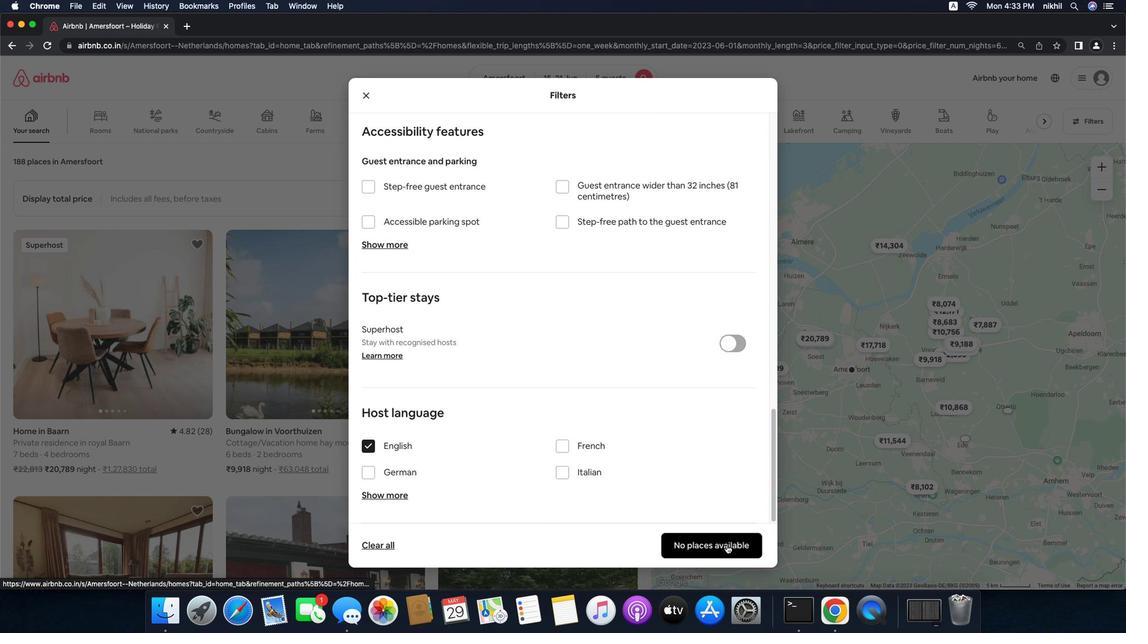 
Action: Mouse moved to (525, 141)
Screenshot: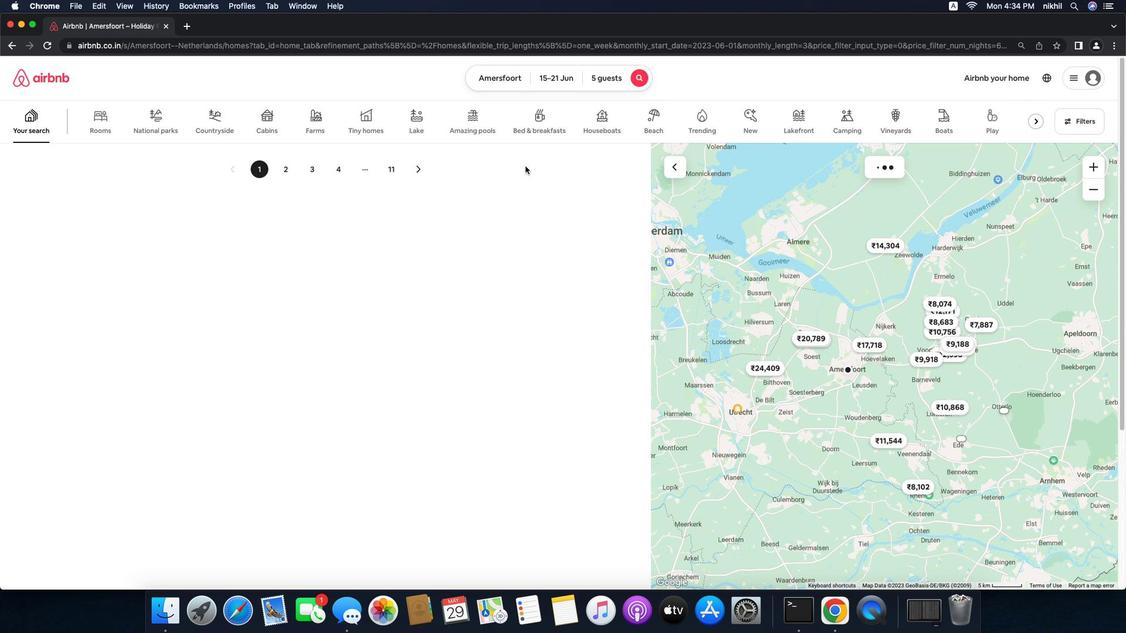 
